 Task: Create a Sprint called Sprint0000000243 in Scrum Project Project0000000081 in Jira. Set Duration of Sprint called Sprint0000000241 in Scrum Project Project0000000081 to 1 week in Jira. Set Duration of Sprint called Sprint0000000242 in Scrum Project Project0000000081 to 2 weeks in Jira. Set Duration of Sprint called Sprint0000000243 in Scrum Project Project0000000081 to 3 weeks in Jira. Create a Sprint called Sprint0000000244 in Scrum Project Project0000000082 in Jira
Action: Mouse moved to (1069, 549)
Screenshot: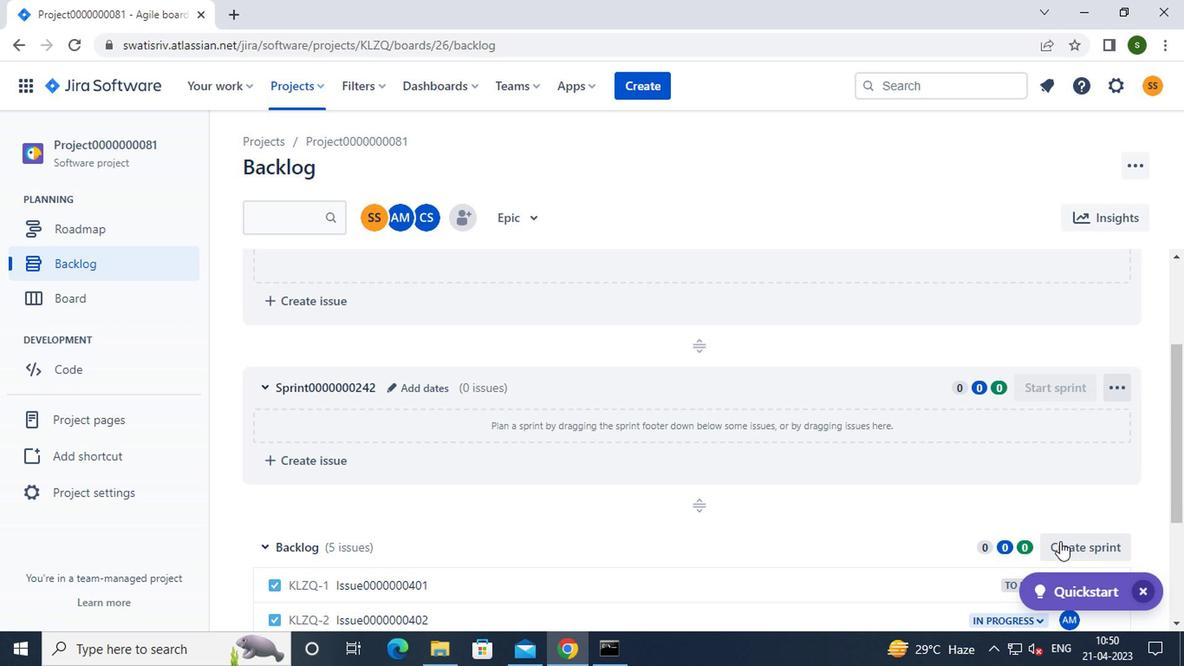 
Action: Mouse pressed left at (1069, 549)
Screenshot: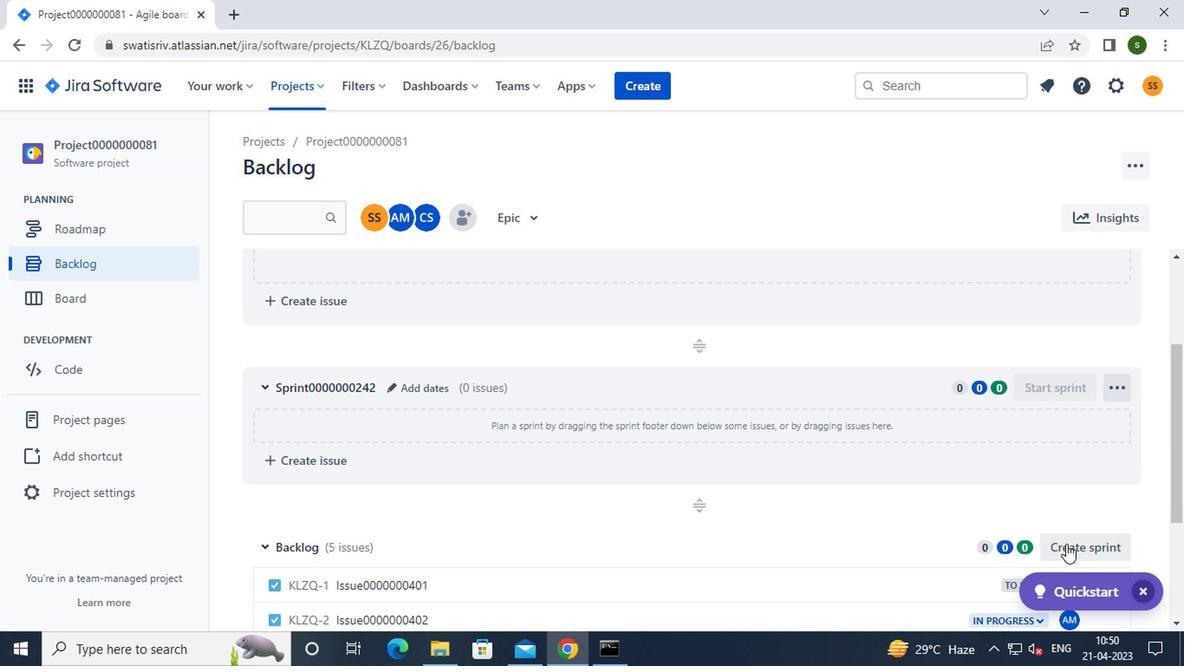
Action: Mouse moved to (1076, 535)
Screenshot: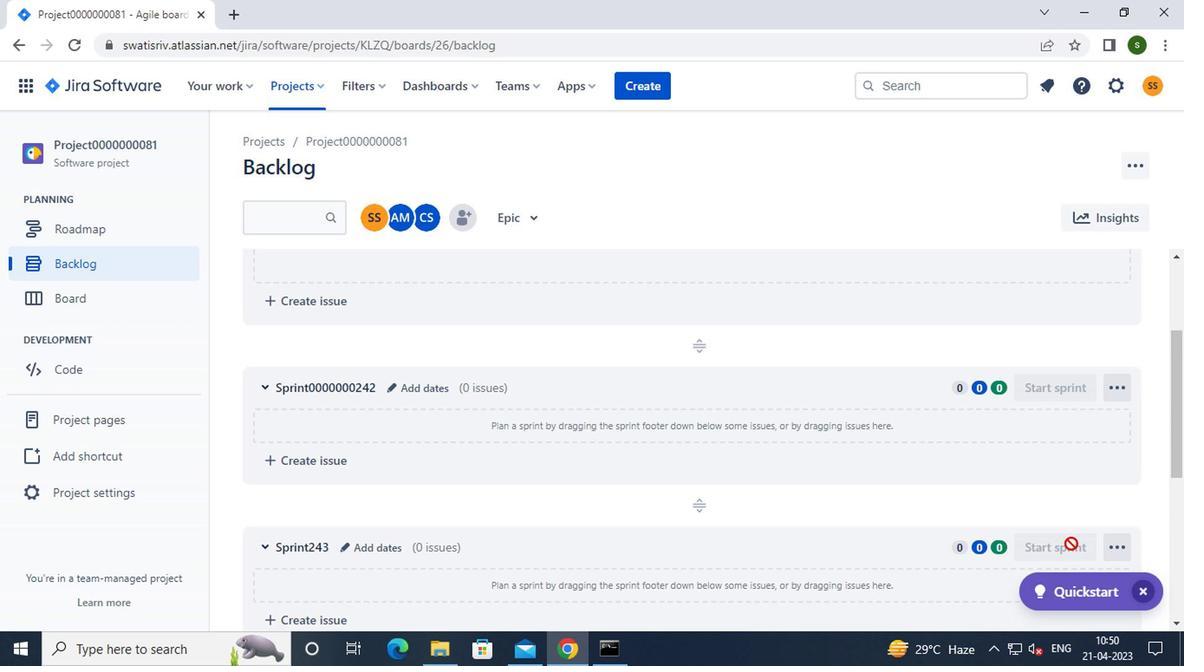 
Action: Mouse scrolled (1076, 534) with delta (0, 0)
Screenshot: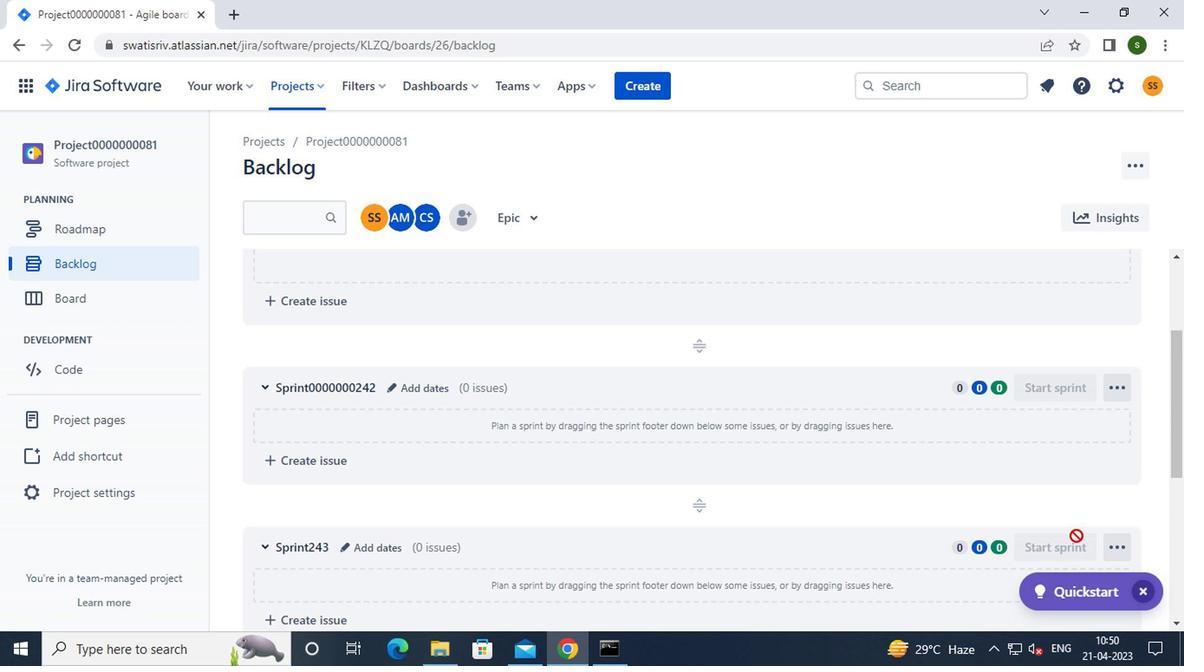 
Action: Mouse scrolled (1076, 534) with delta (0, 0)
Screenshot: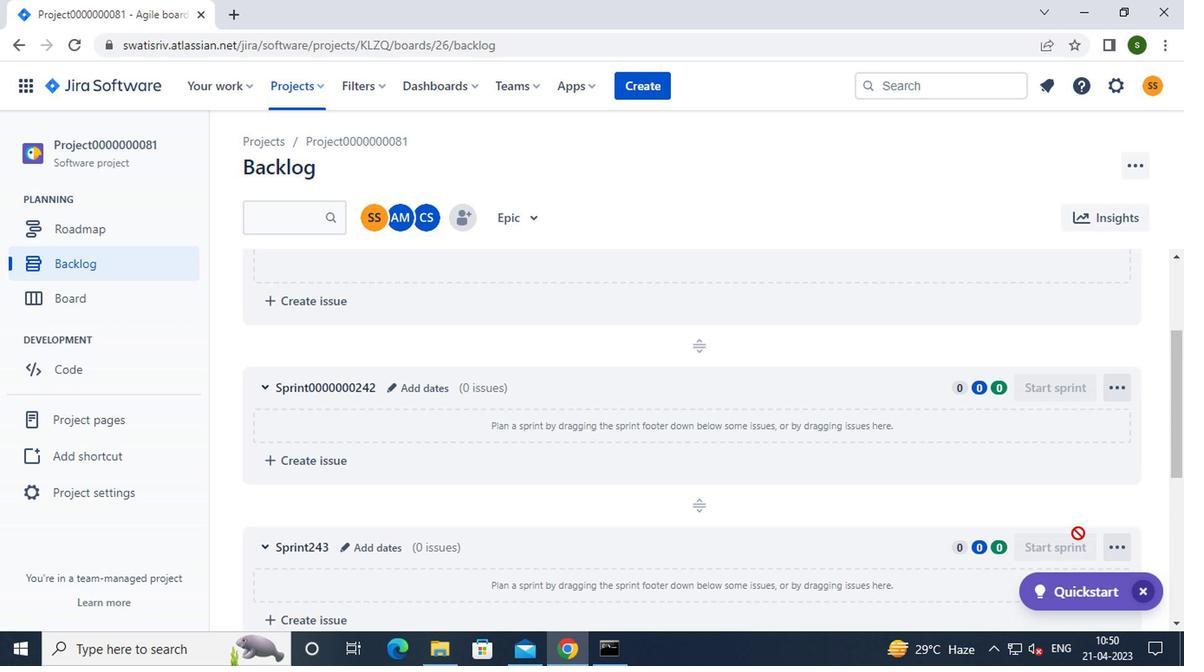 
Action: Mouse moved to (1118, 378)
Screenshot: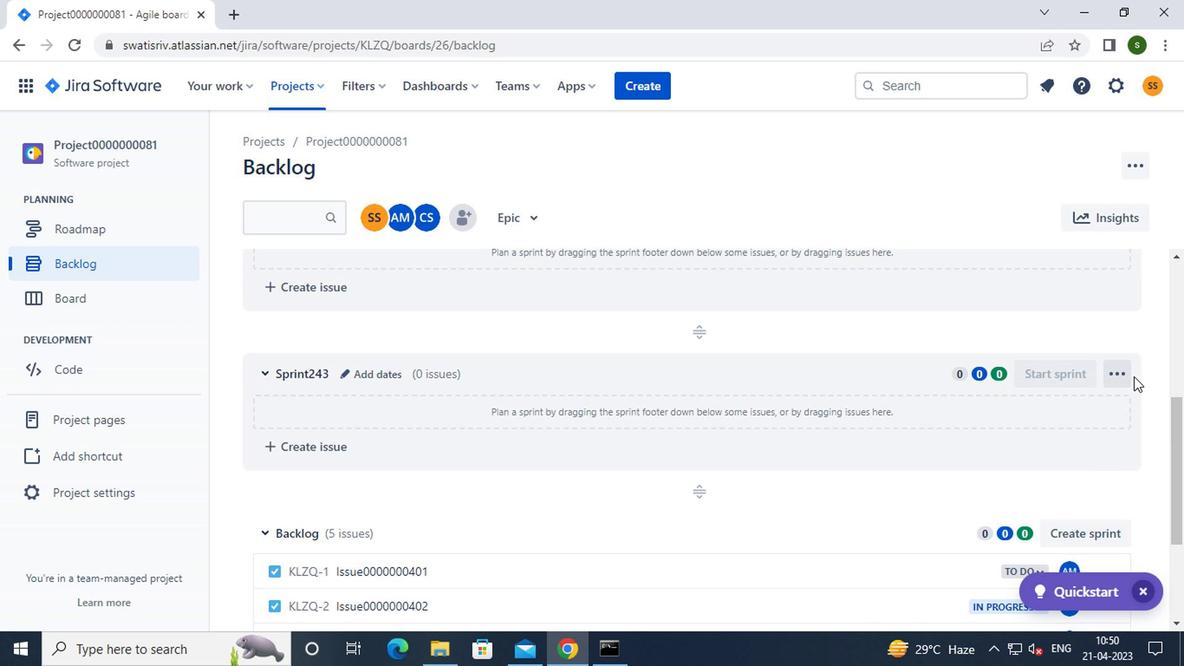 
Action: Mouse pressed left at (1118, 378)
Screenshot: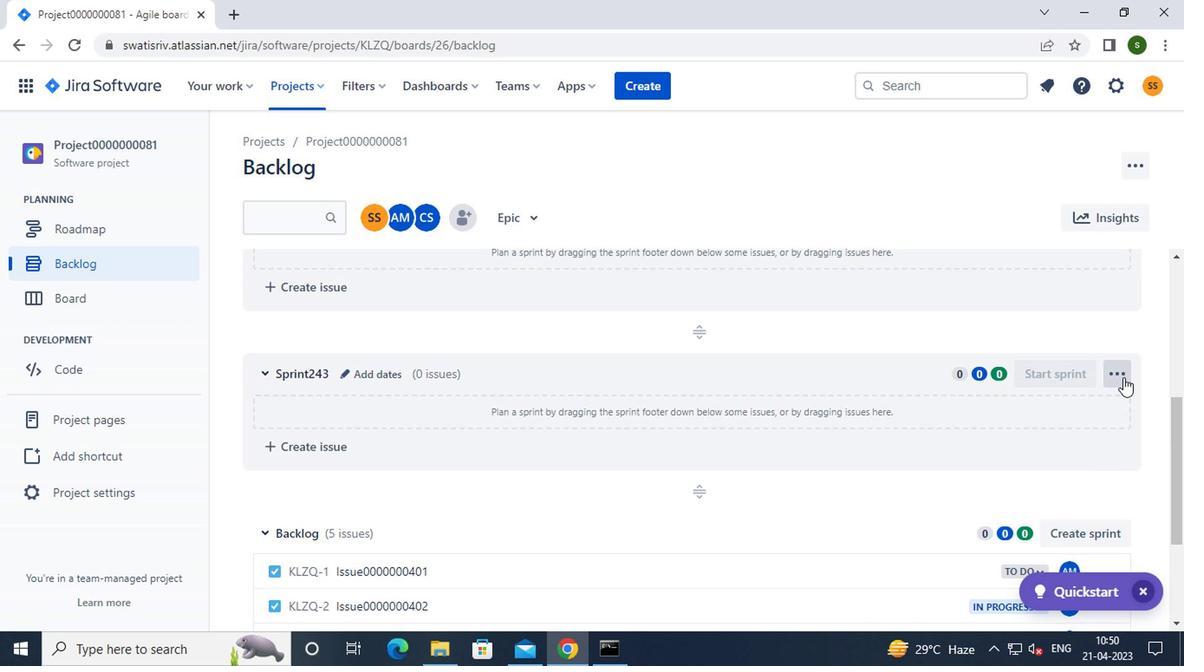 
Action: Mouse moved to (1055, 439)
Screenshot: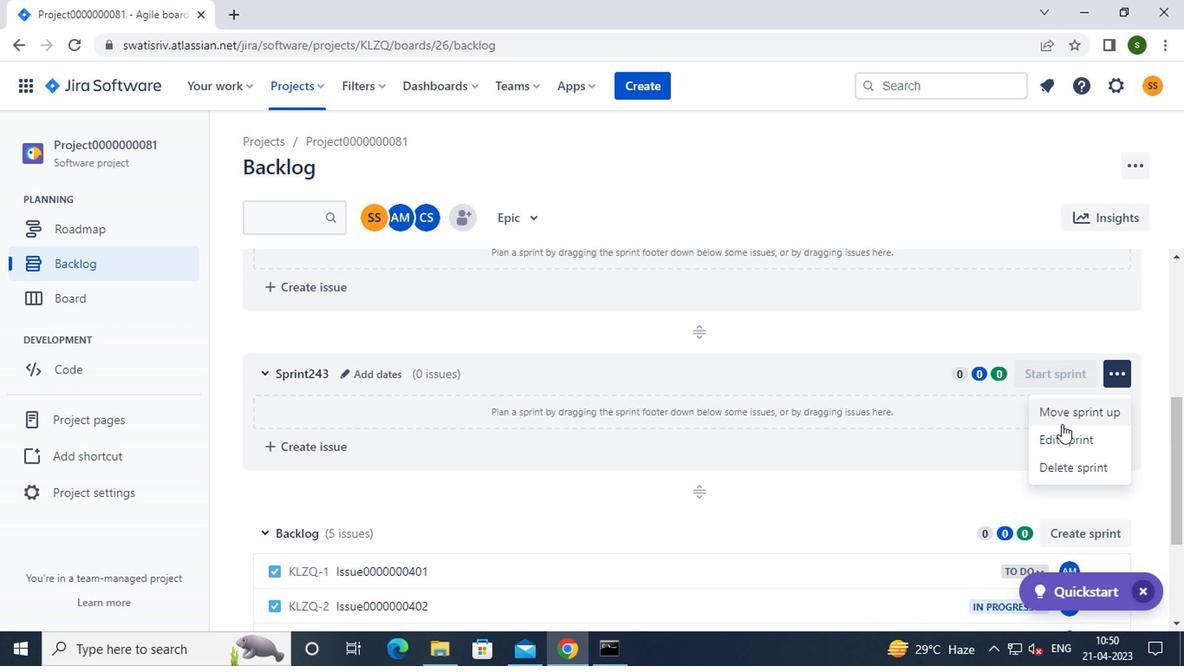 
Action: Mouse pressed left at (1055, 439)
Screenshot: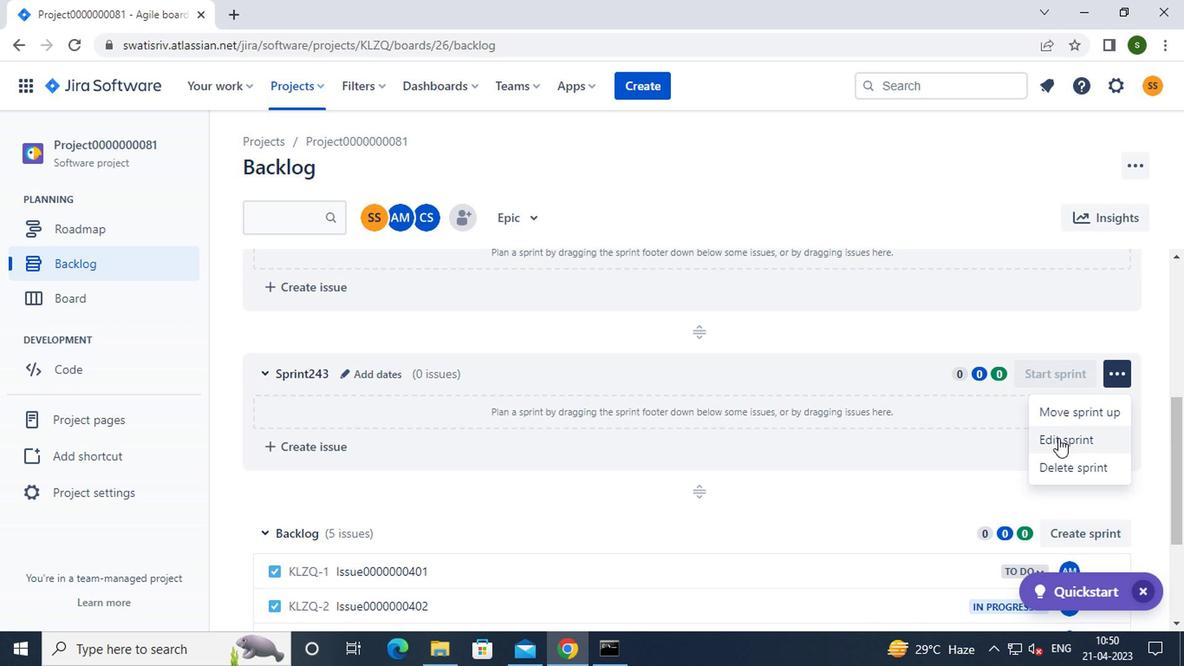 
Action: Mouse moved to (458, 213)
Screenshot: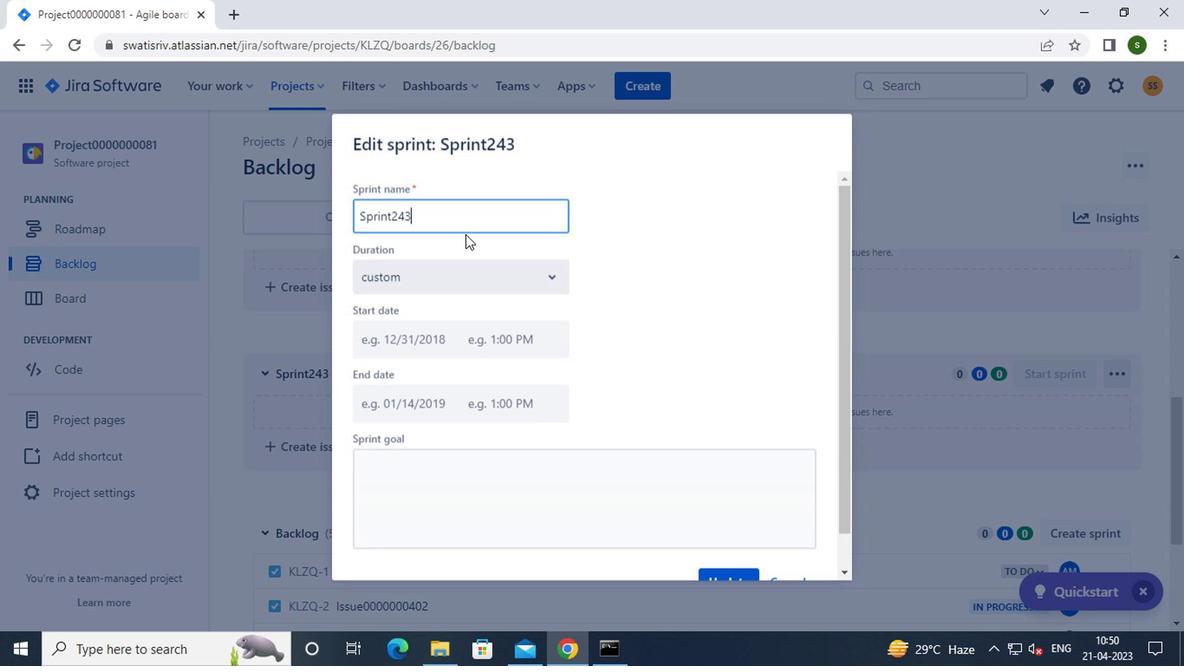 
Action: Key pressed <Key.backspace><Key.backspace><Key.backspace><Key.backspace><Key.backspace><Key.backspace><Key.backspace><Key.backspace><Key.backspace><Key.backspace><Key.backspace><Key.backspace><Key.backspace><Key.caps_lock><Key.caps_lock>s<Key.caps_lock>print0000000243
Screenshot: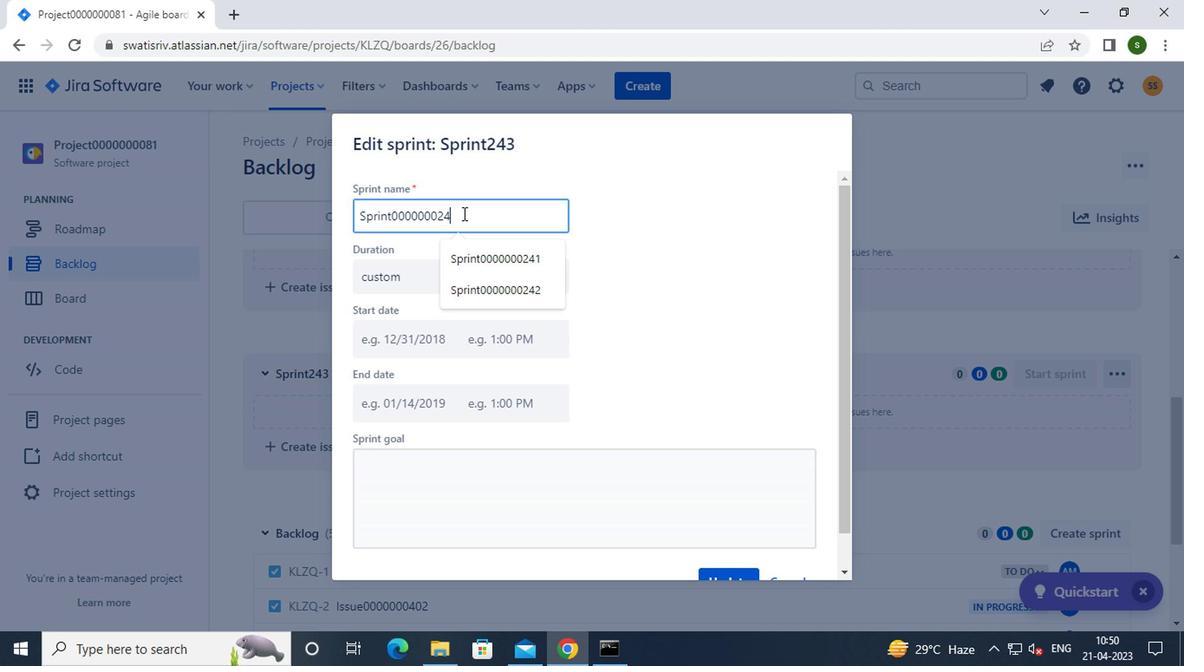 
Action: Mouse moved to (713, 372)
Screenshot: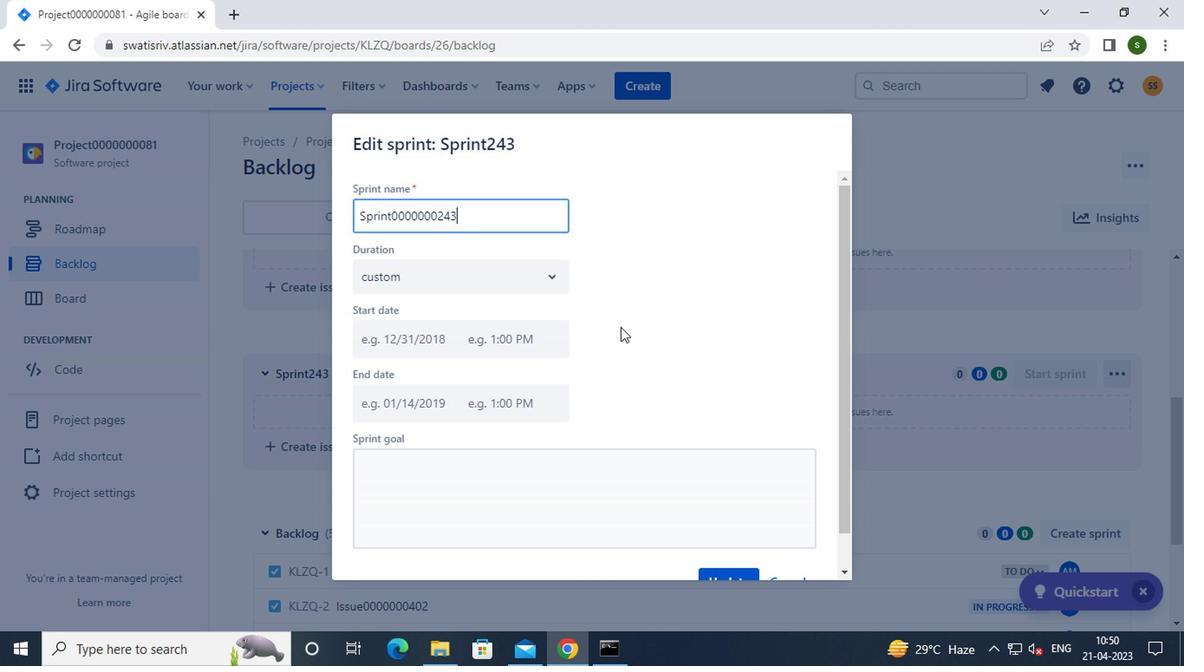 
Action: Mouse scrolled (713, 371) with delta (0, -1)
Screenshot: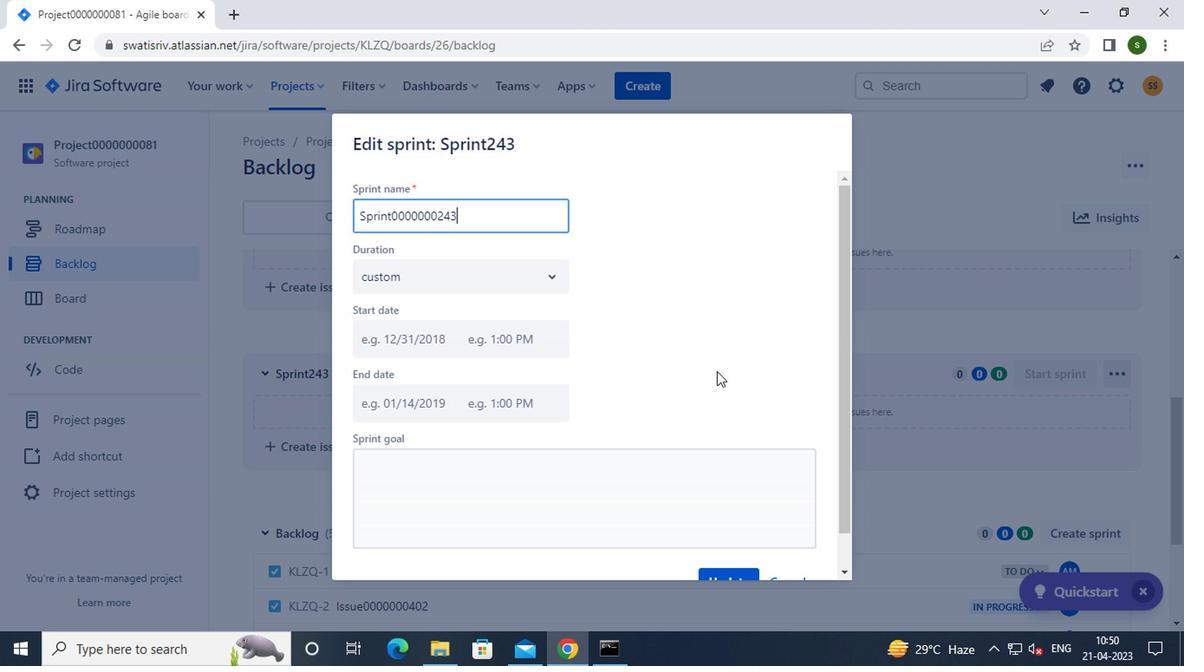 
Action: Mouse scrolled (713, 371) with delta (0, -1)
Screenshot: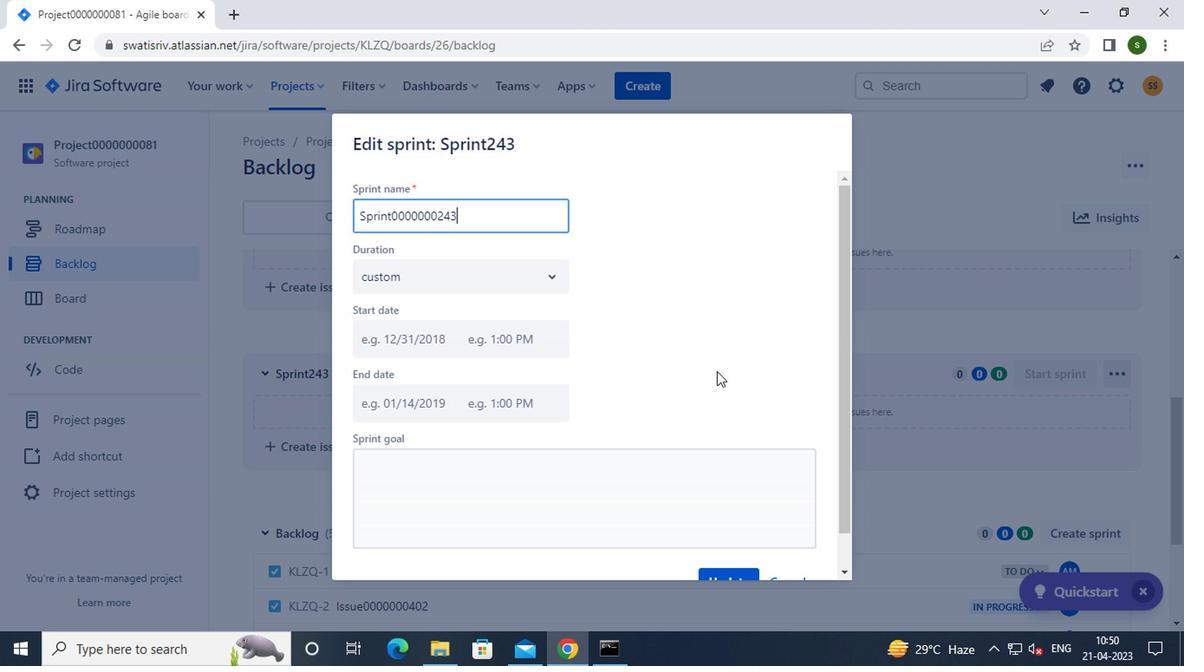 
Action: Mouse scrolled (713, 371) with delta (0, -1)
Screenshot: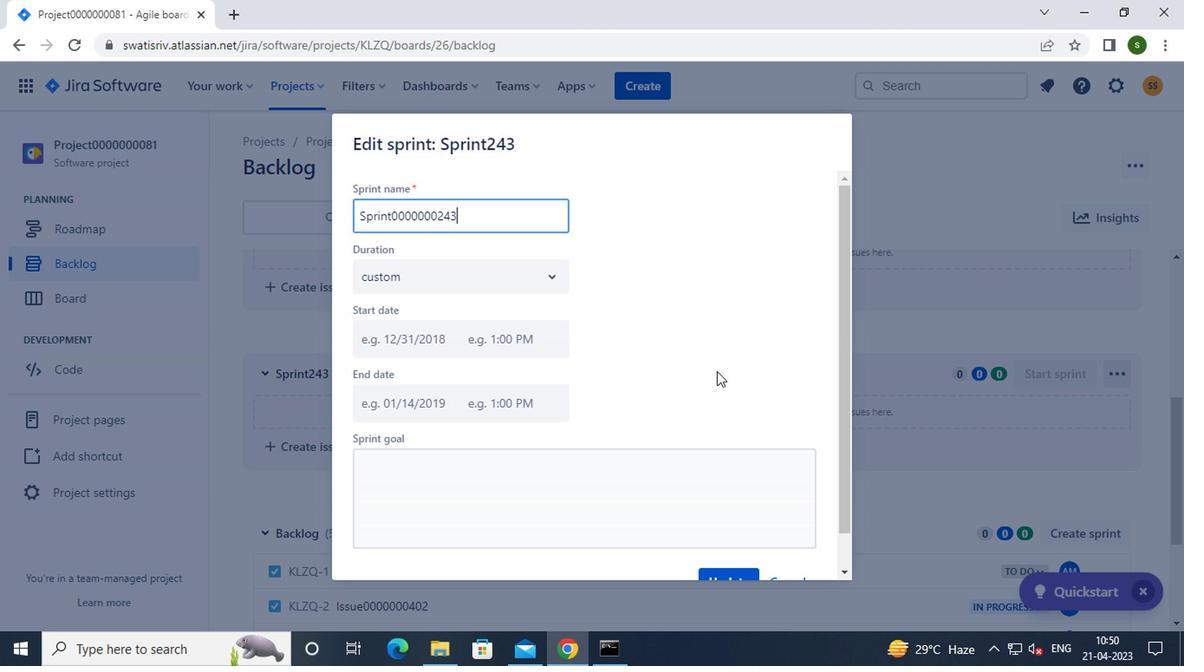 
Action: Mouse moved to (720, 545)
Screenshot: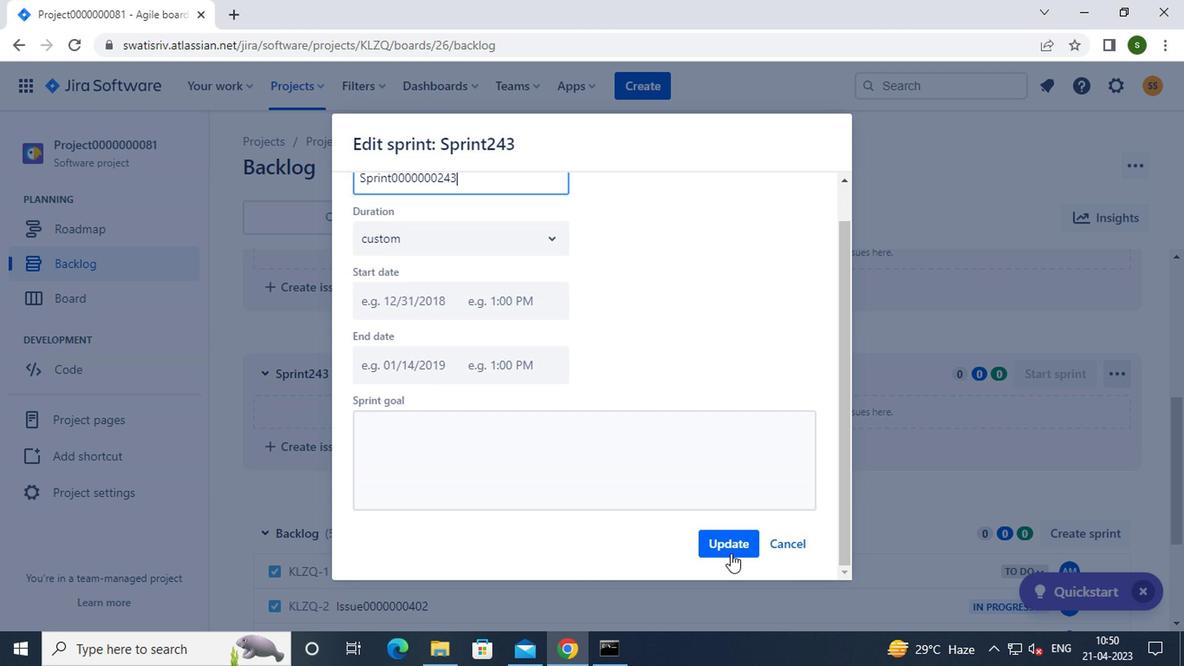 
Action: Mouse pressed left at (720, 545)
Screenshot: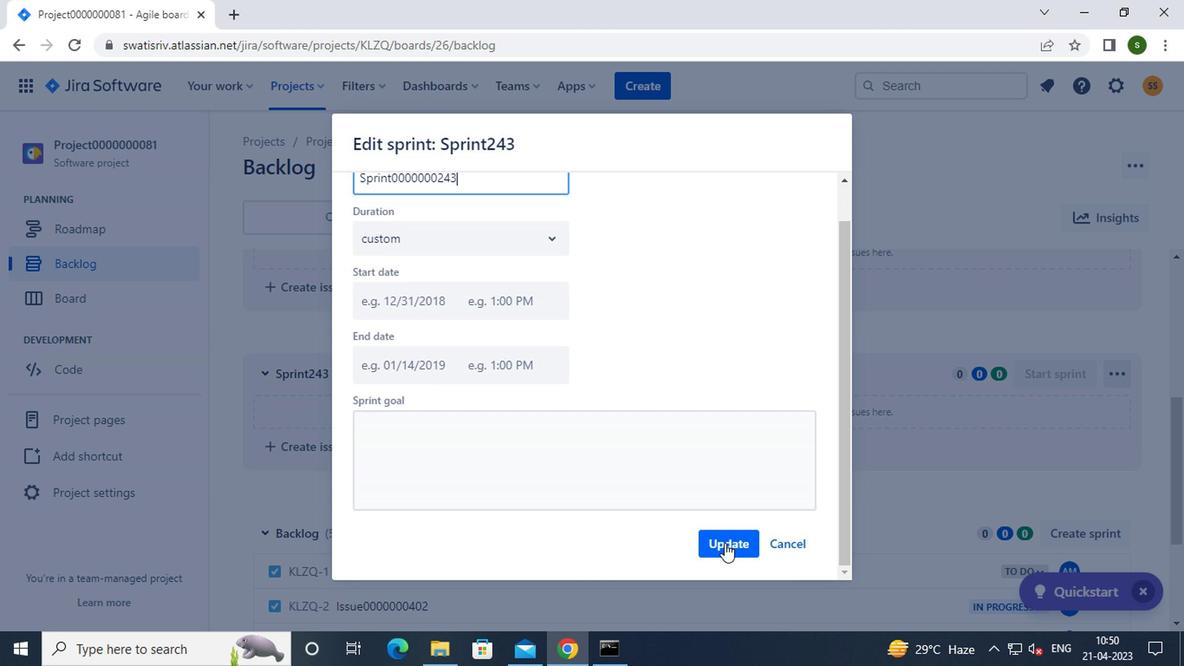
Action: Mouse scrolled (720, 545) with delta (0, 0)
Screenshot: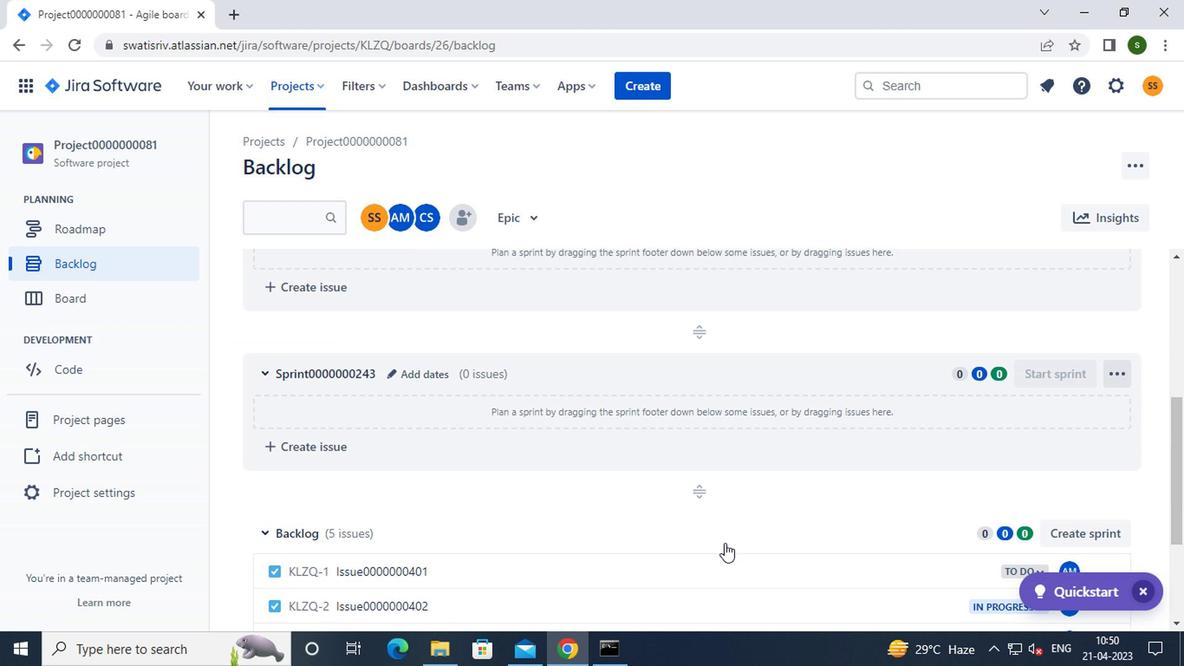 
Action: Mouse scrolled (720, 545) with delta (0, 0)
Screenshot: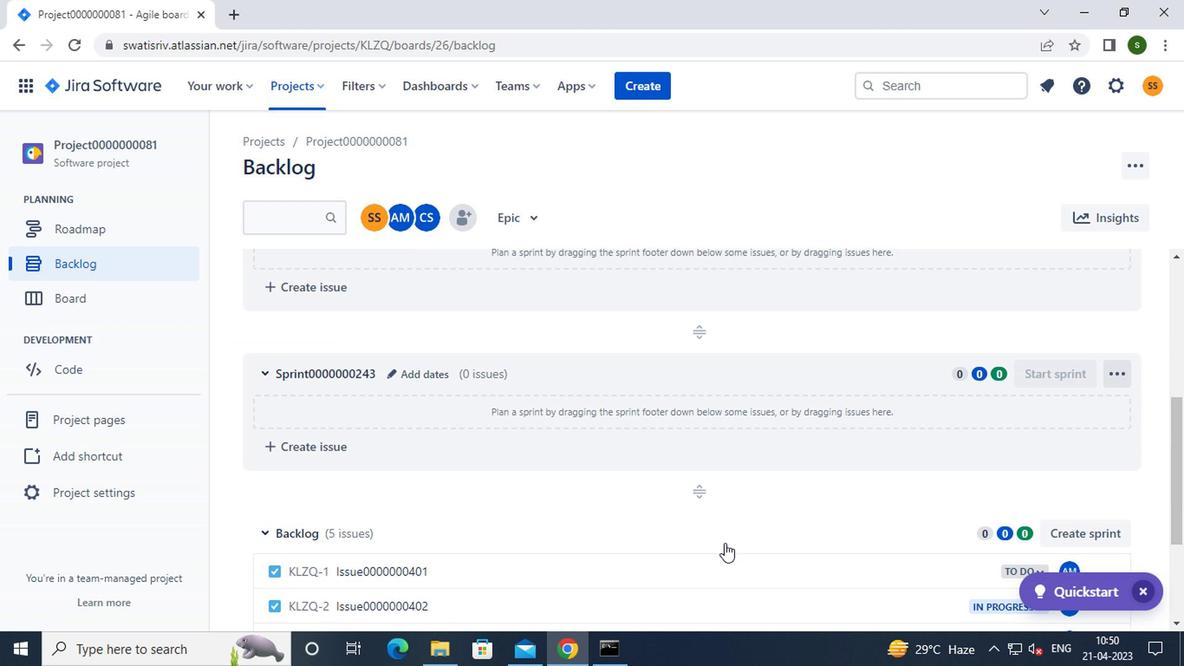 
Action: Mouse scrolled (720, 545) with delta (0, 0)
Screenshot: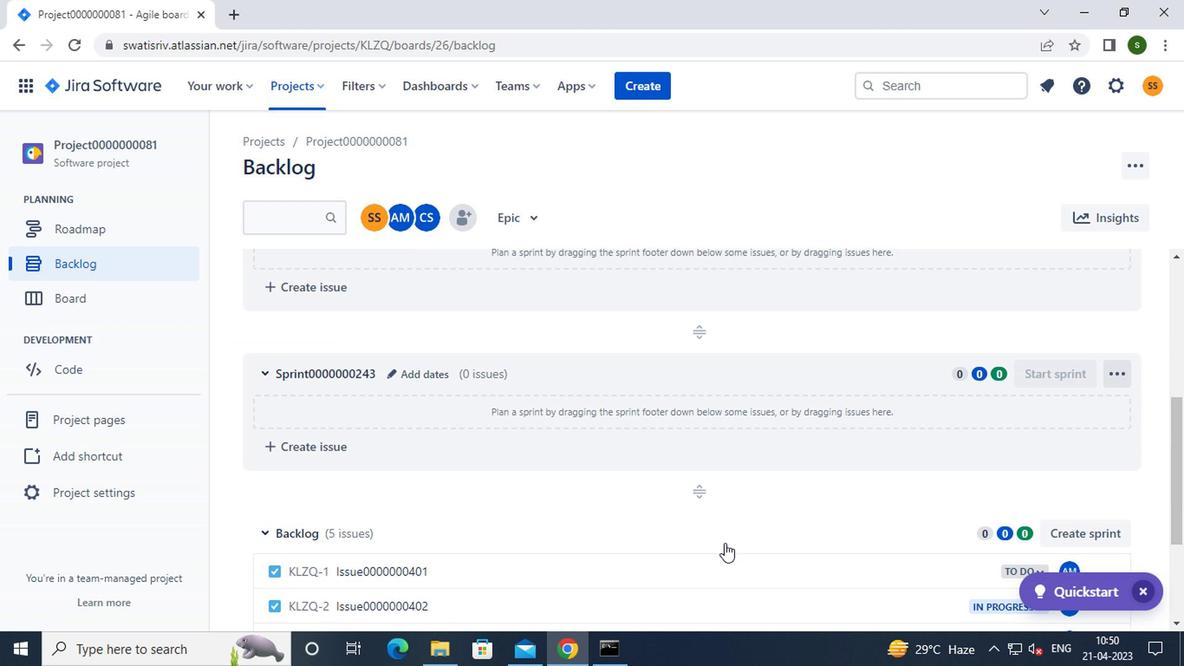 
Action: Mouse scrolled (720, 545) with delta (0, 0)
Screenshot: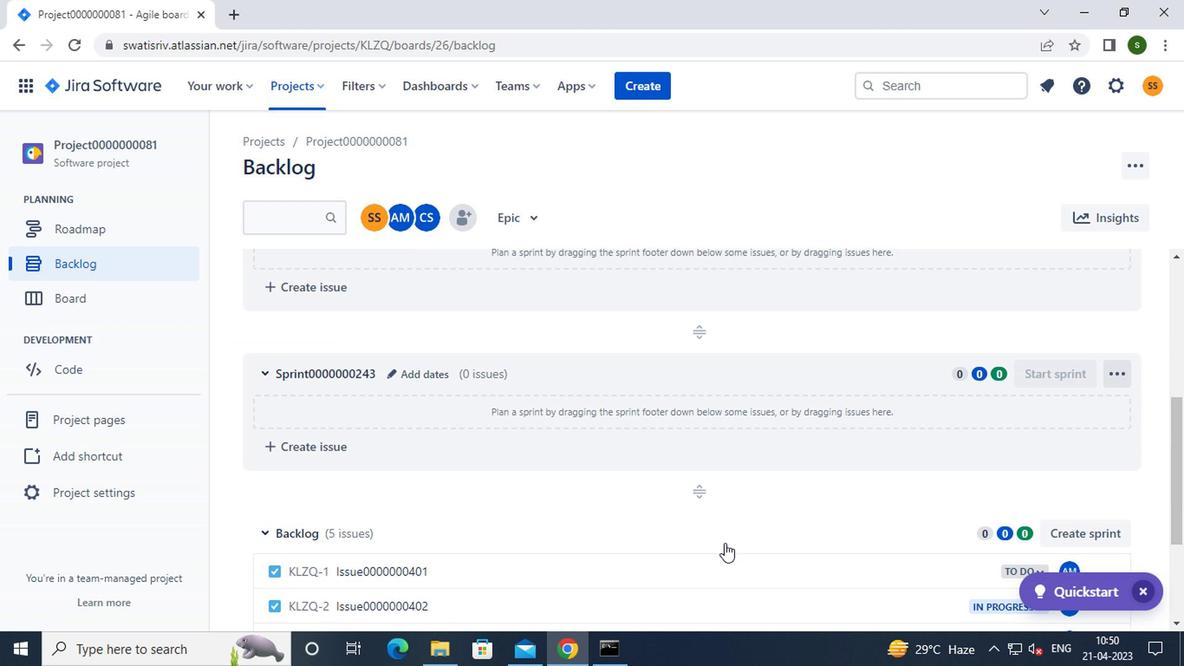 
Action: Mouse scrolled (720, 545) with delta (0, 0)
Screenshot: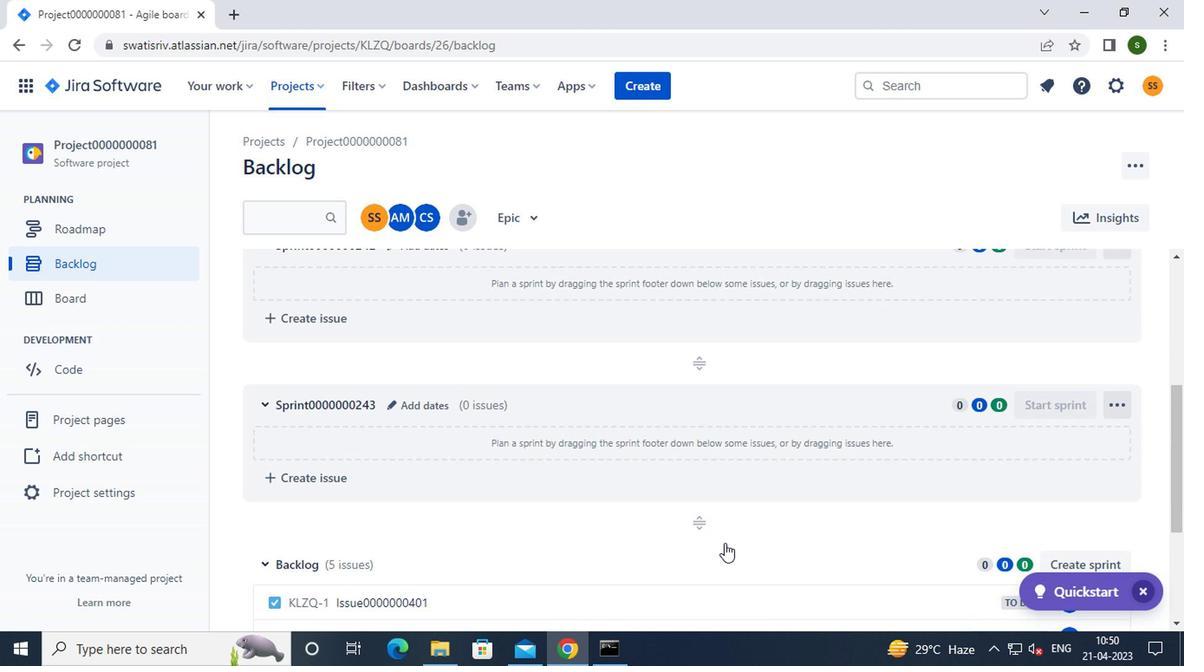 
Action: Mouse moved to (423, 276)
Screenshot: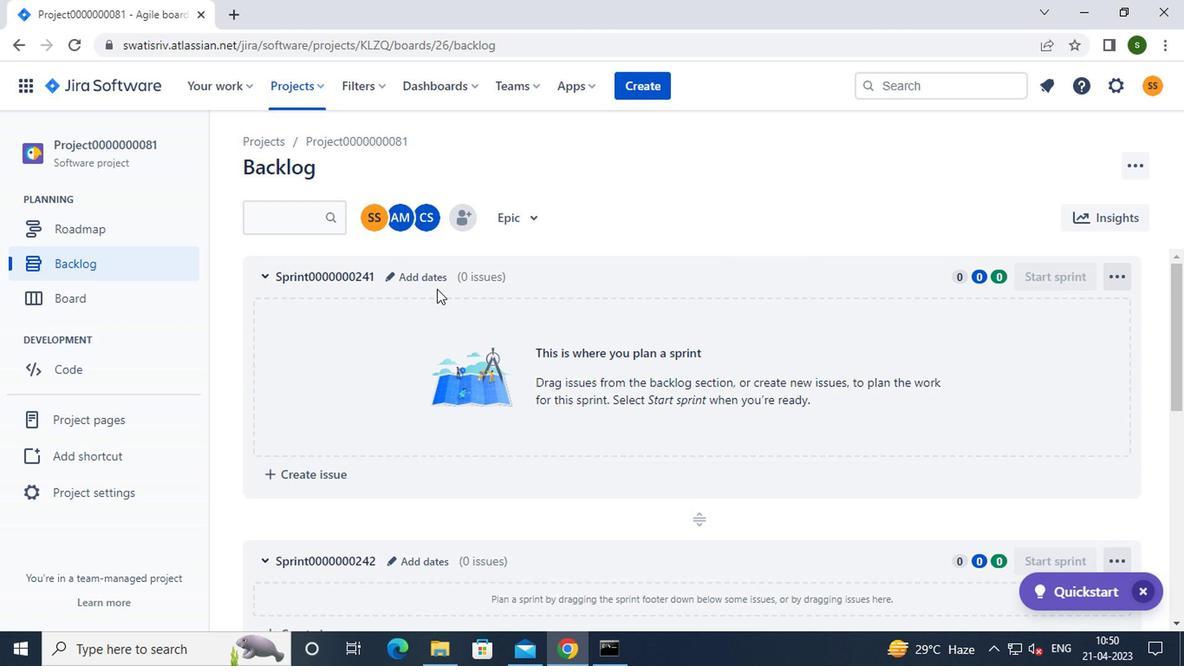 
Action: Mouse pressed left at (423, 276)
Screenshot: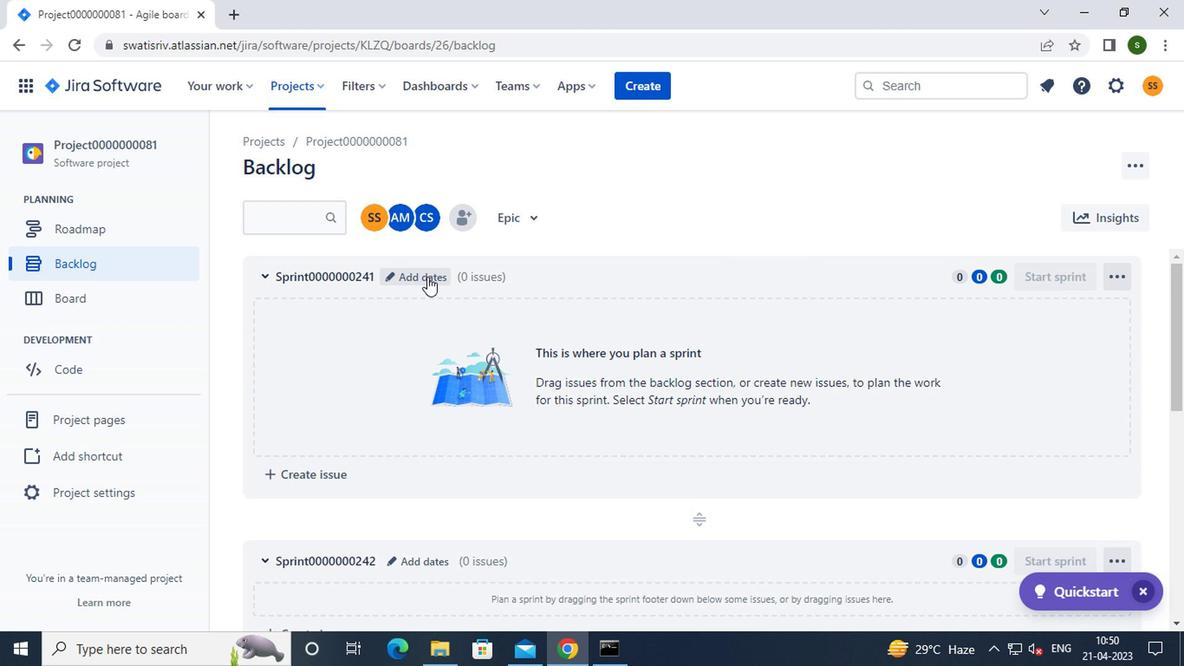 
Action: Mouse moved to (502, 276)
Screenshot: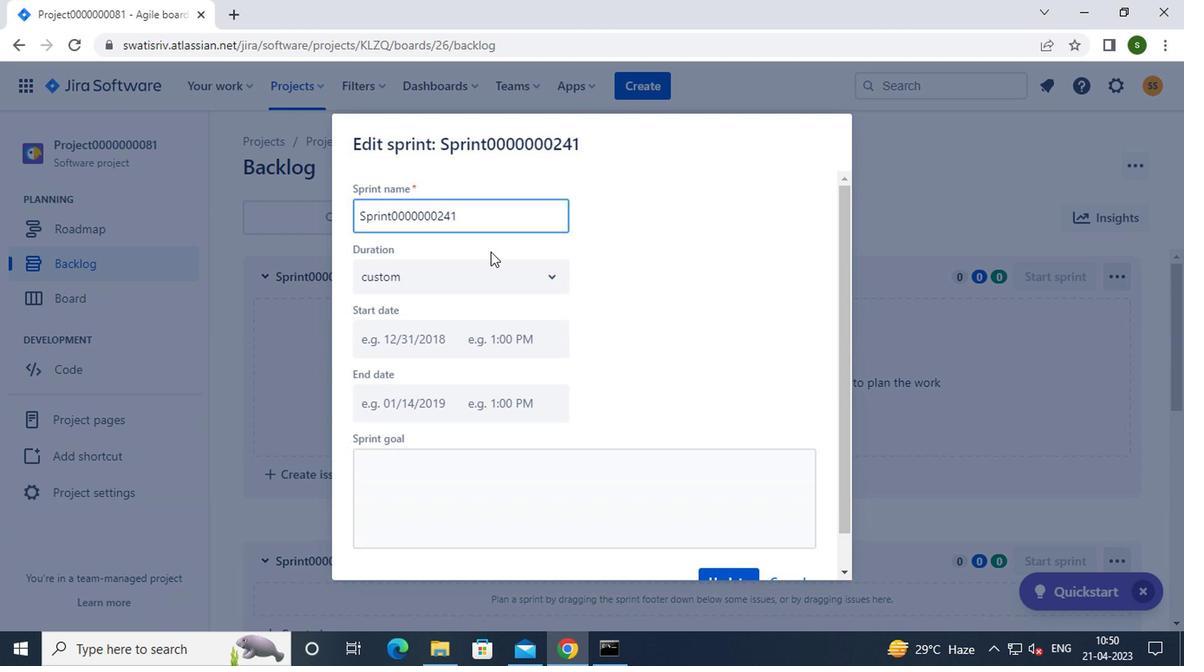 
Action: Mouse pressed left at (502, 276)
Screenshot: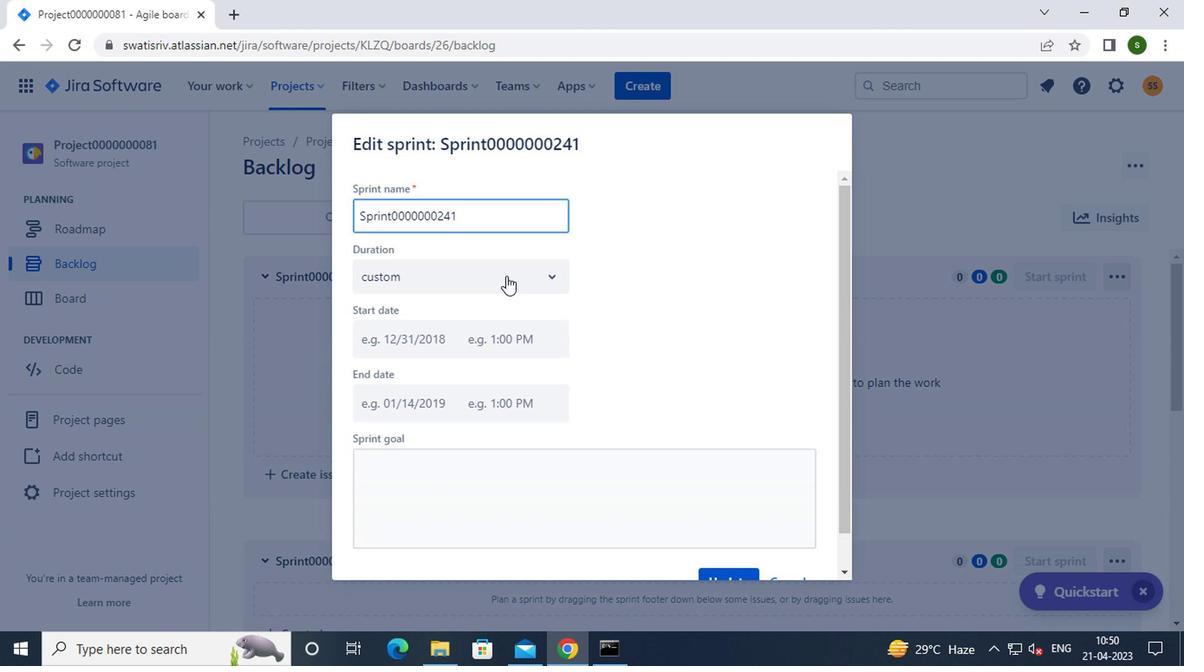 
Action: Mouse moved to (438, 324)
Screenshot: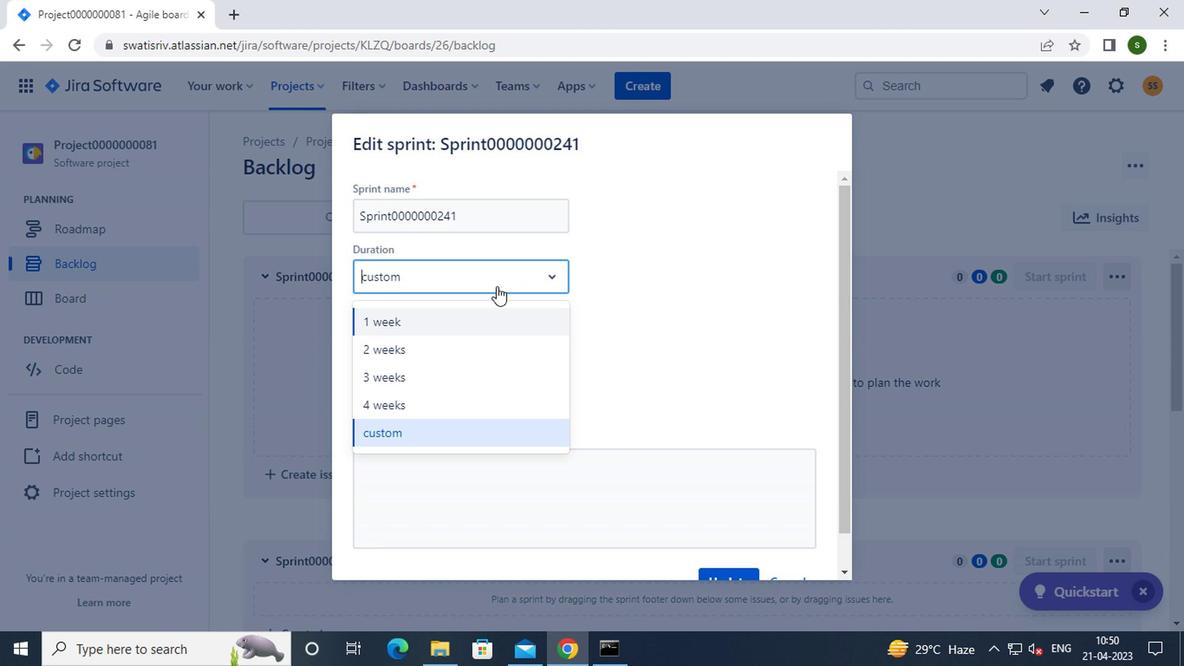 
Action: Mouse pressed left at (438, 324)
Screenshot: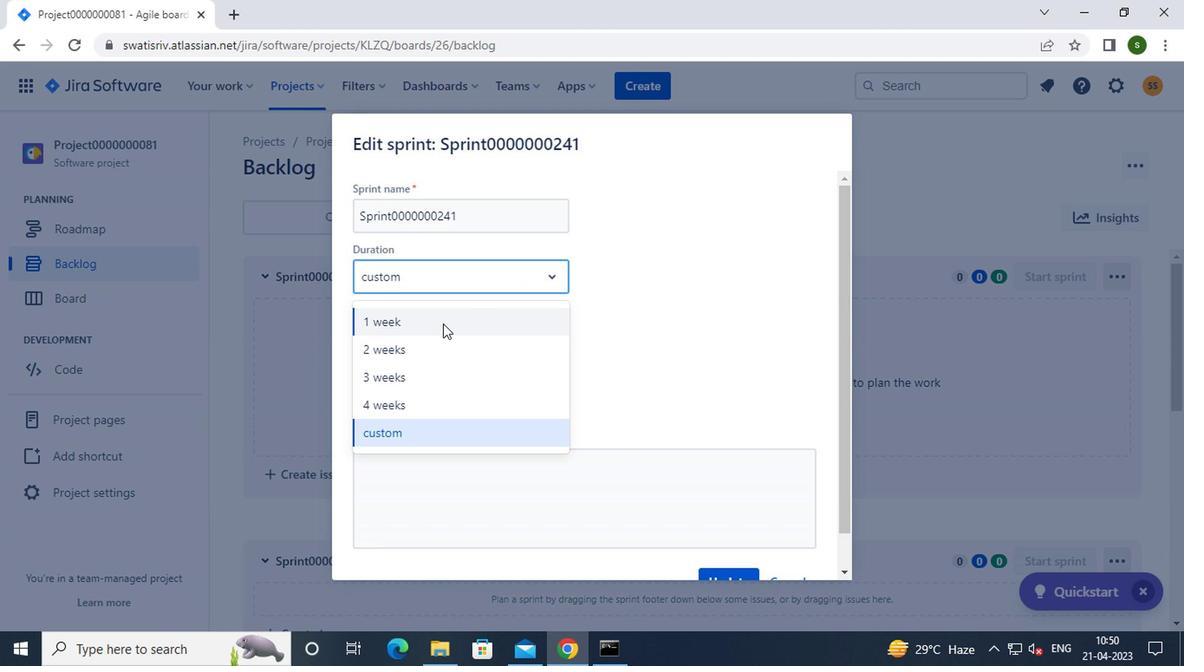 
Action: Mouse moved to (423, 330)
Screenshot: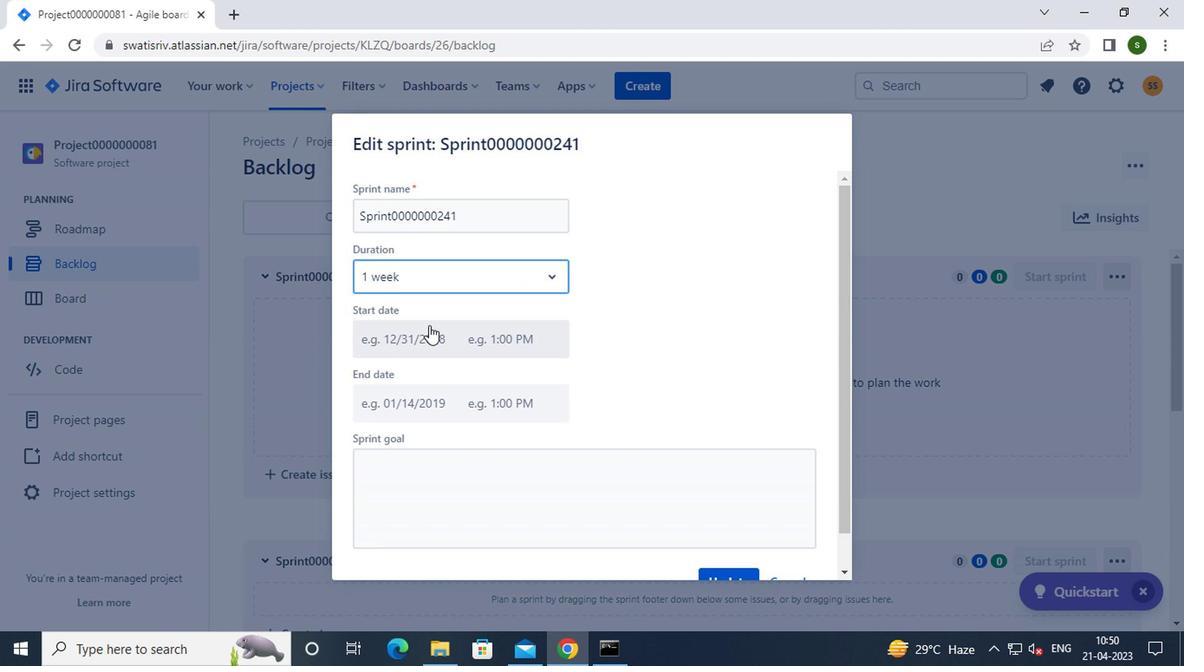 
Action: Mouse pressed left at (423, 330)
Screenshot: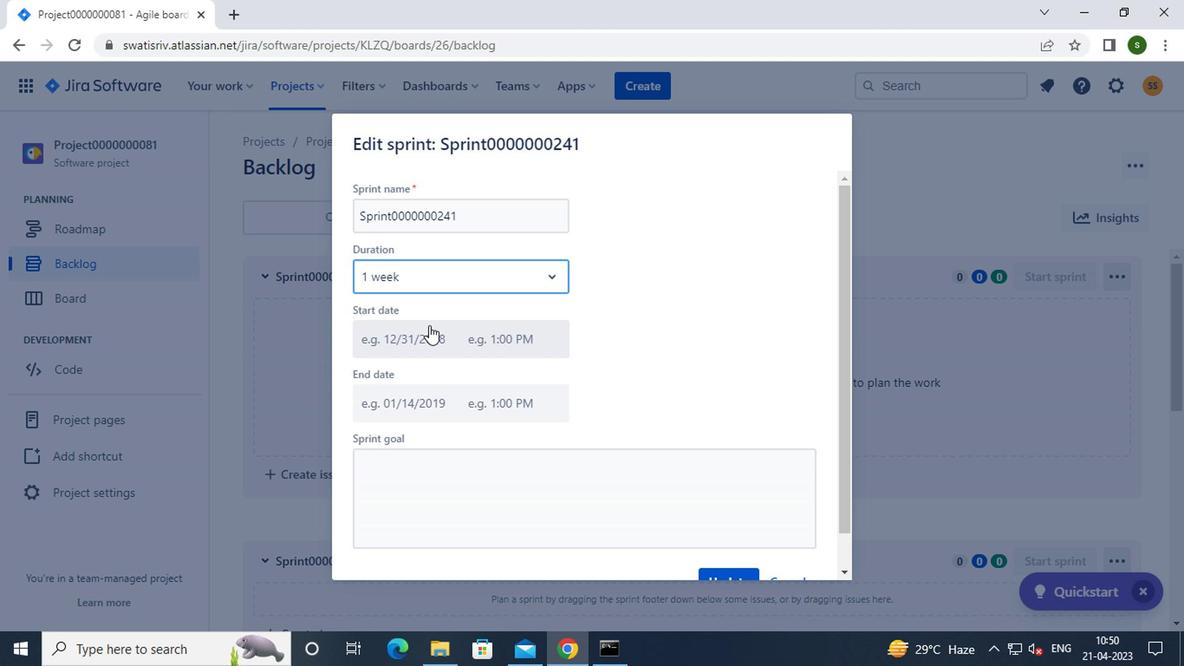 
Action: Mouse moved to (563, 532)
Screenshot: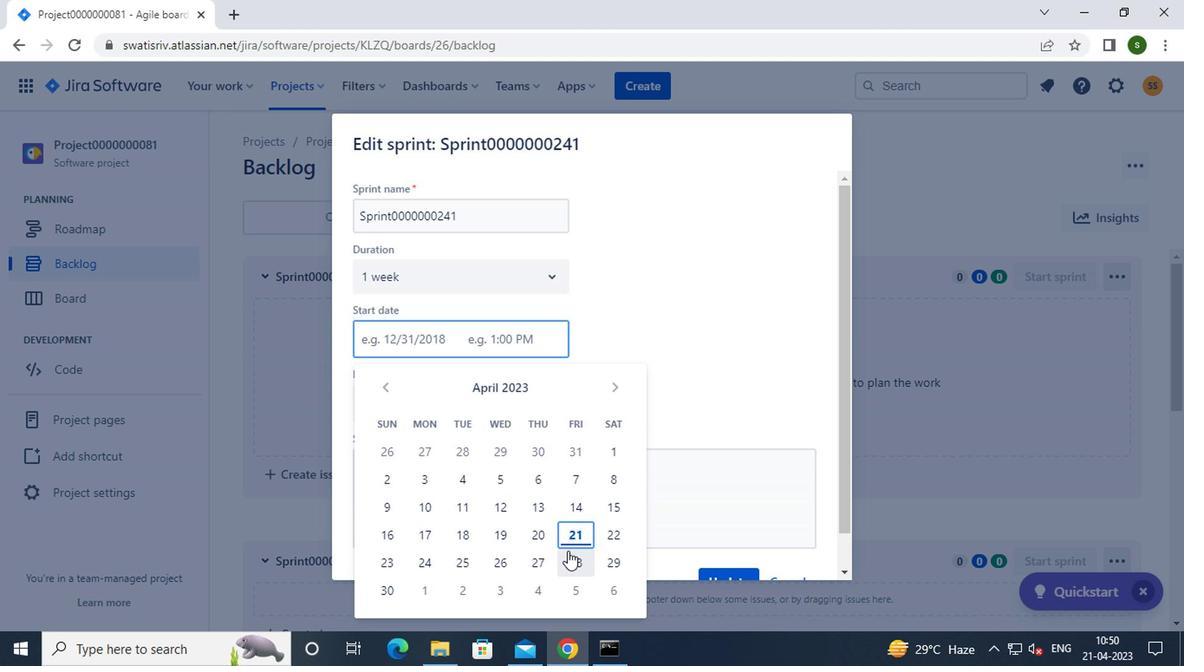 
Action: Mouse pressed left at (563, 532)
Screenshot: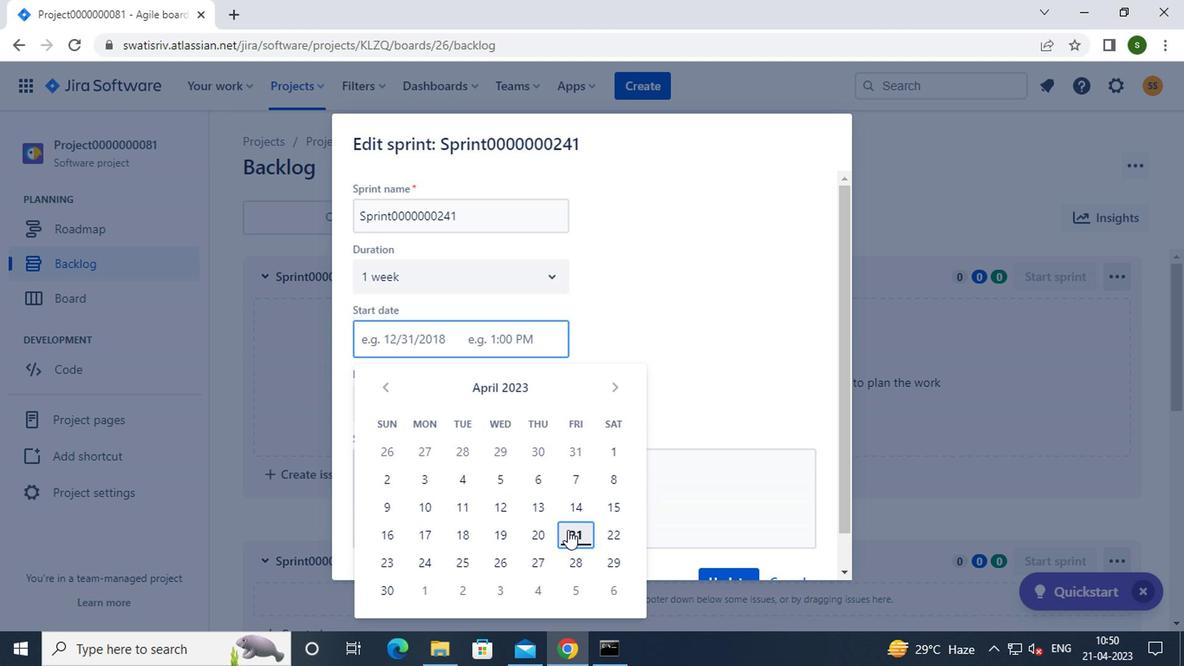 
Action: Mouse moved to (731, 517)
Screenshot: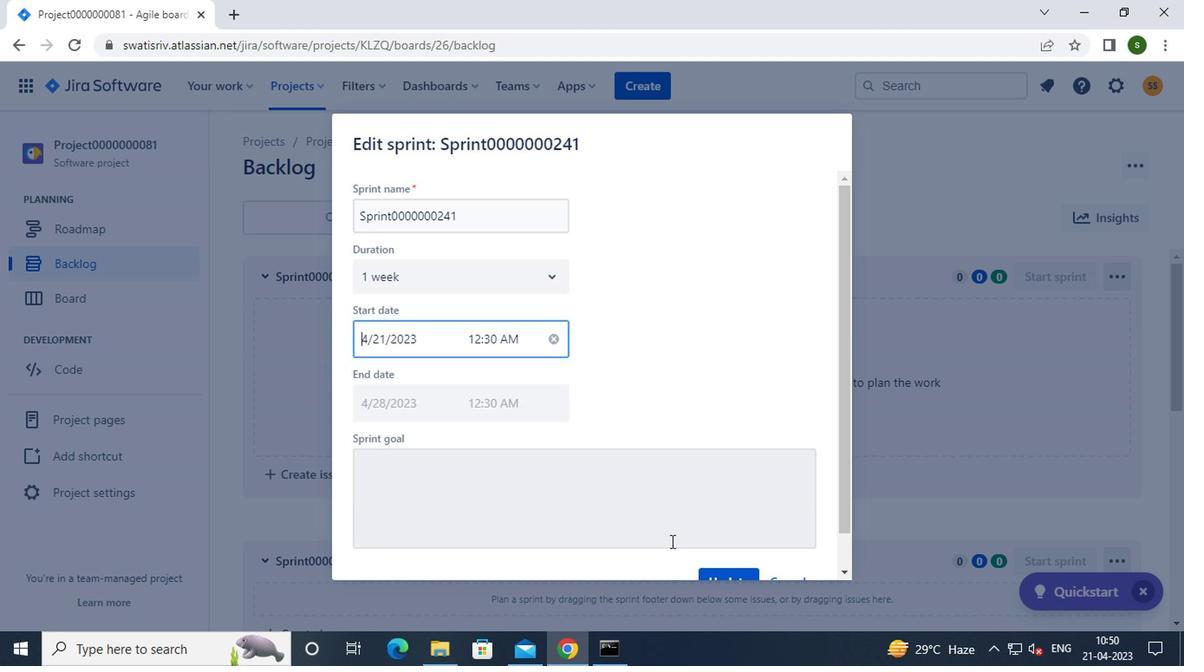 
Action: Mouse scrolled (731, 516) with delta (0, -1)
Screenshot: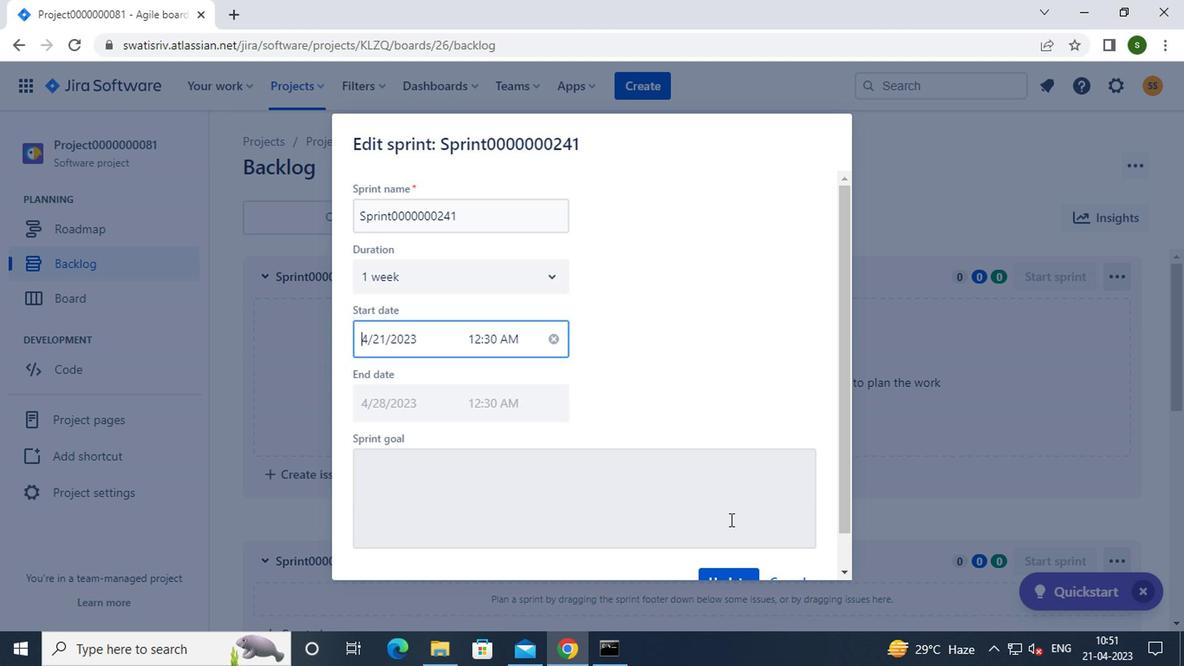 
Action: Mouse scrolled (731, 516) with delta (0, -1)
Screenshot: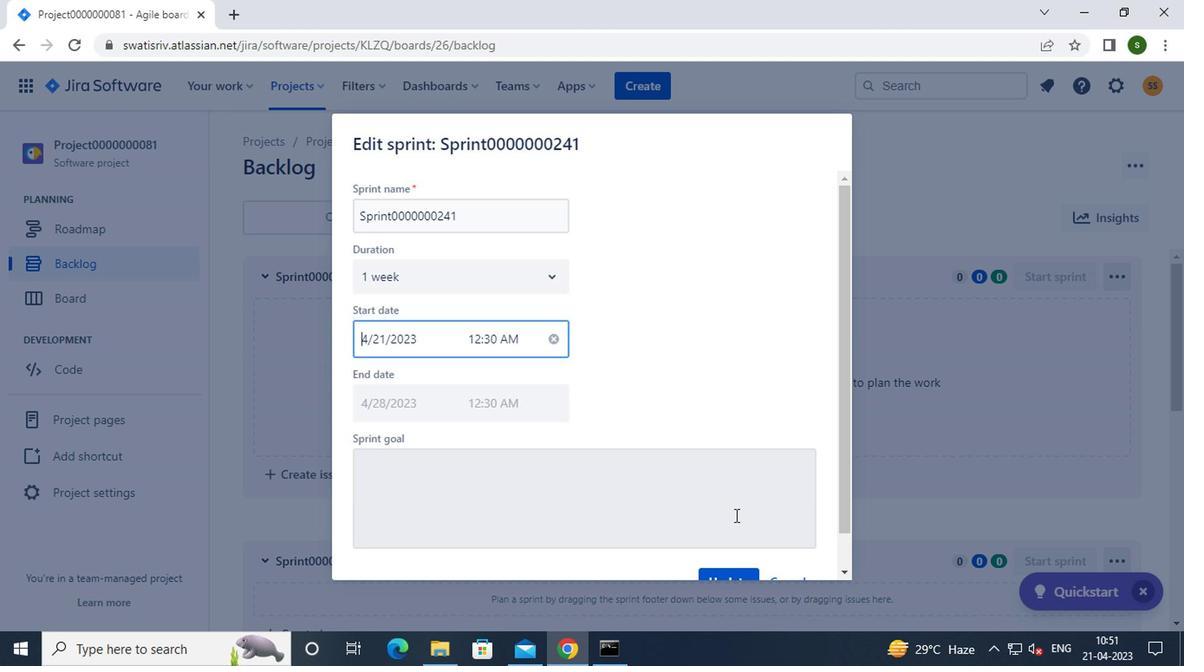 
Action: Mouse moved to (726, 545)
Screenshot: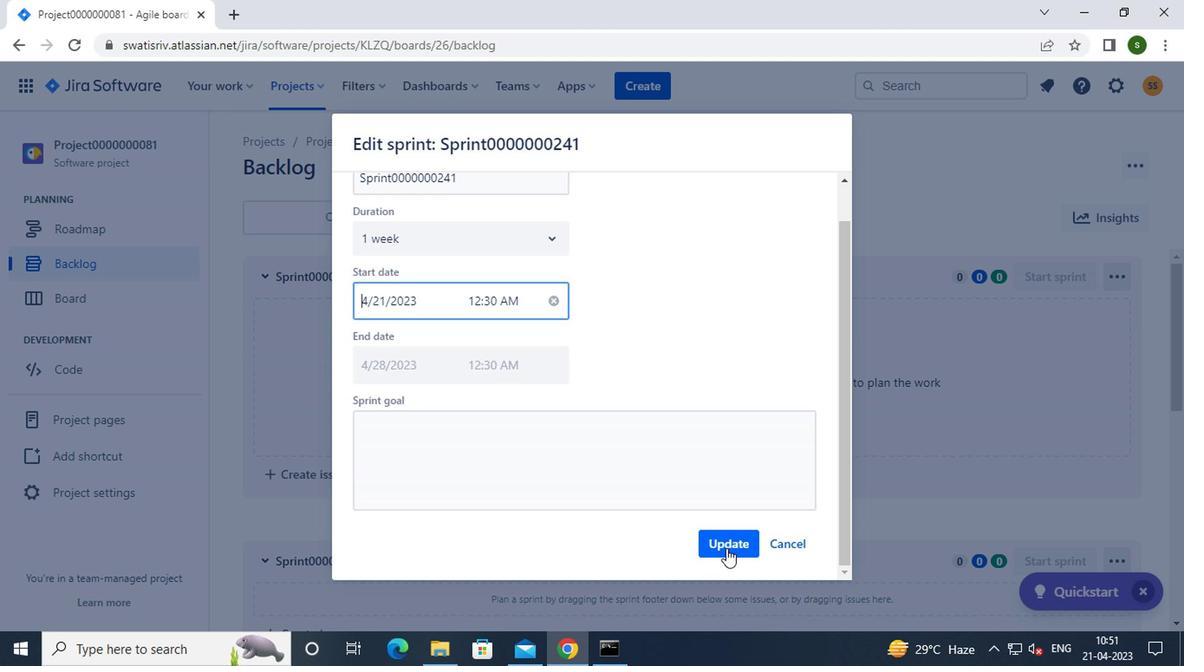 
Action: Mouse pressed left at (726, 545)
Screenshot: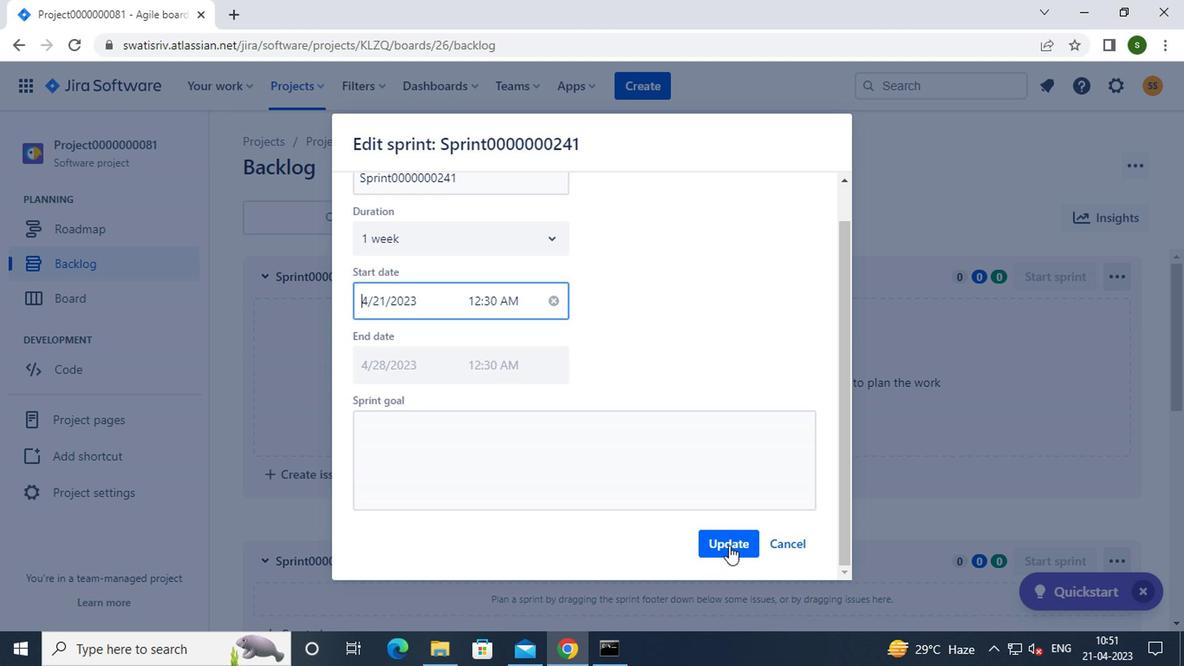 
Action: Mouse moved to (720, 509)
Screenshot: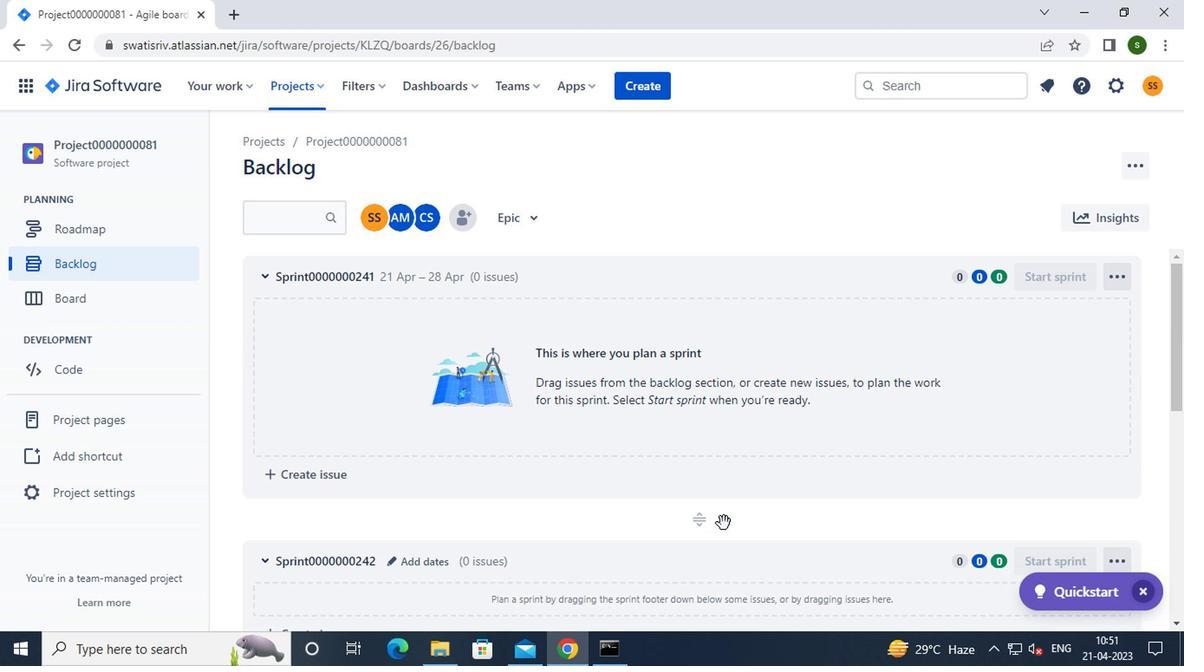 
Action: Mouse scrolled (720, 508) with delta (0, -1)
Screenshot: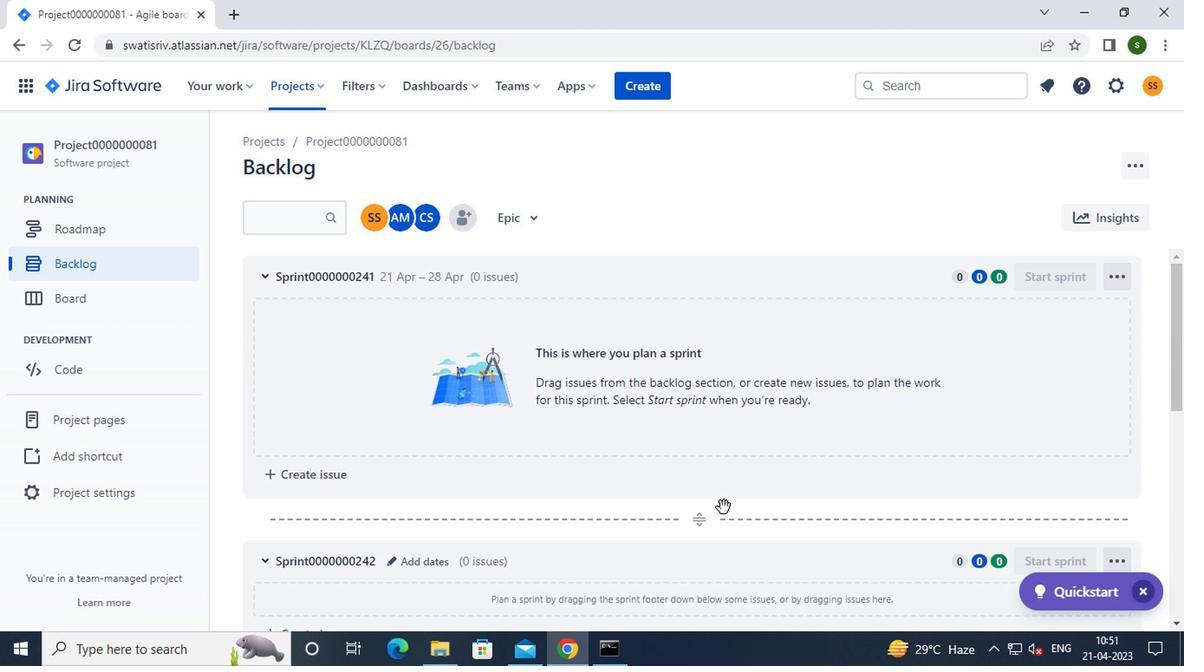 
Action: Mouse scrolled (720, 508) with delta (0, -1)
Screenshot: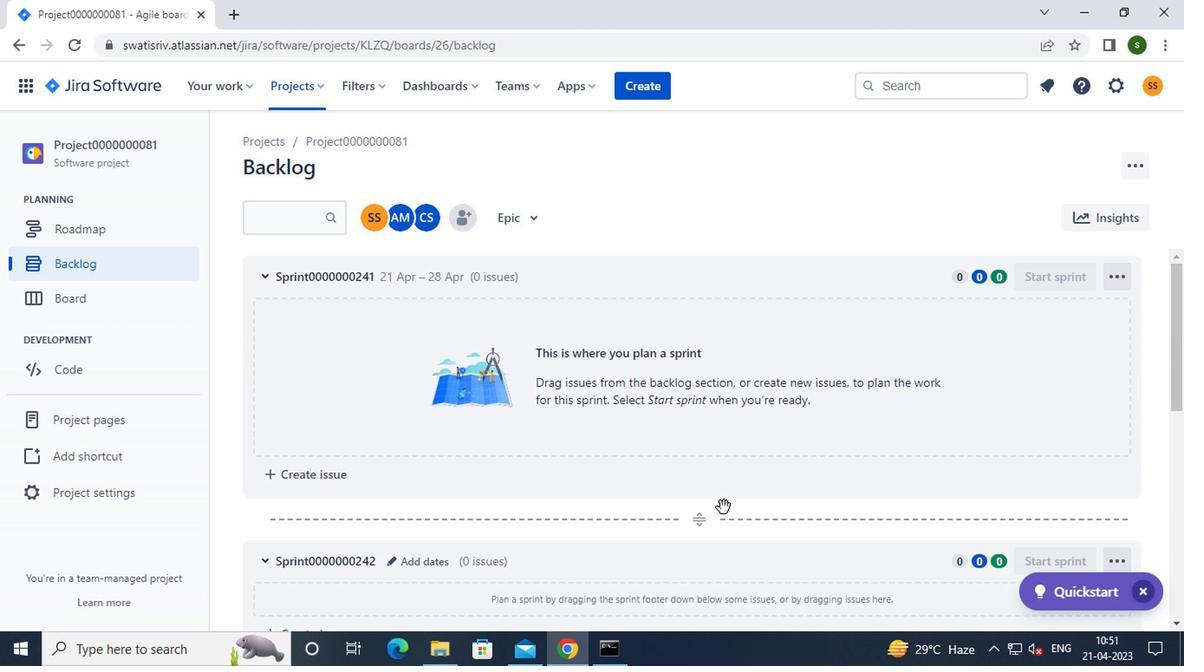 
Action: Mouse moved to (423, 393)
Screenshot: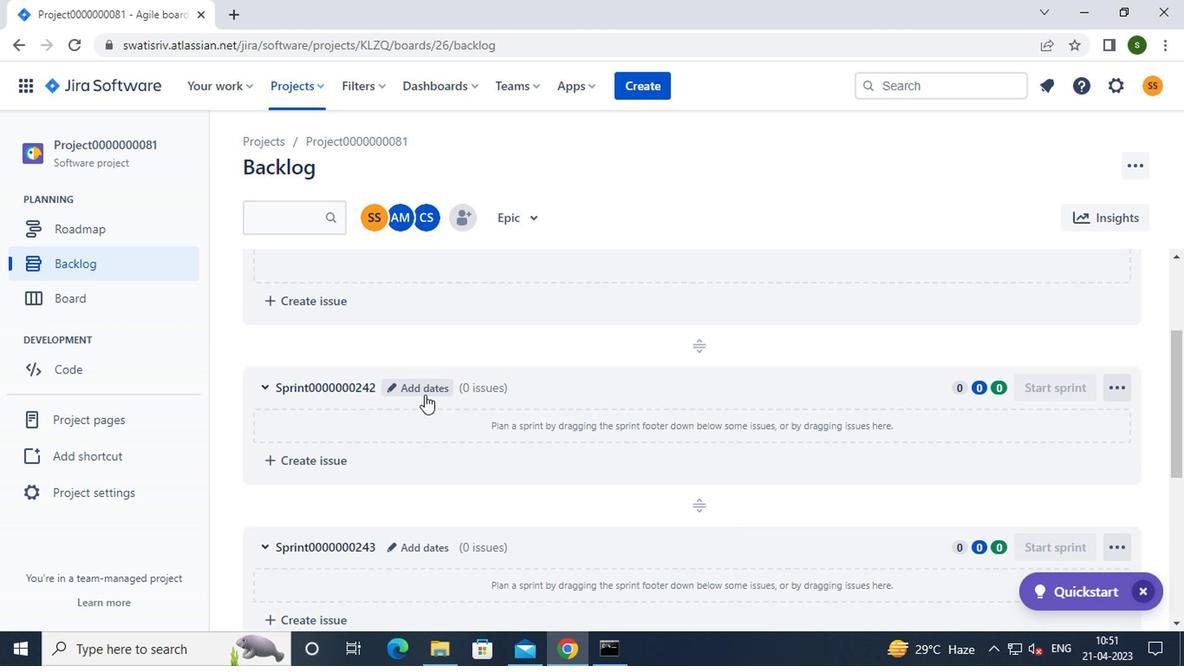 
Action: Mouse pressed left at (423, 393)
Screenshot: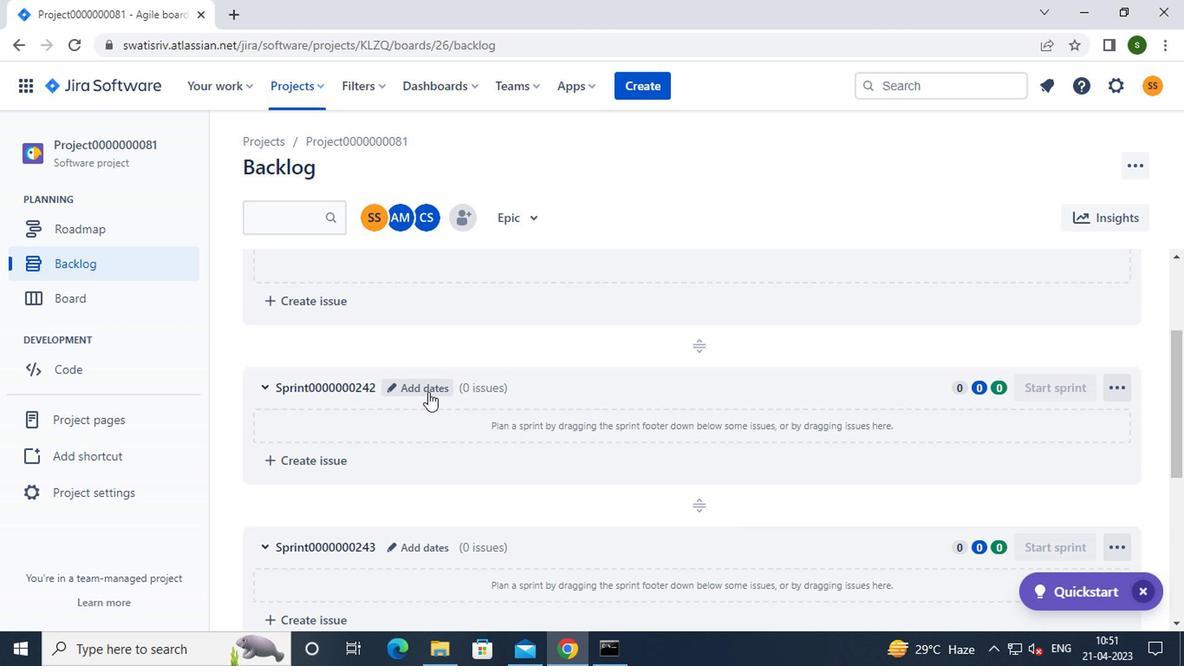 
Action: Mouse moved to (446, 275)
Screenshot: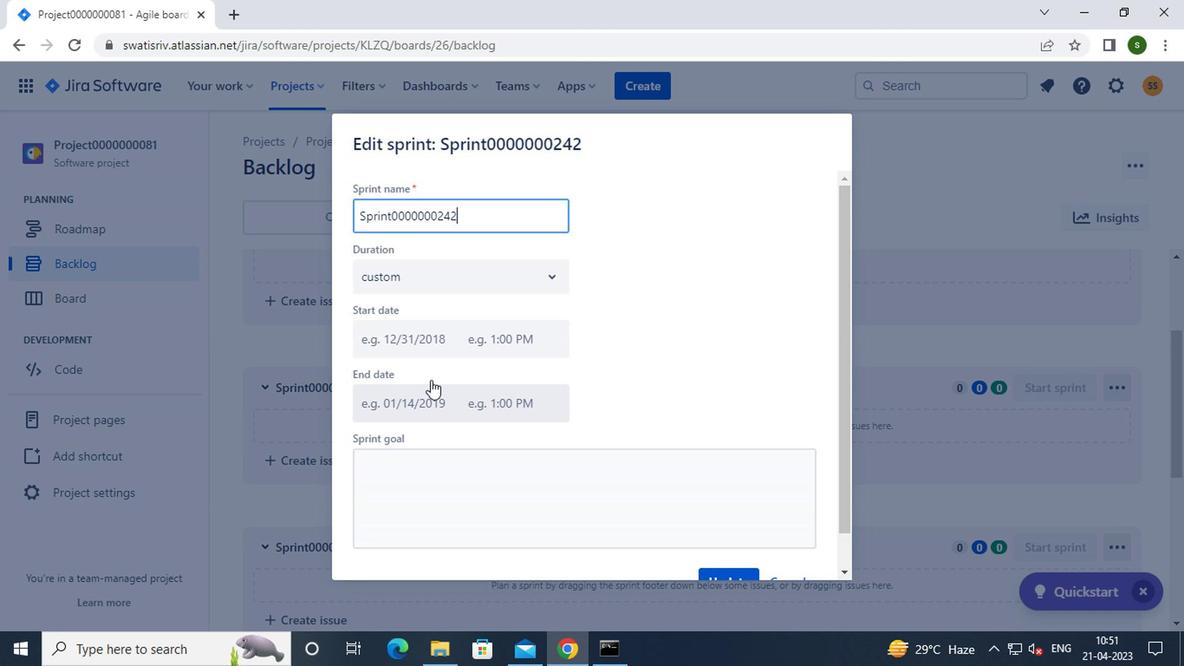 
Action: Mouse pressed left at (446, 275)
Screenshot: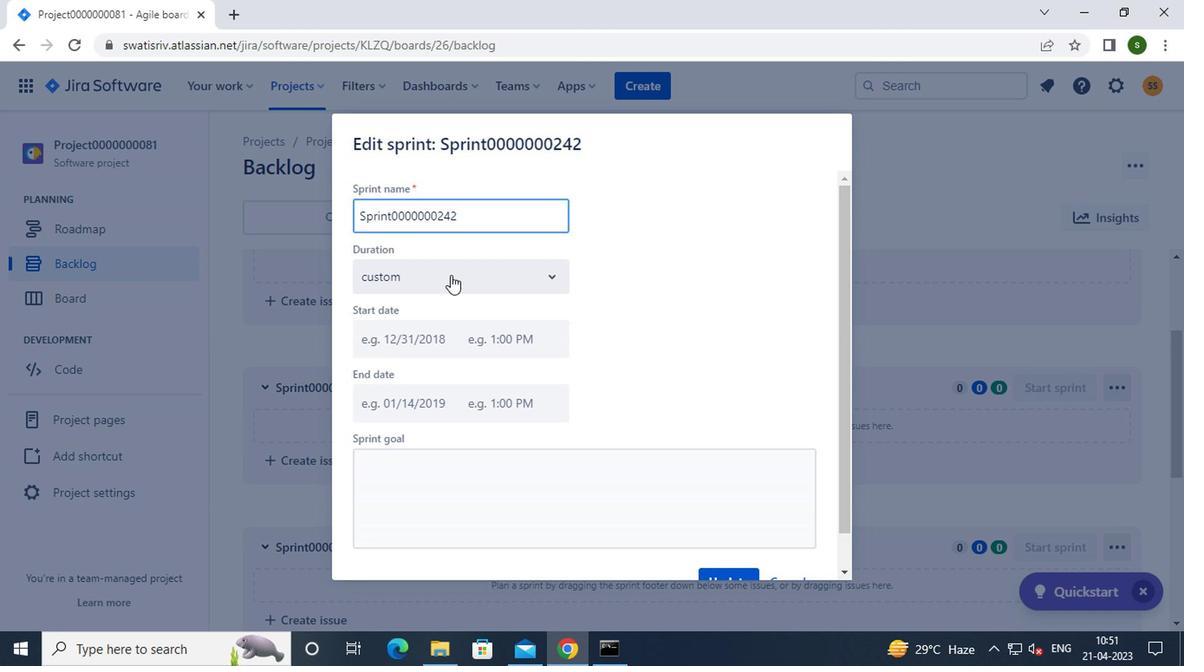 
Action: Mouse moved to (416, 349)
Screenshot: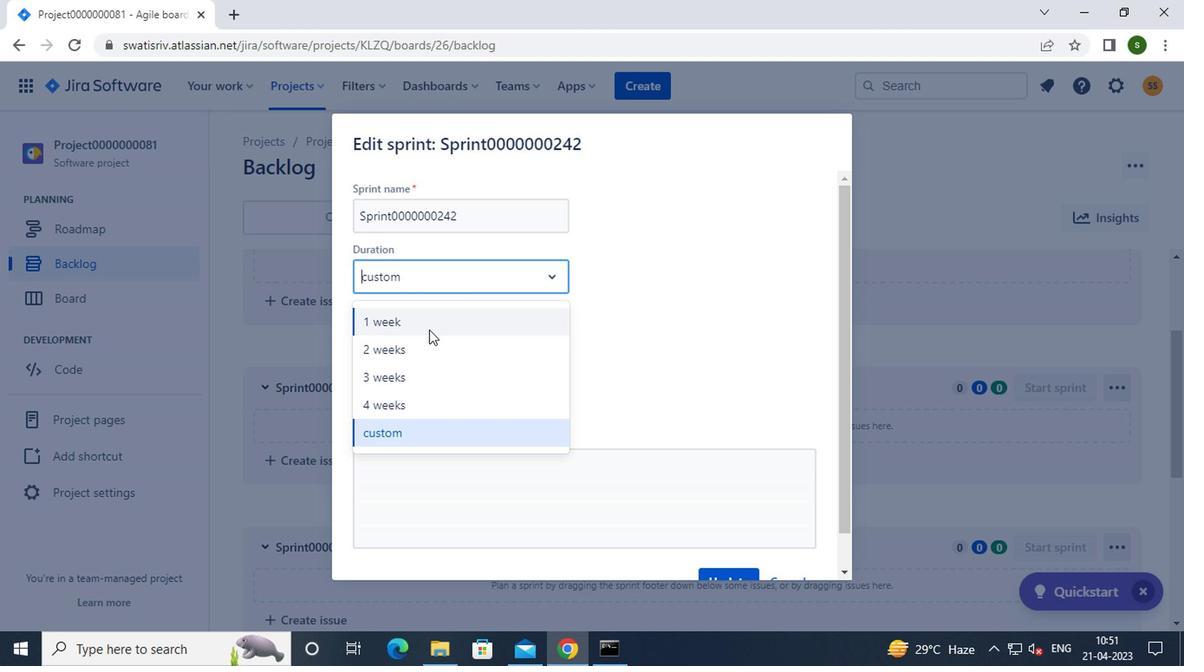 
Action: Mouse pressed left at (416, 349)
Screenshot: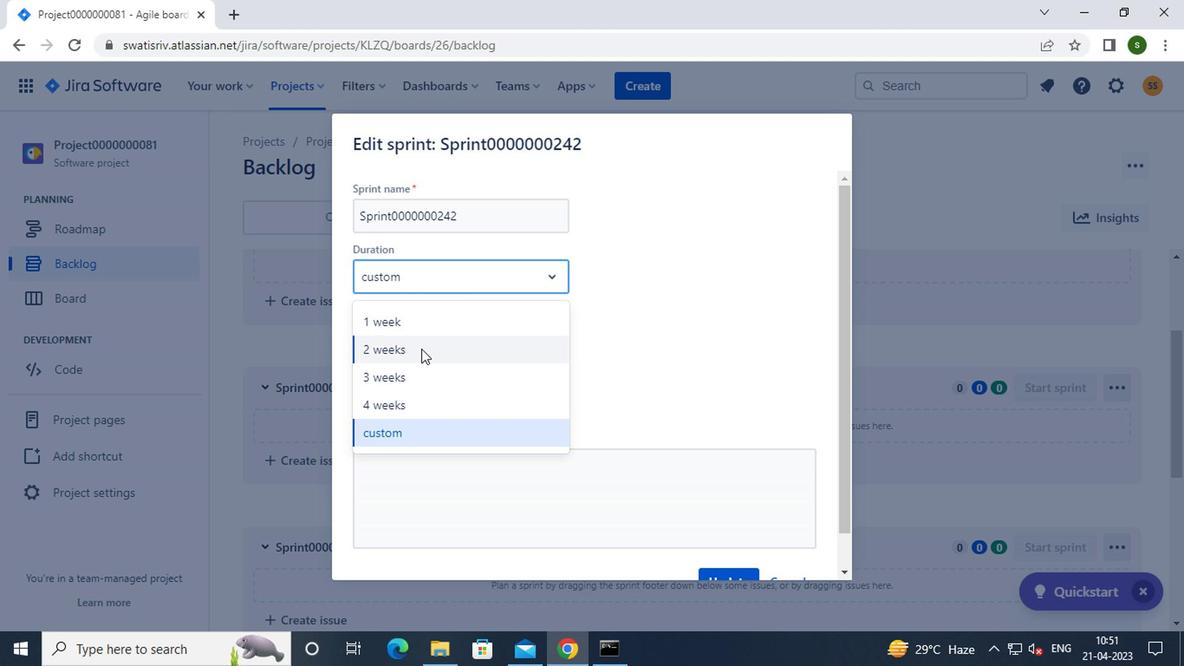
Action: Mouse moved to (448, 331)
Screenshot: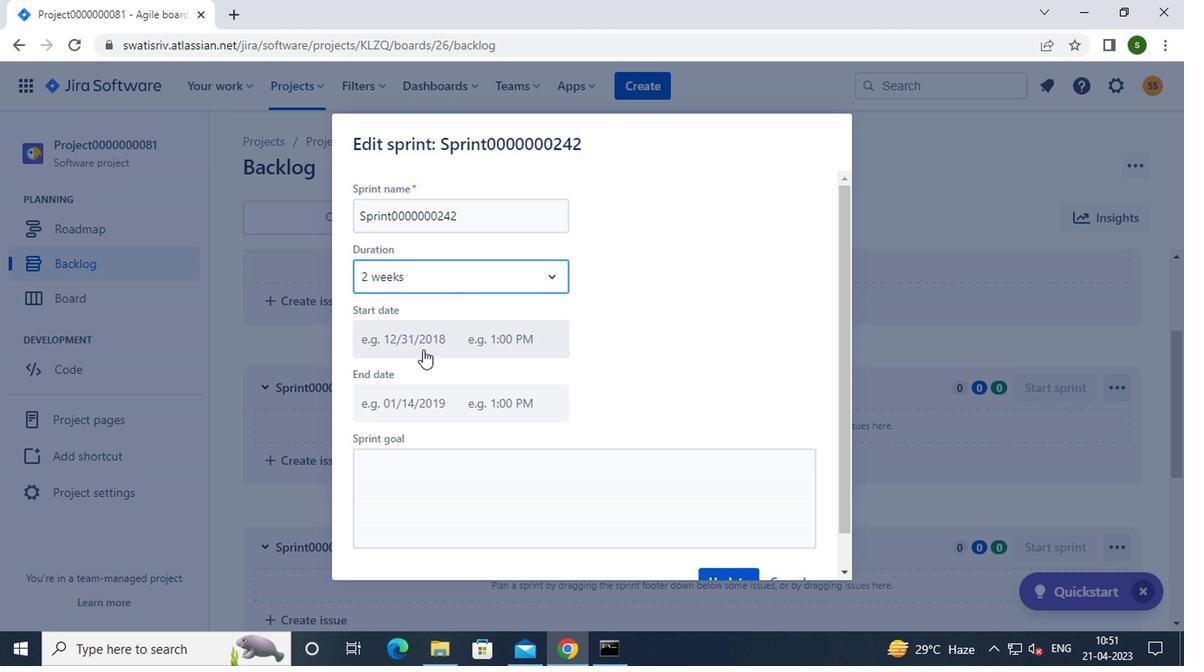 
Action: Mouse pressed left at (448, 331)
Screenshot: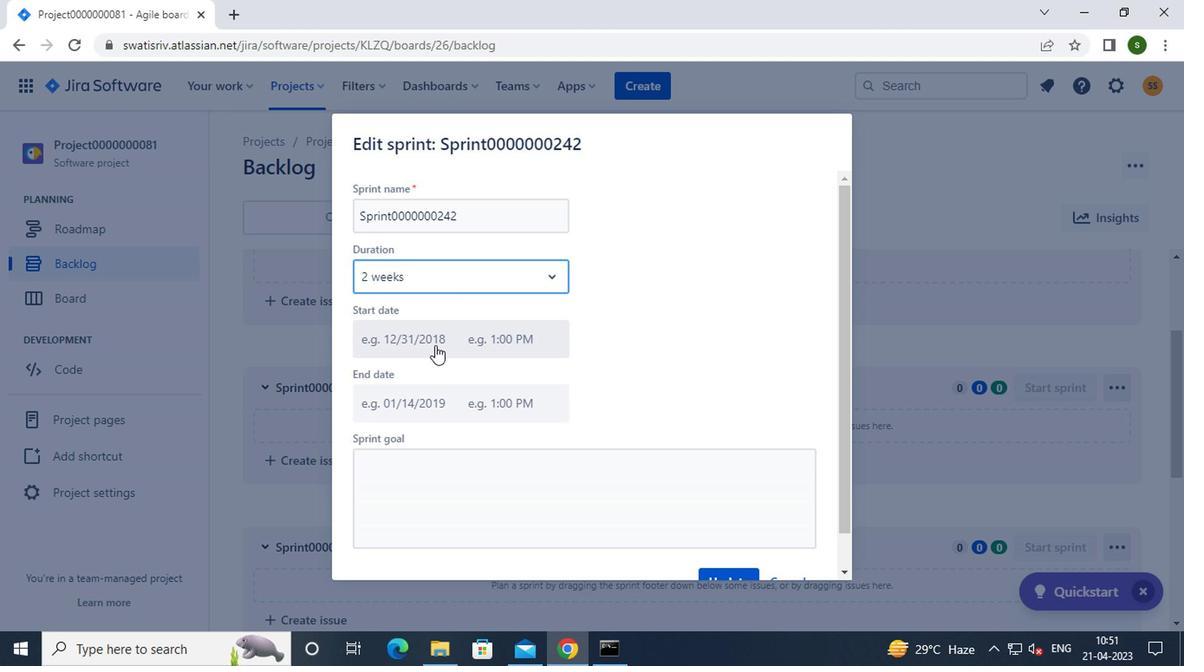 
Action: Mouse moved to (567, 528)
Screenshot: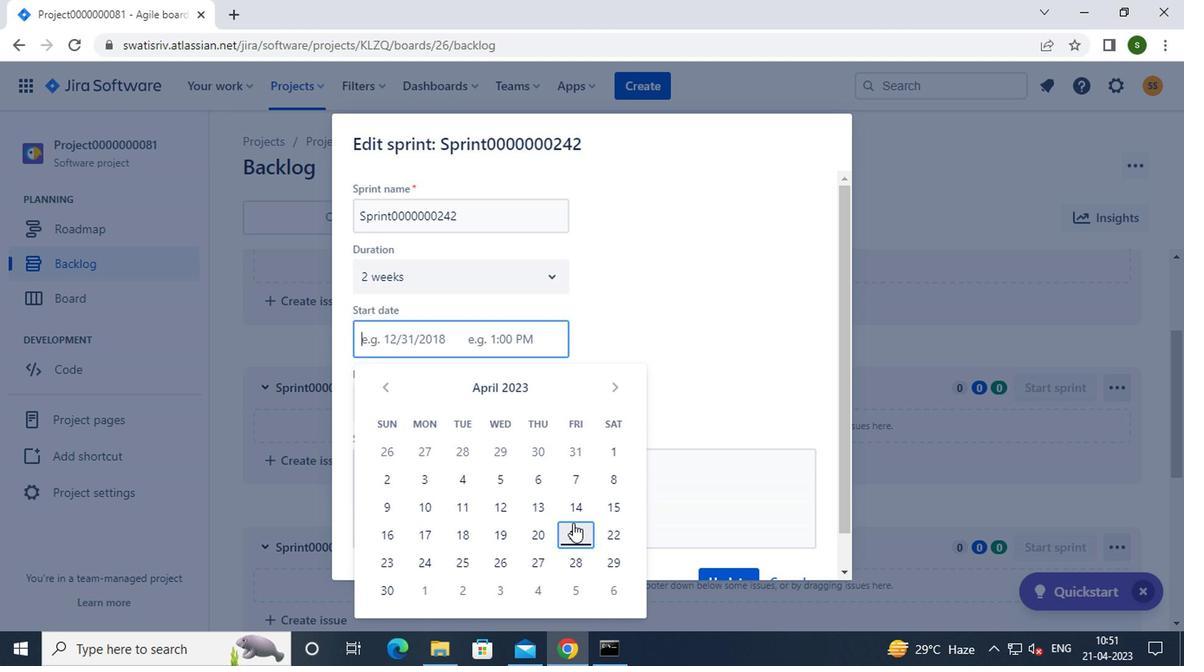 
Action: Mouse pressed left at (567, 528)
Screenshot: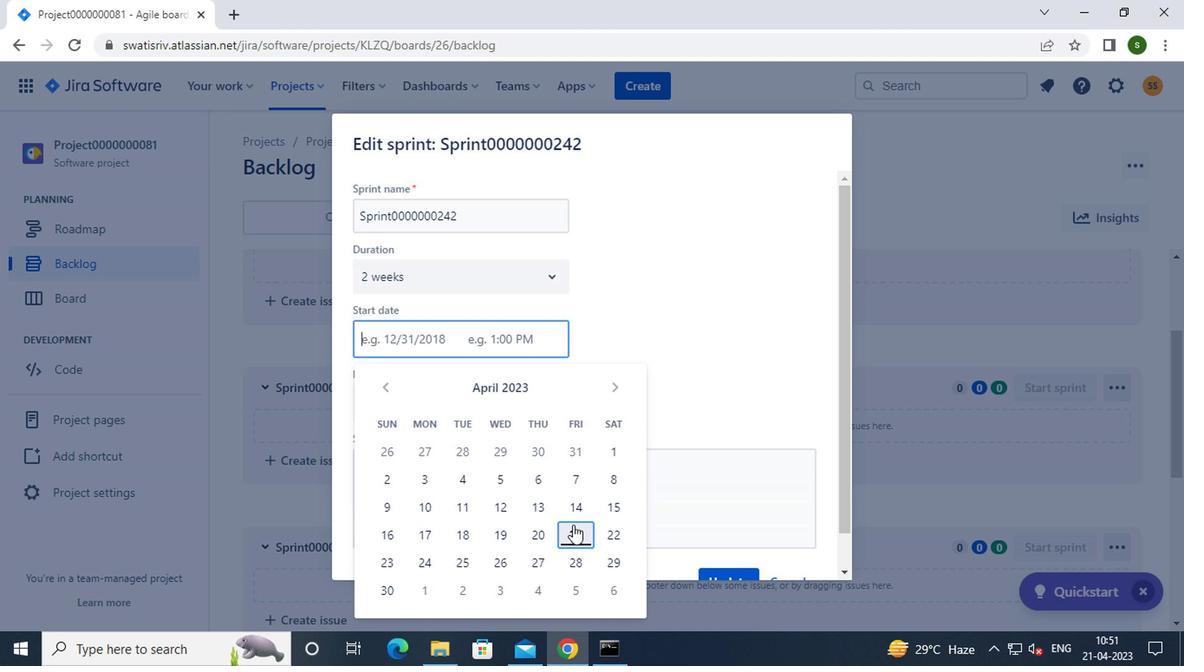 
Action: Mouse moved to (728, 574)
Screenshot: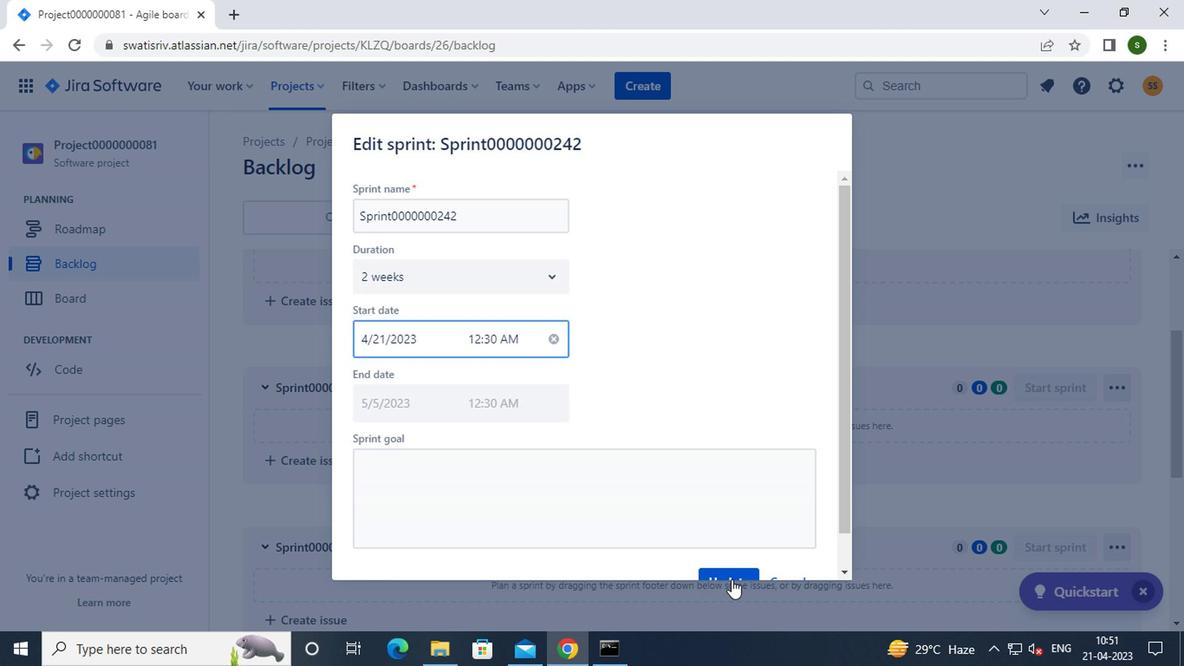 
Action: Mouse pressed left at (728, 574)
Screenshot: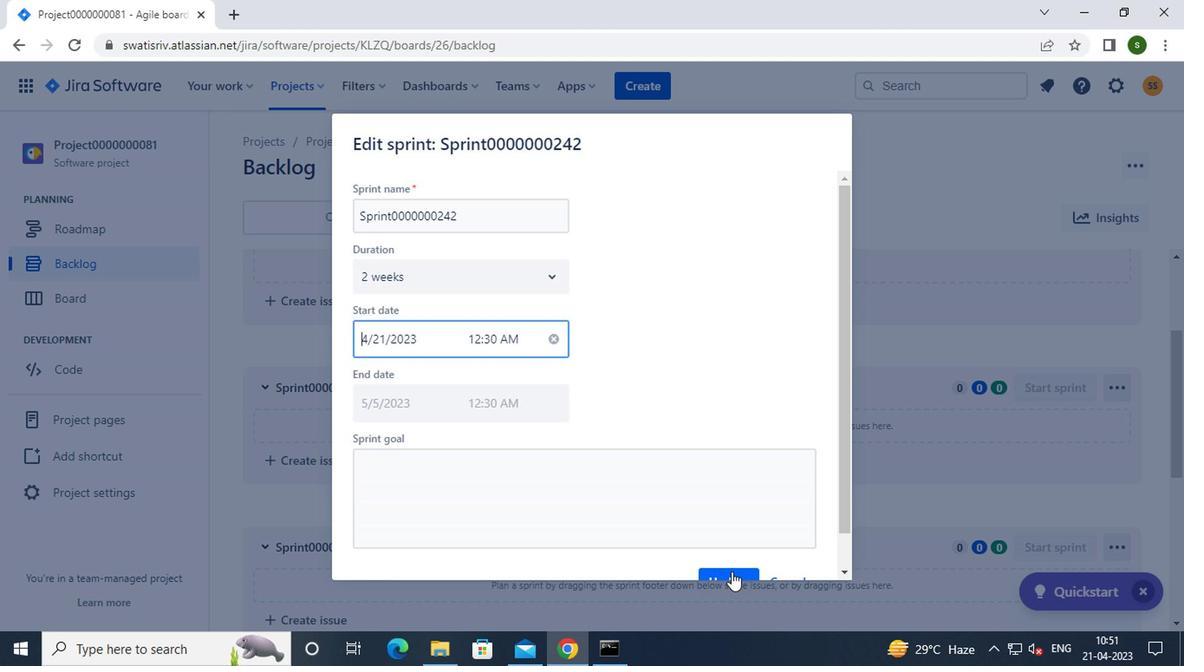
Action: Mouse moved to (651, 415)
Screenshot: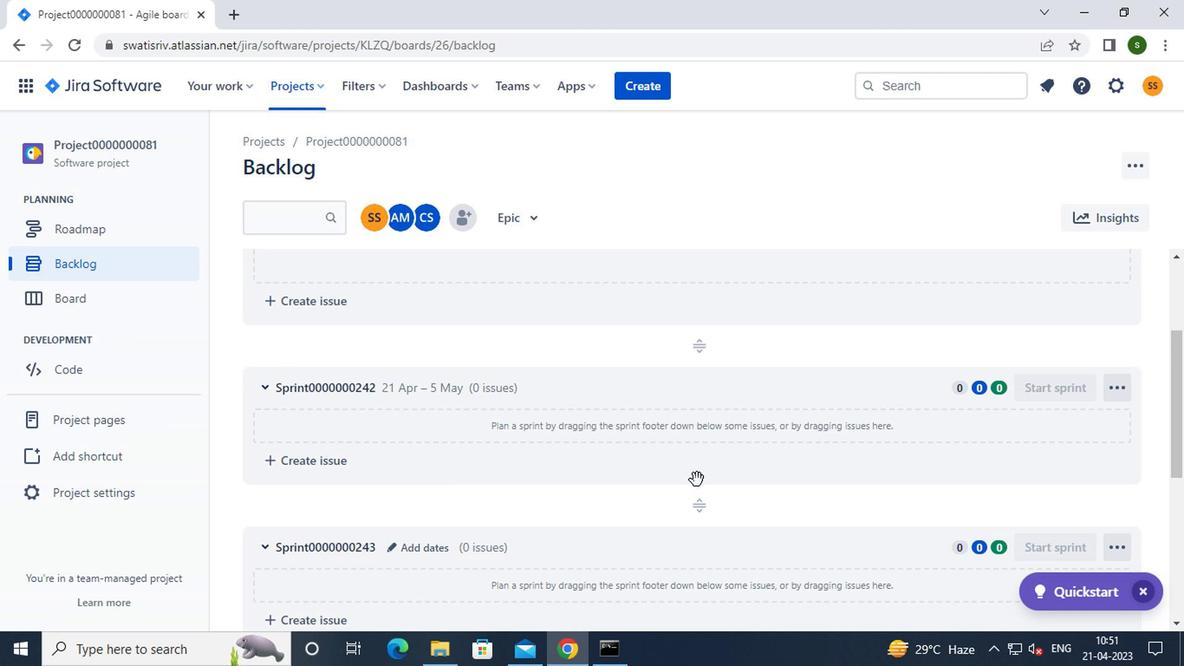 
Action: Mouse scrolled (651, 415) with delta (0, 0)
Screenshot: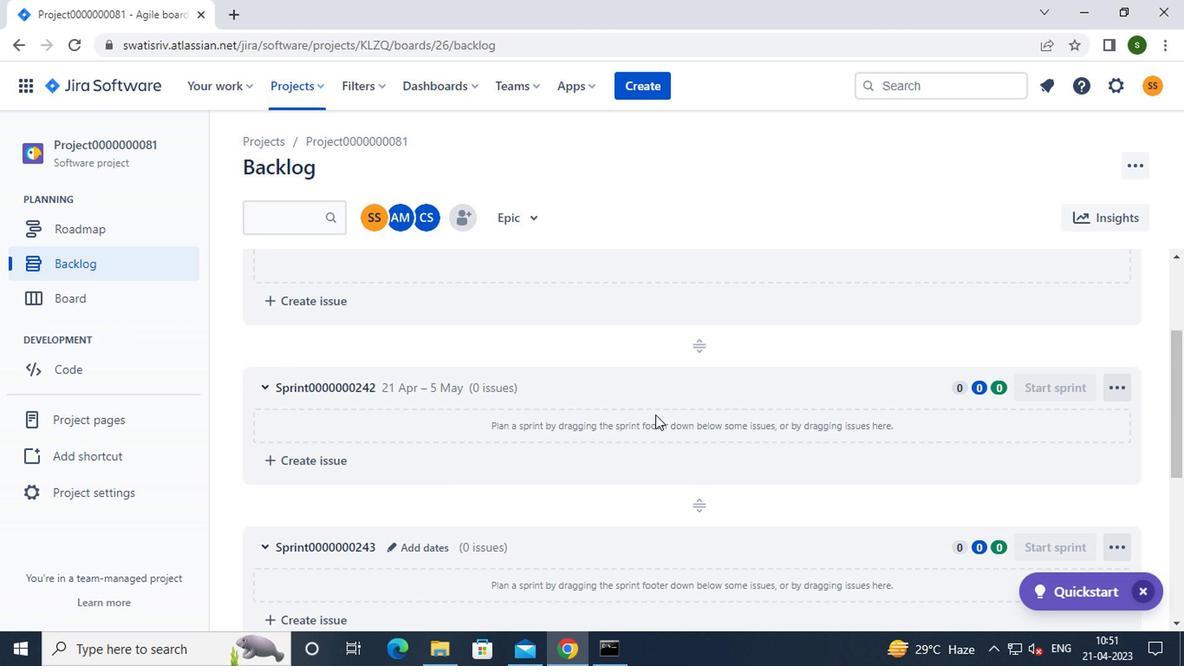 
Action: Mouse scrolled (651, 415) with delta (0, 0)
Screenshot: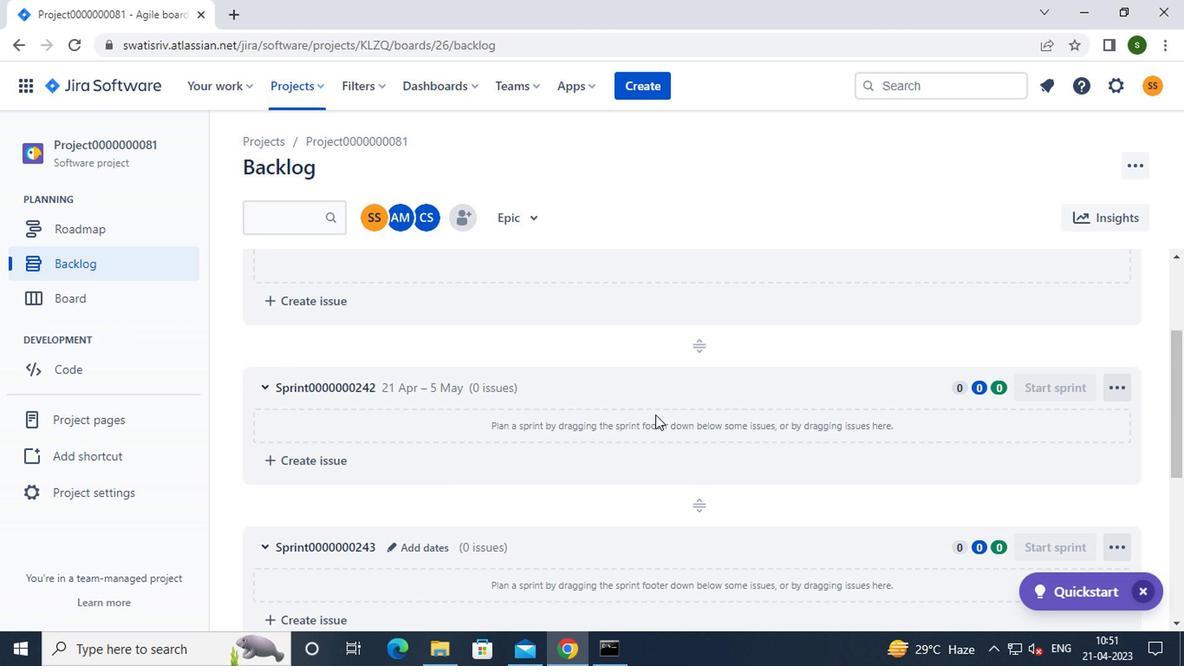 
Action: Mouse moved to (429, 374)
Screenshot: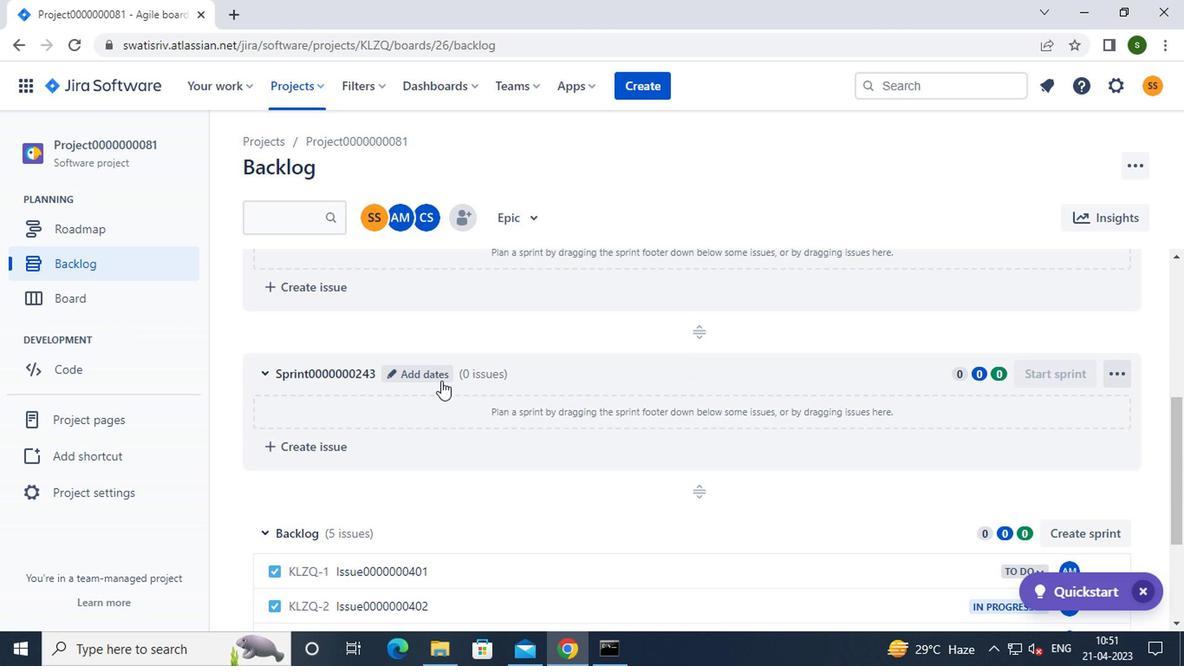 
Action: Mouse pressed left at (429, 374)
Screenshot: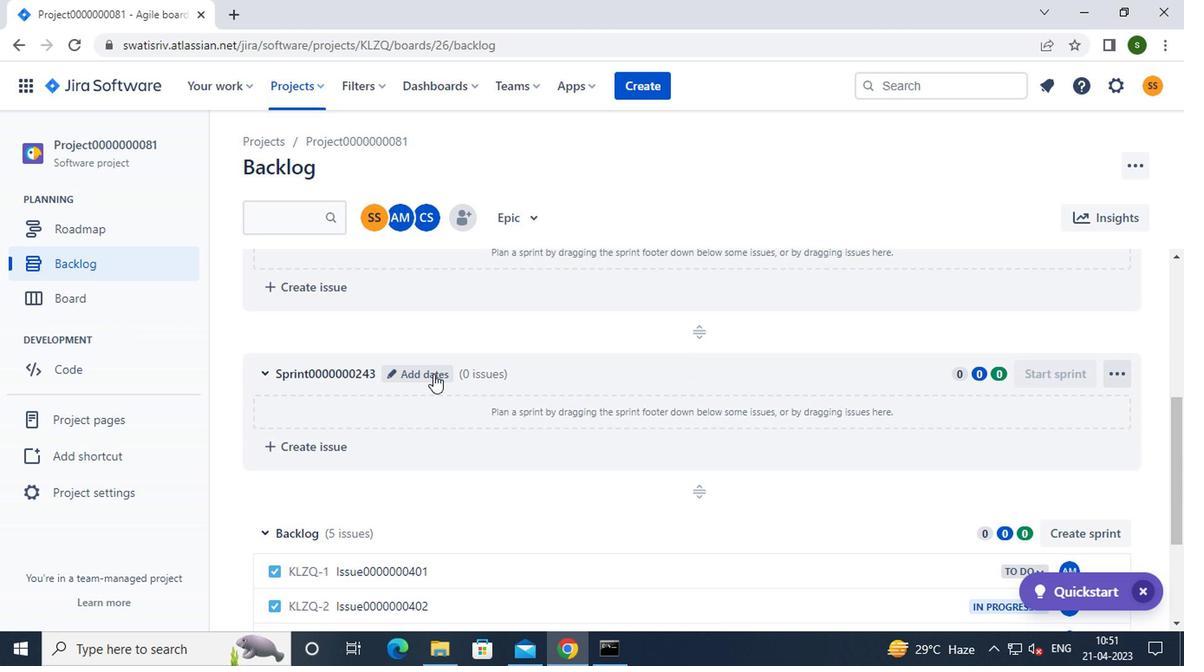 
Action: Mouse moved to (459, 281)
Screenshot: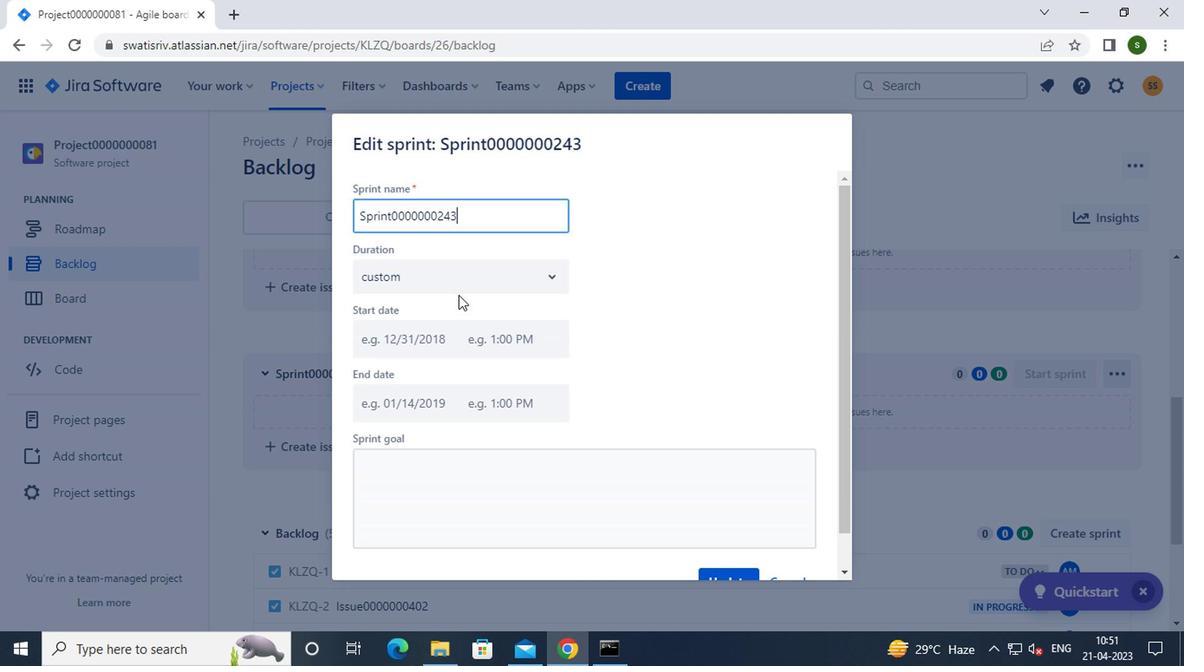 
Action: Mouse pressed left at (459, 281)
Screenshot: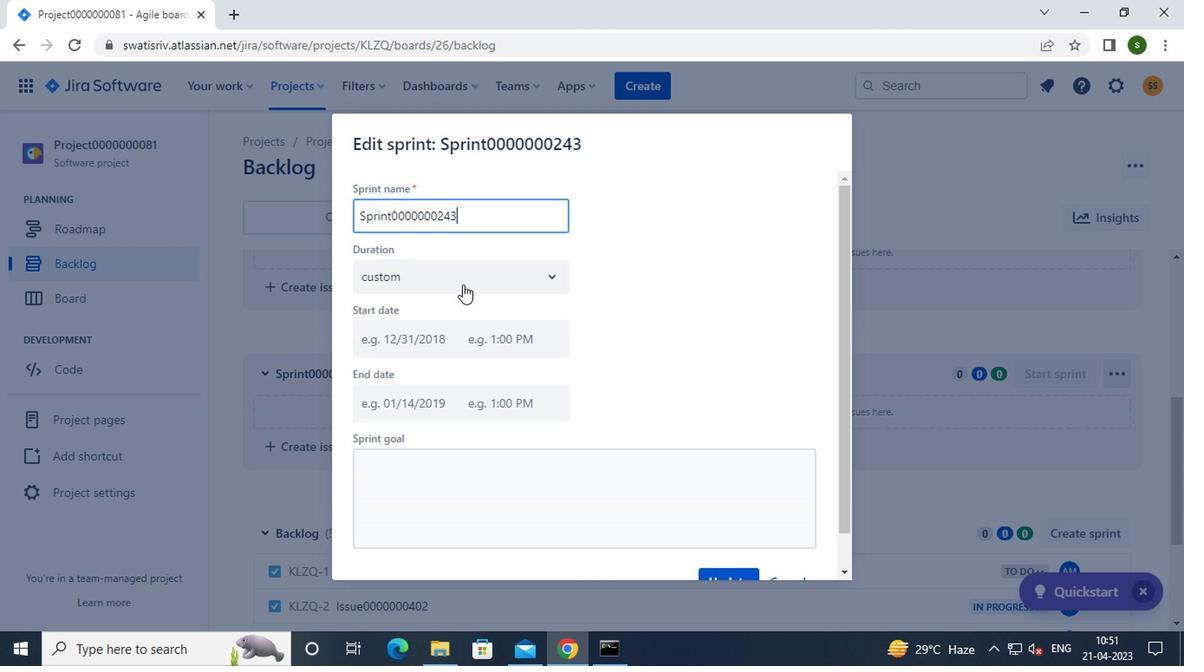 
Action: Mouse moved to (419, 377)
Screenshot: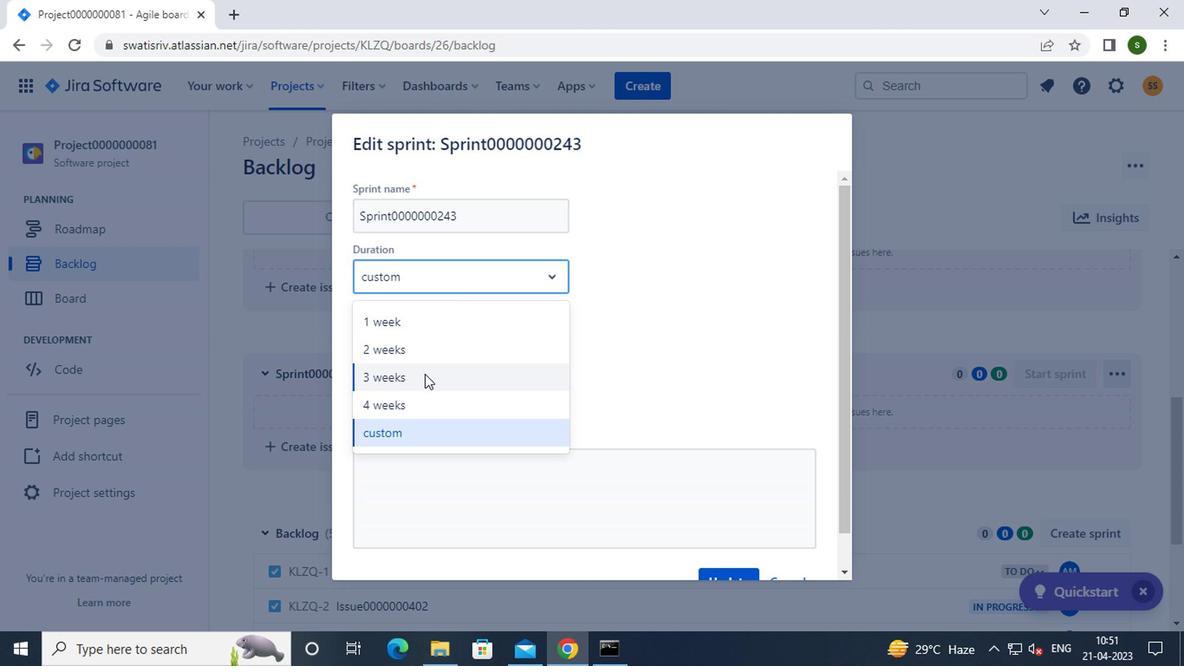 
Action: Mouse pressed left at (419, 377)
Screenshot: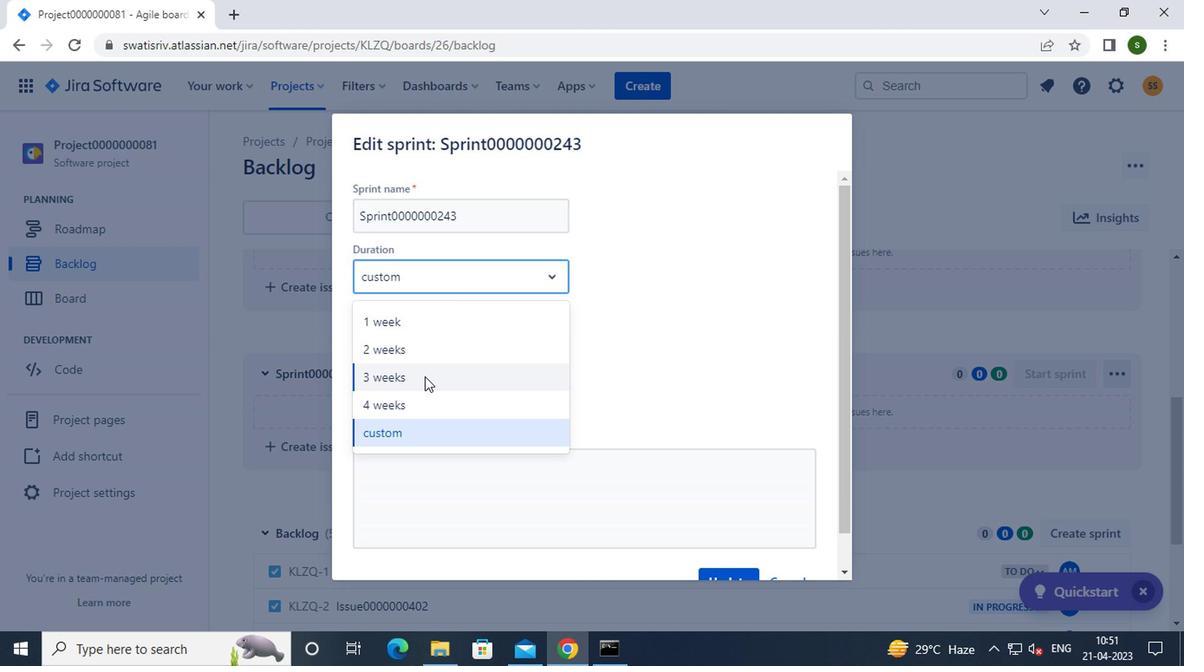 
Action: Mouse moved to (411, 334)
Screenshot: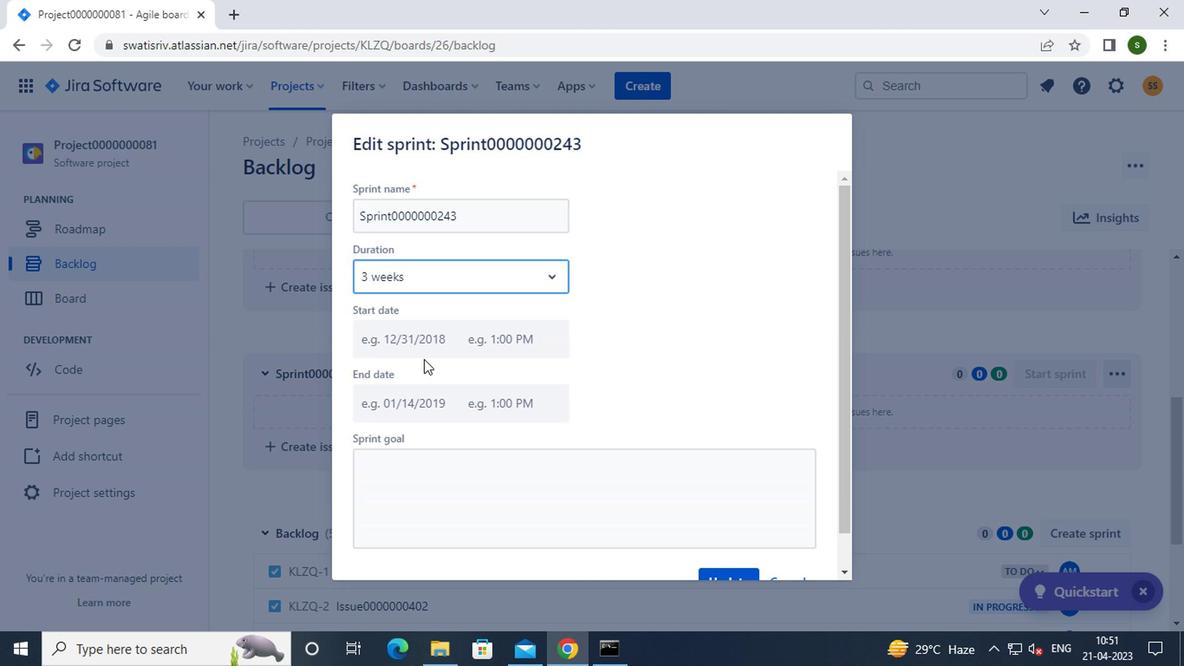 
Action: Mouse pressed left at (411, 334)
Screenshot: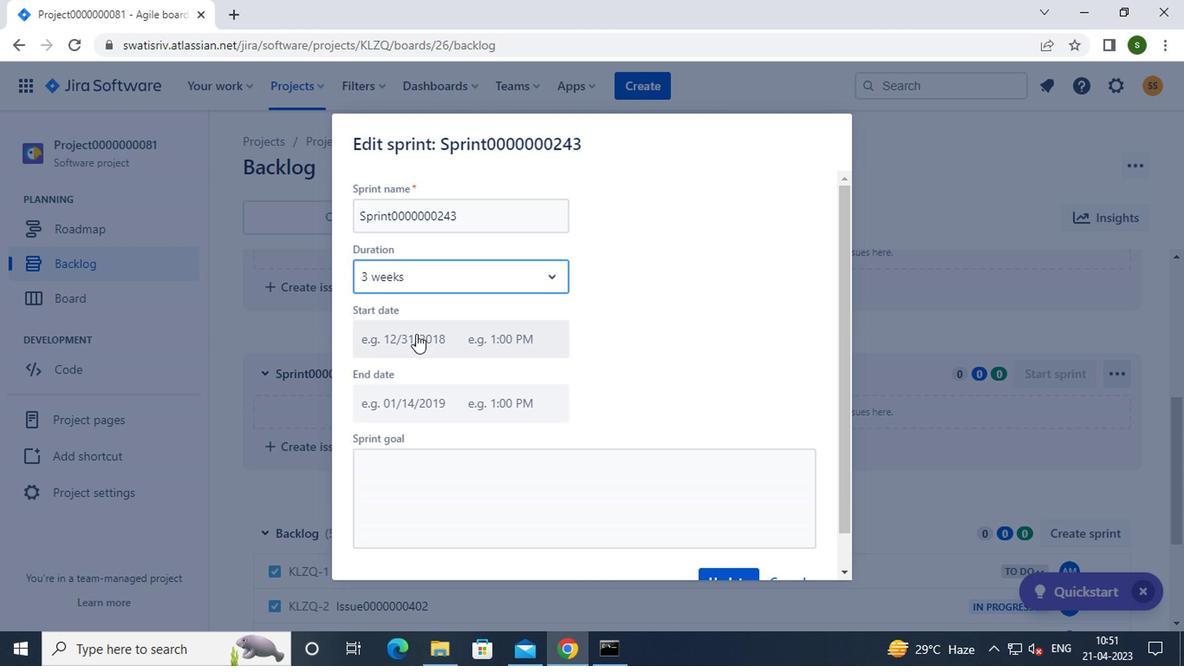 
Action: Mouse moved to (563, 534)
Screenshot: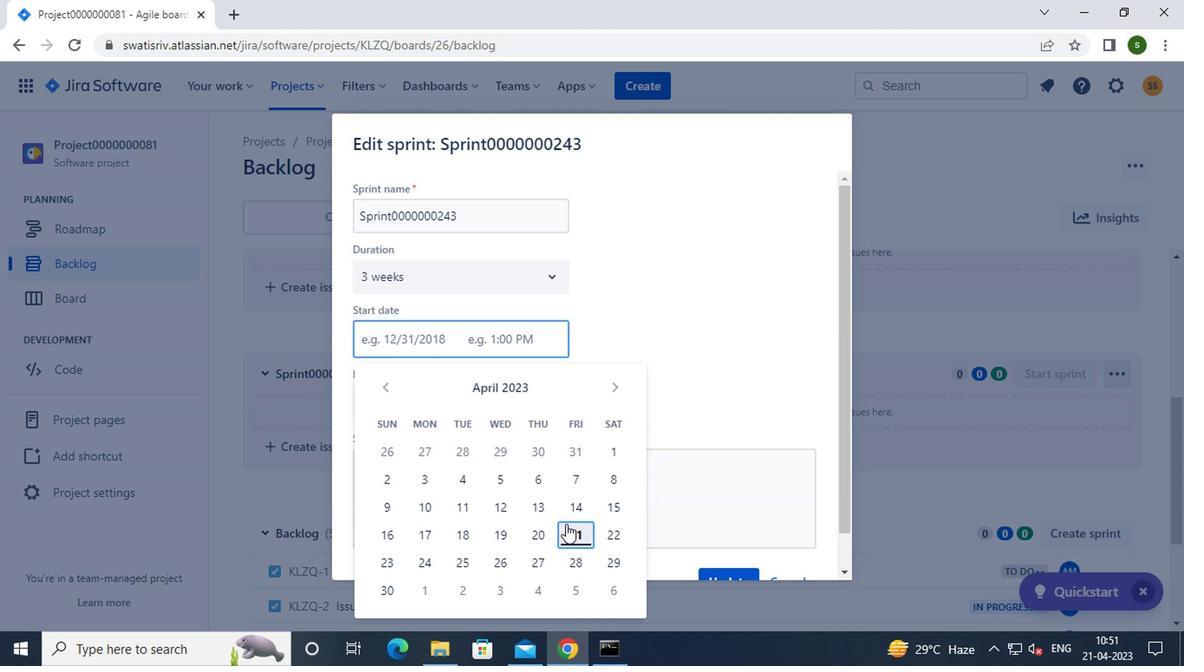 
Action: Mouse pressed left at (563, 534)
Screenshot: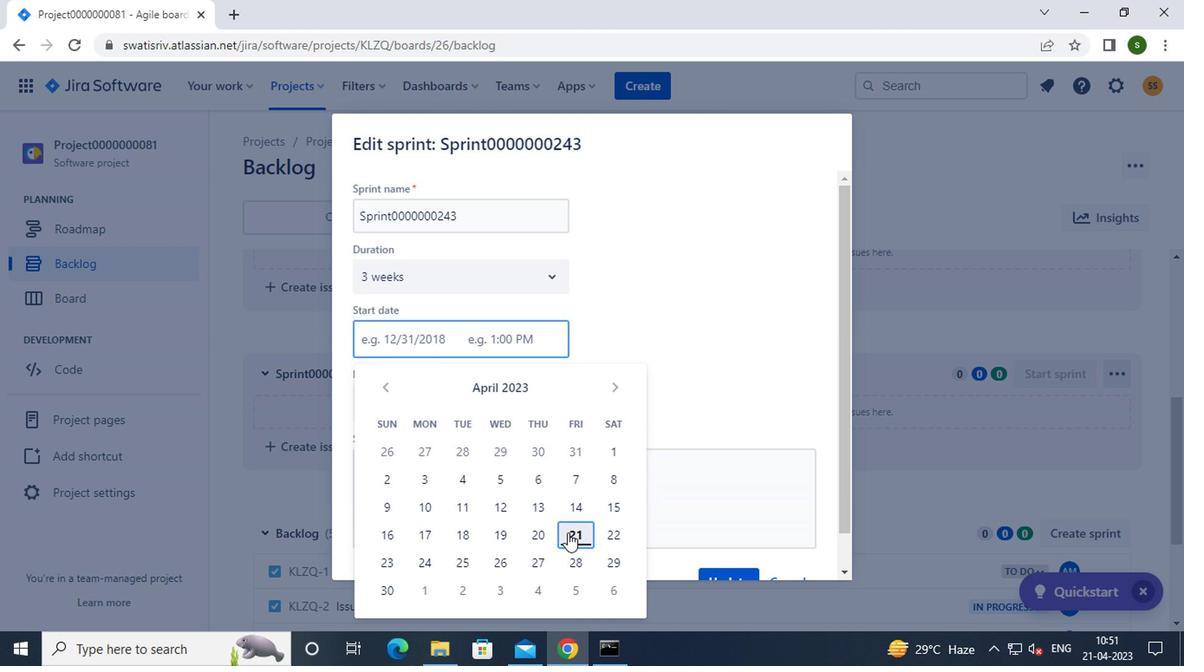 
Action: Mouse moved to (679, 502)
Screenshot: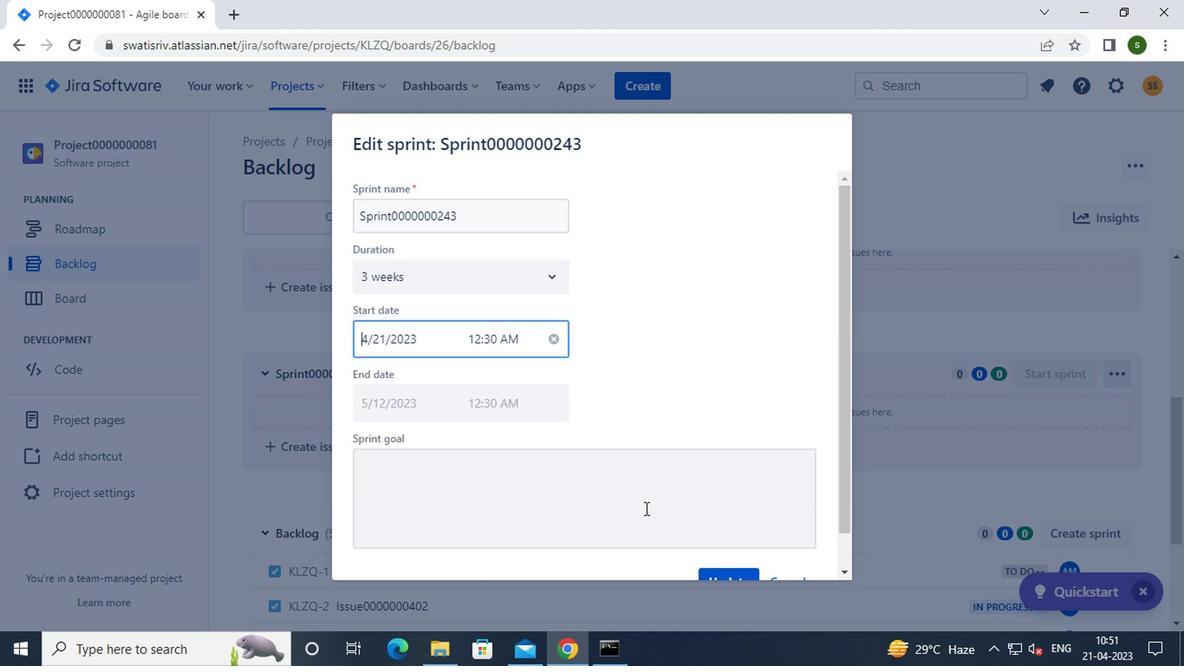 
Action: Mouse scrolled (679, 501) with delta (0, -1)
Screenshot: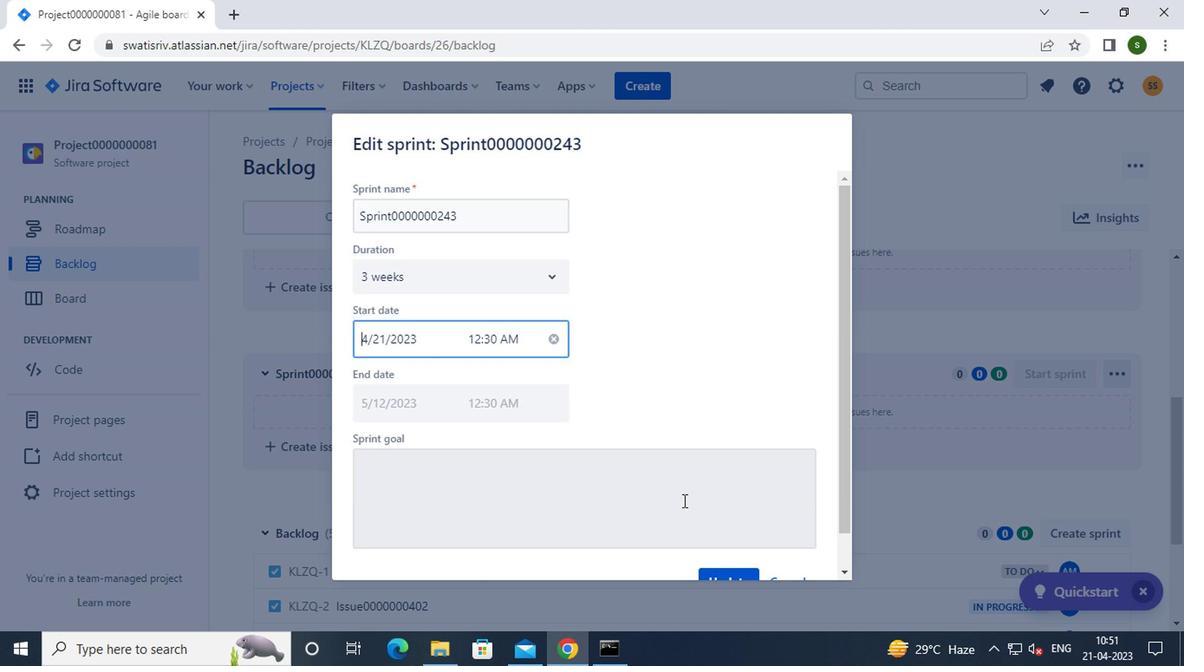 
Action: Mouse moved to (679, 502)
Screenshot: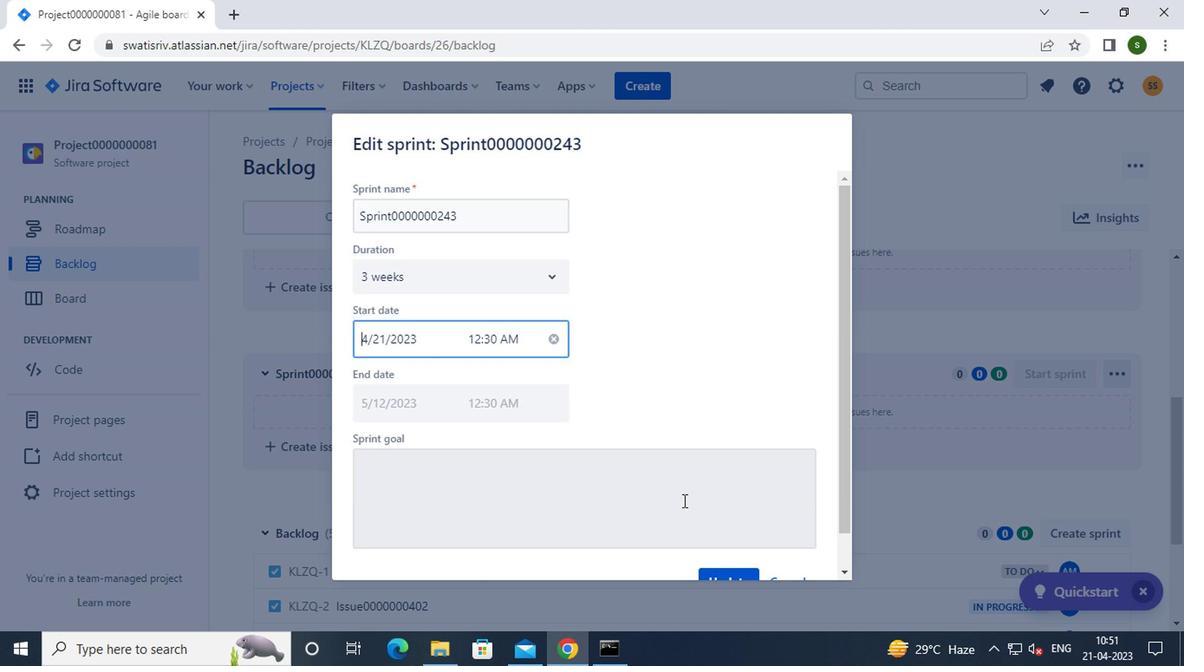 
Action: Mouse scrolled (679, 501) with delta (0, -1)
Screenshot: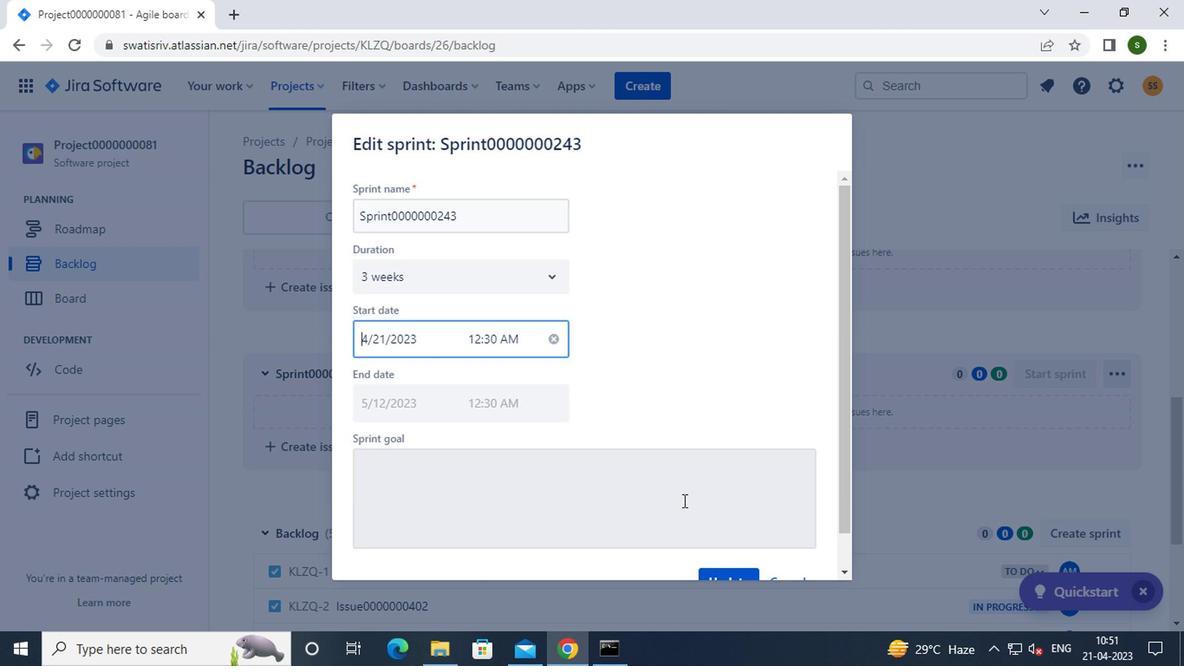 
Action: Mouse moved to (716, 541)
Screenshot: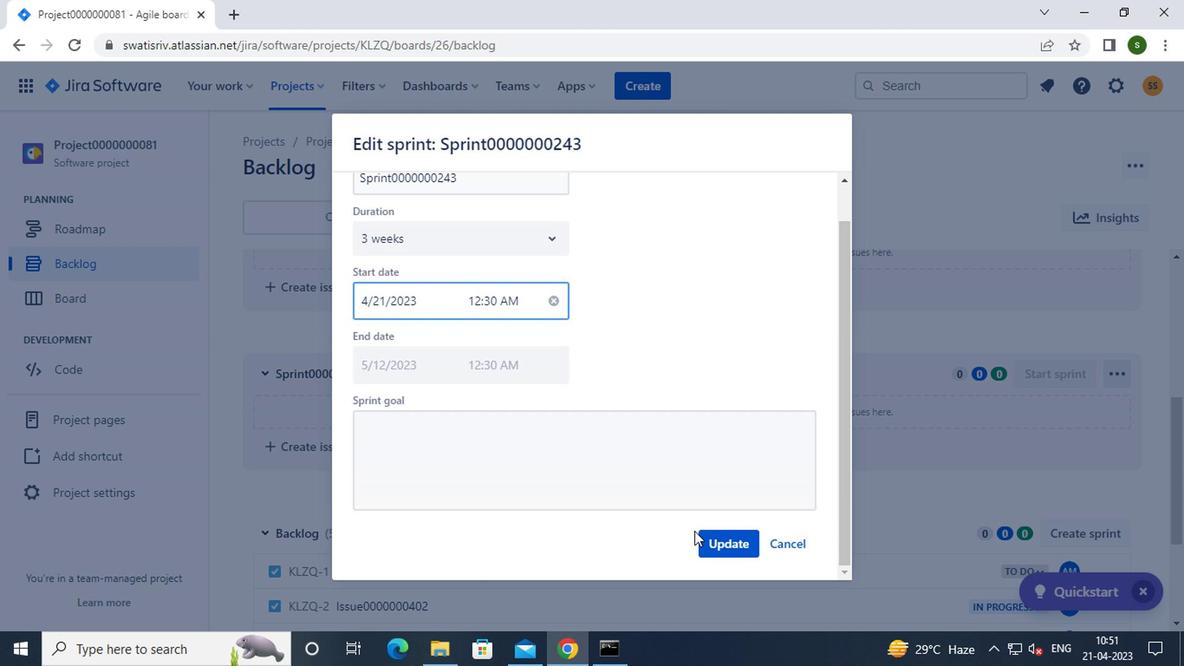
Action: Mouse pressed left at (716, 541)
Screenshot: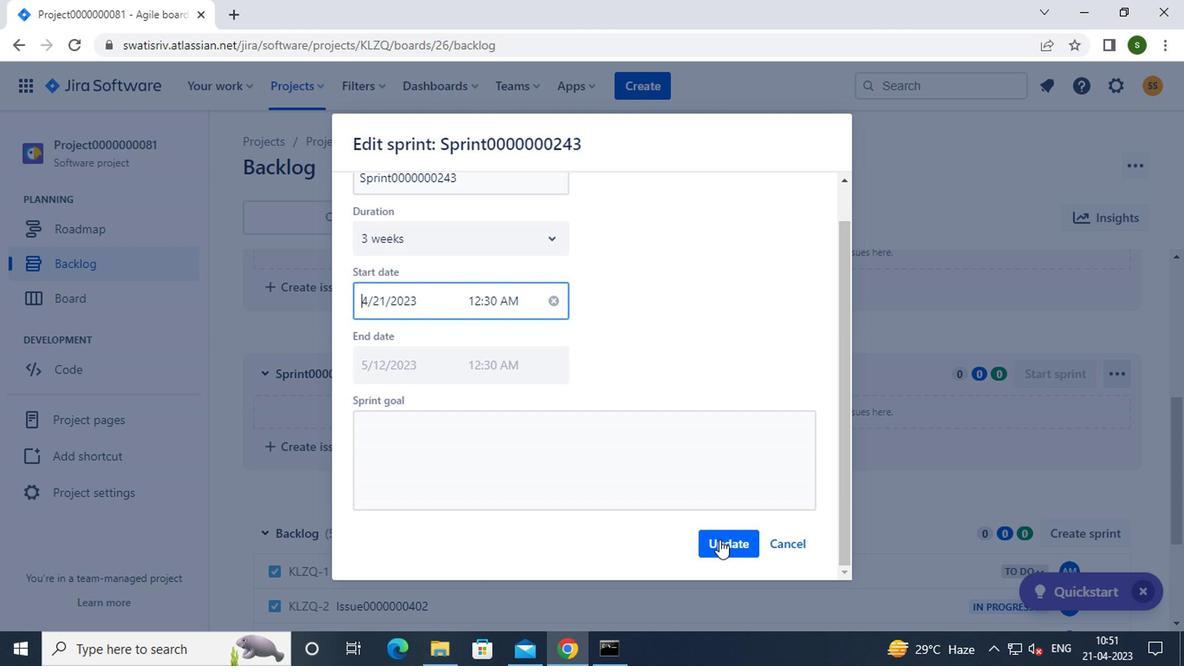 
Action: Mouse moved to (305, 89)
Screenshot: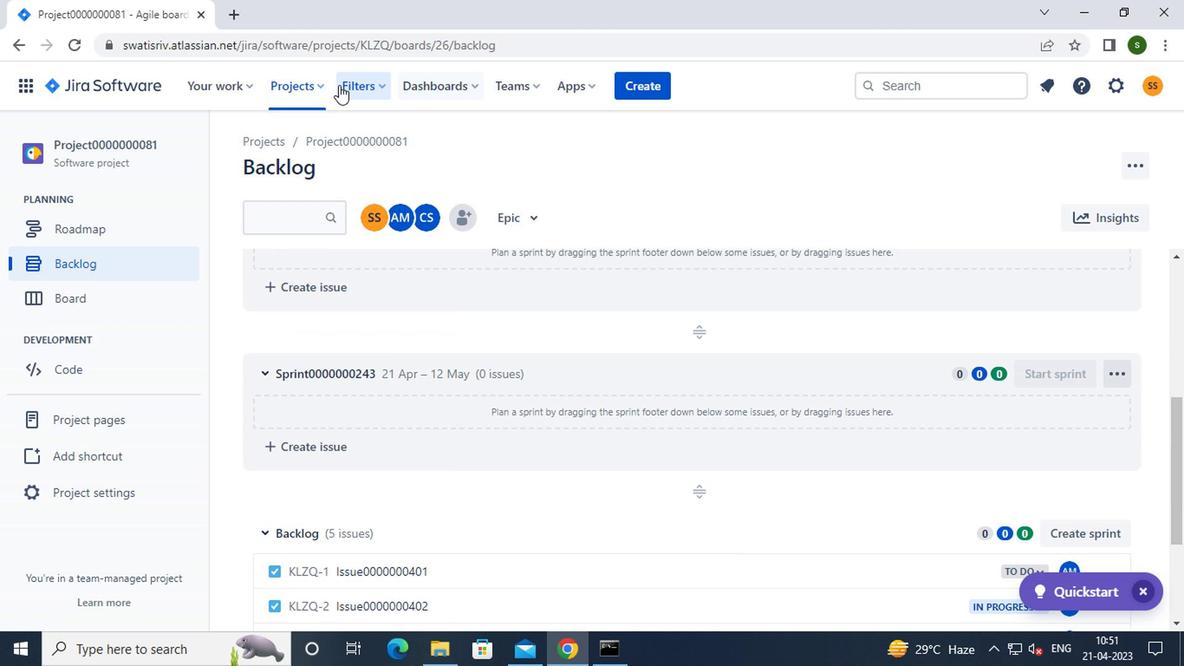 
Action: Mouse pressed left at (305, 89)
Screenshot: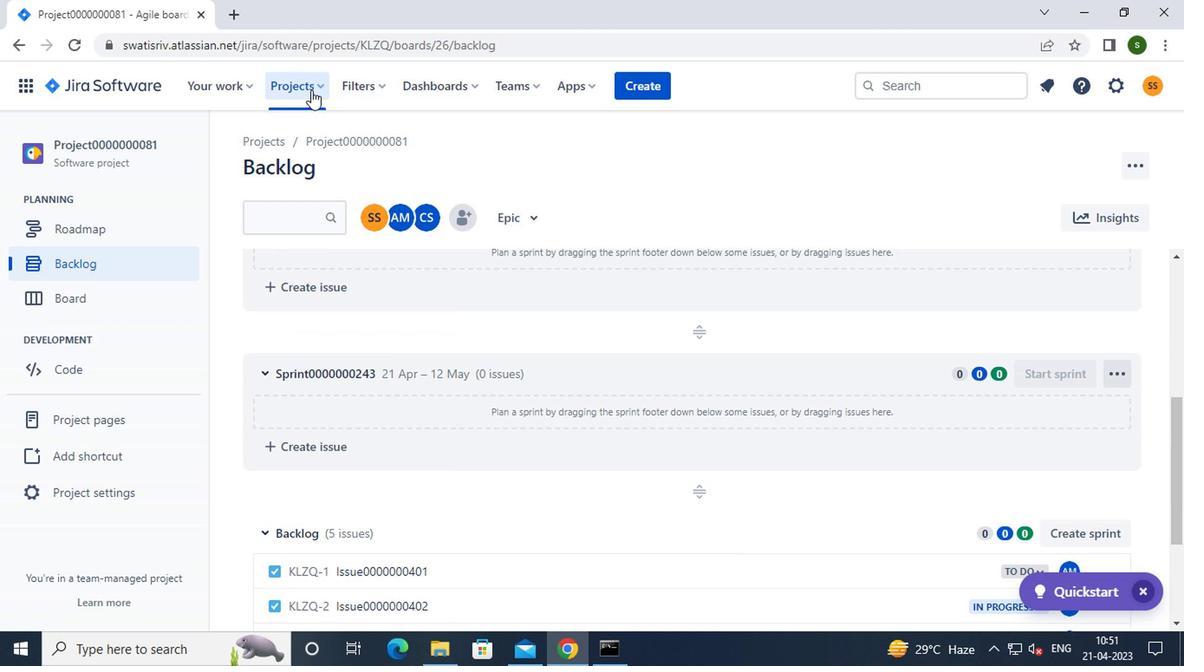 
Action: Mouse moved to (350, 194)
Screenshot: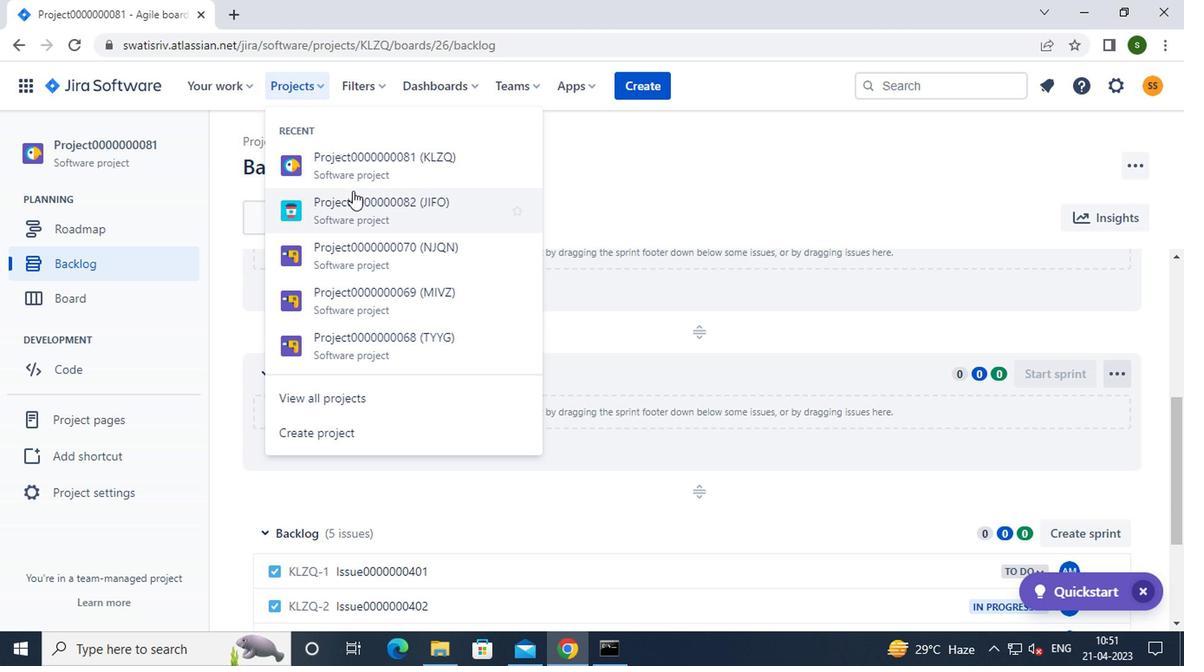 
Action: Mouse pressed left at (350, 194)
Screenshot: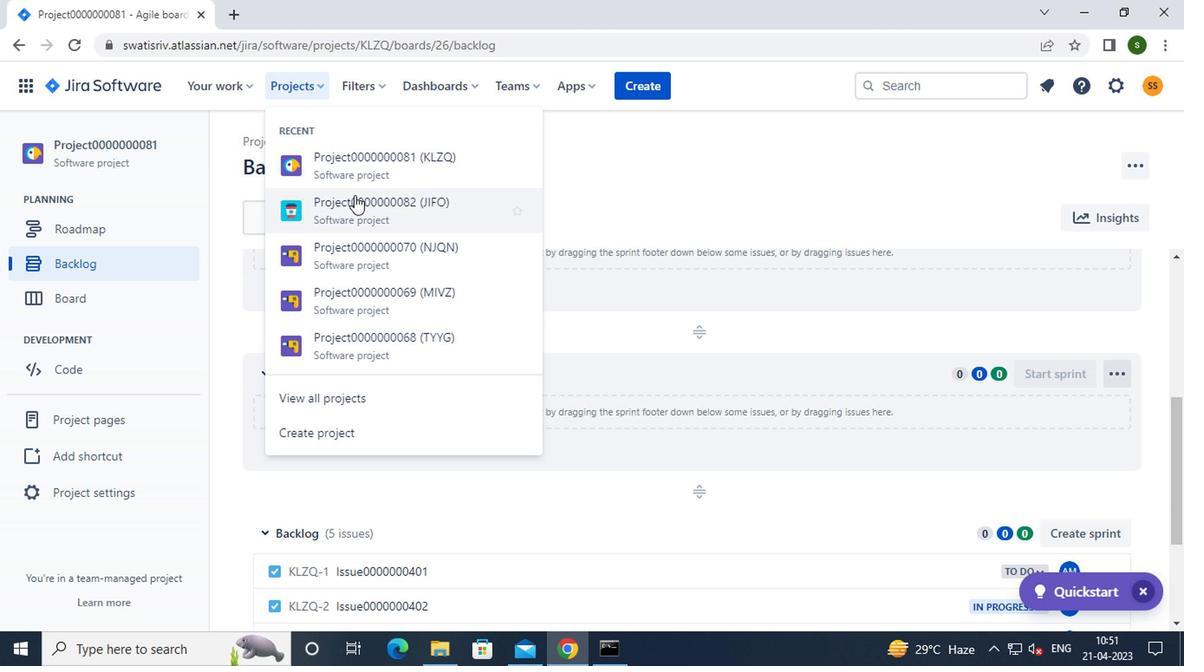 
Action: Mouse moved to (155, 260)
Screenshot: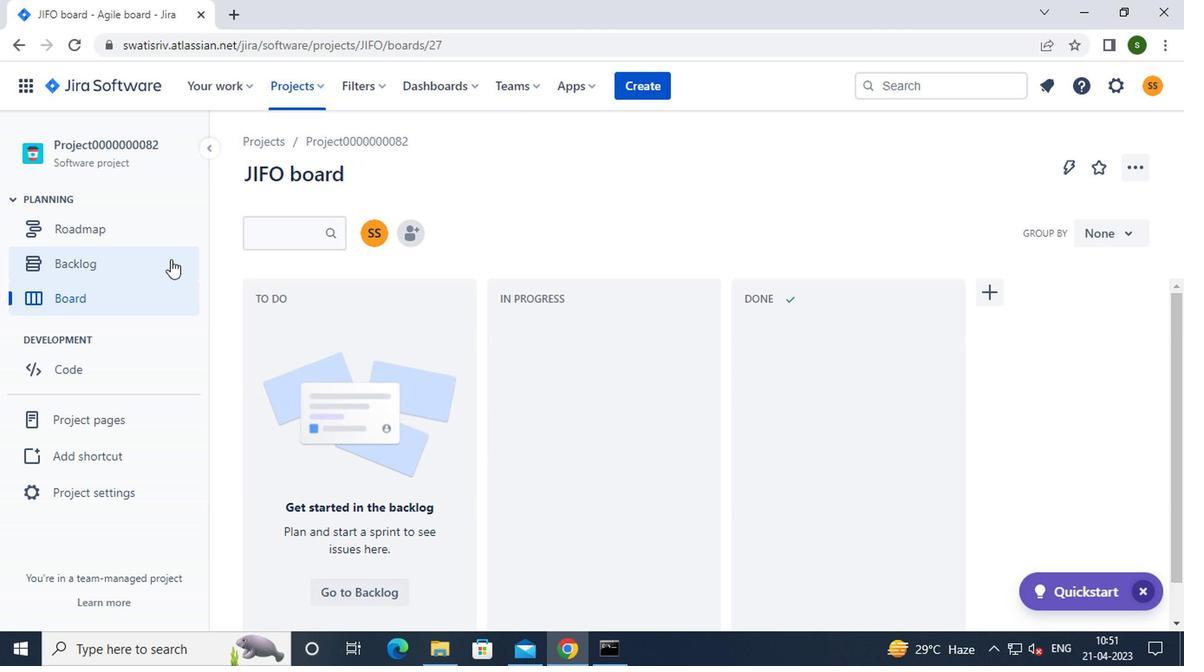 
Action: Mouse pressed left at (155, 260)
Screenshot: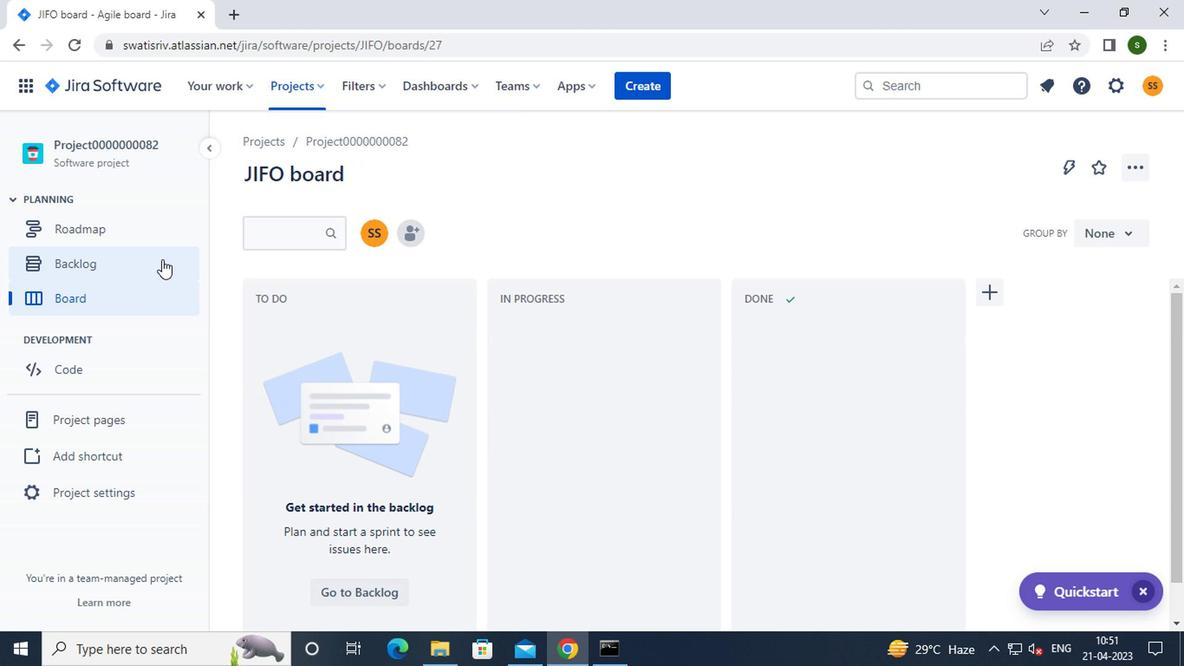 
Action: Mouse moved to (1052, 271)
Screenshot: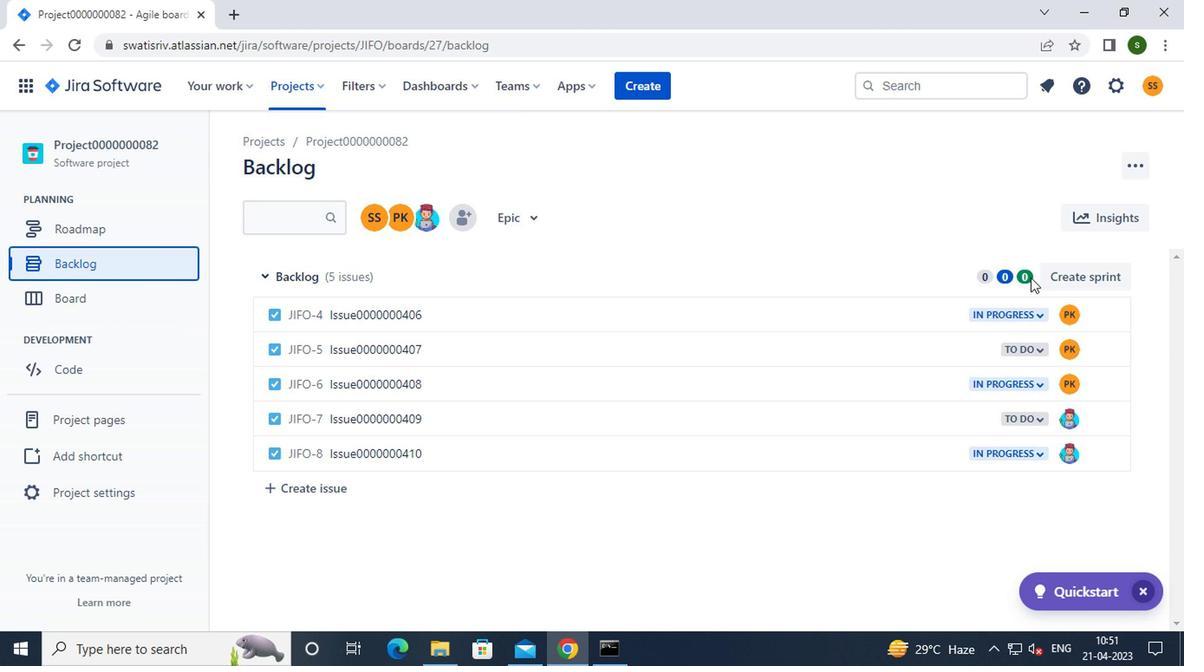 
Action: Mouse pressed left at (1052, 271)
Screenshot: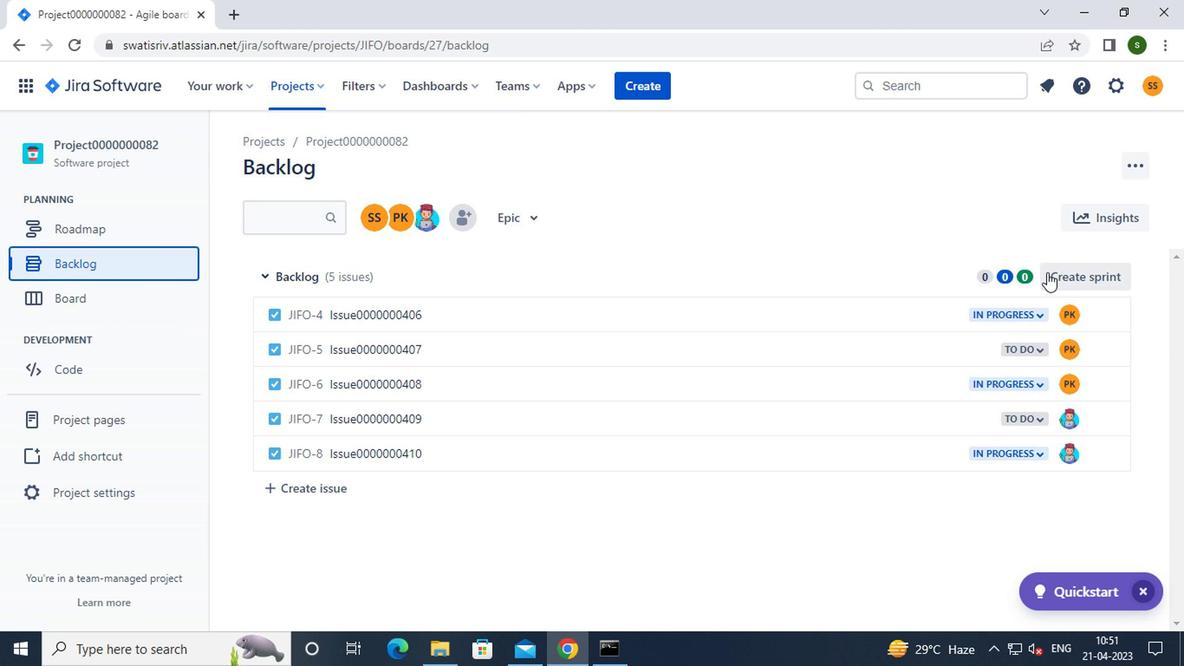 
Action: Mouse moved to (1119, 280)
Screenshot: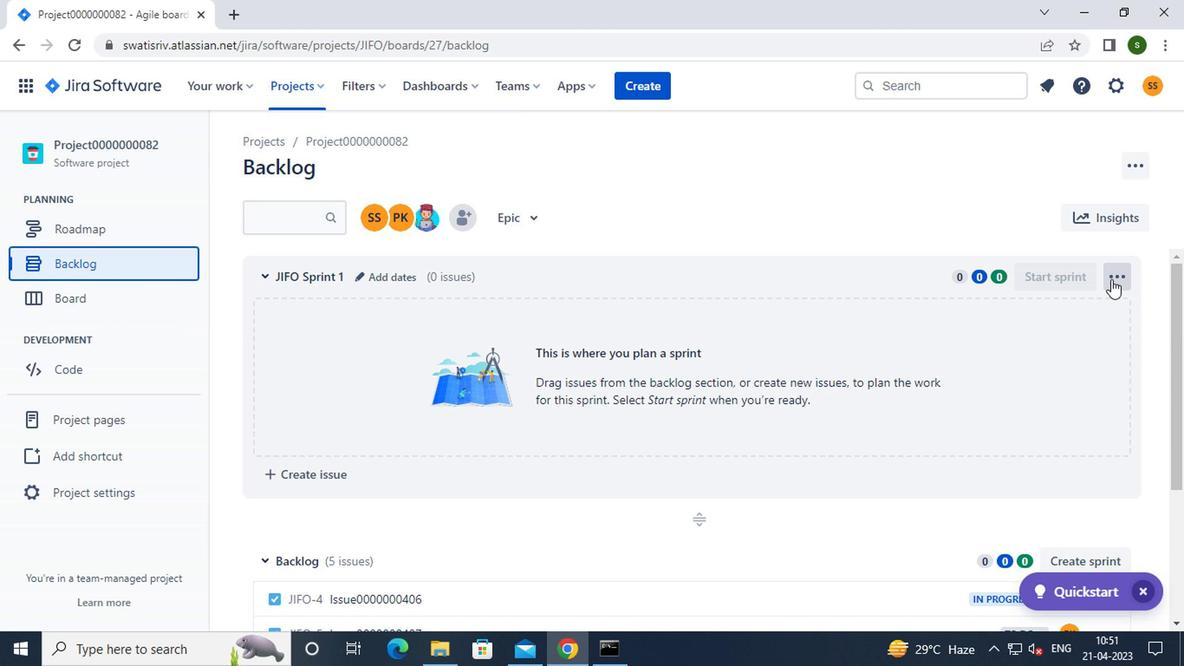 
Action: Mouse pressed left at (1119, 280)
Screenshot: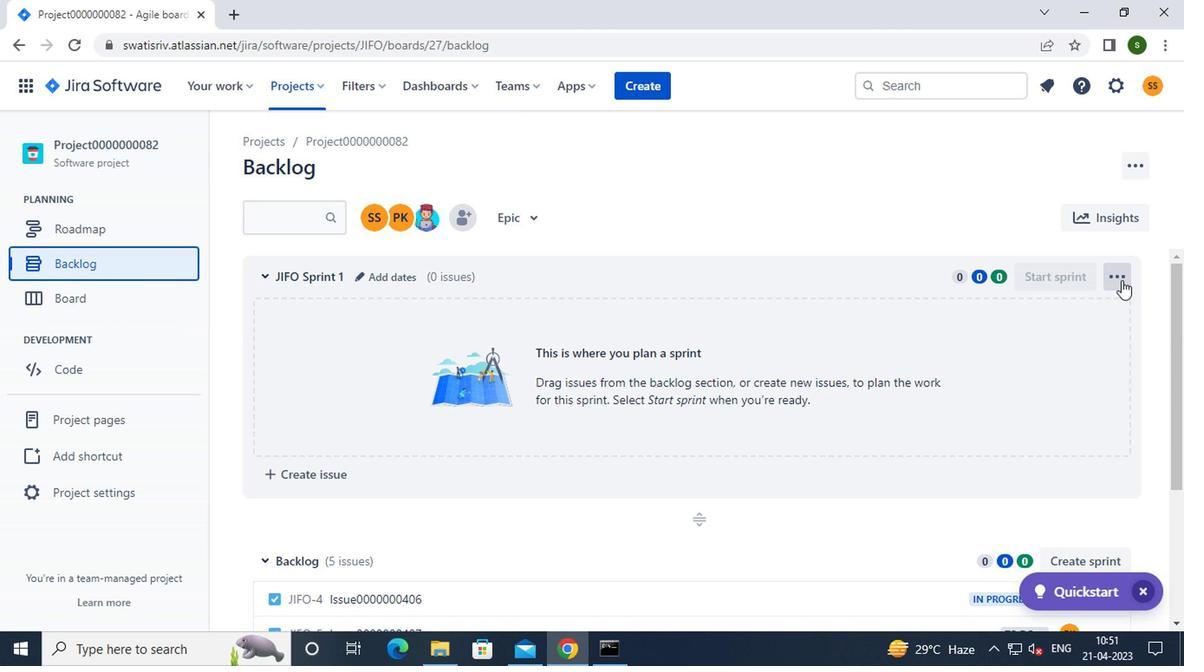 
Action: Mouse moved to (1063, 315)
Screenshot: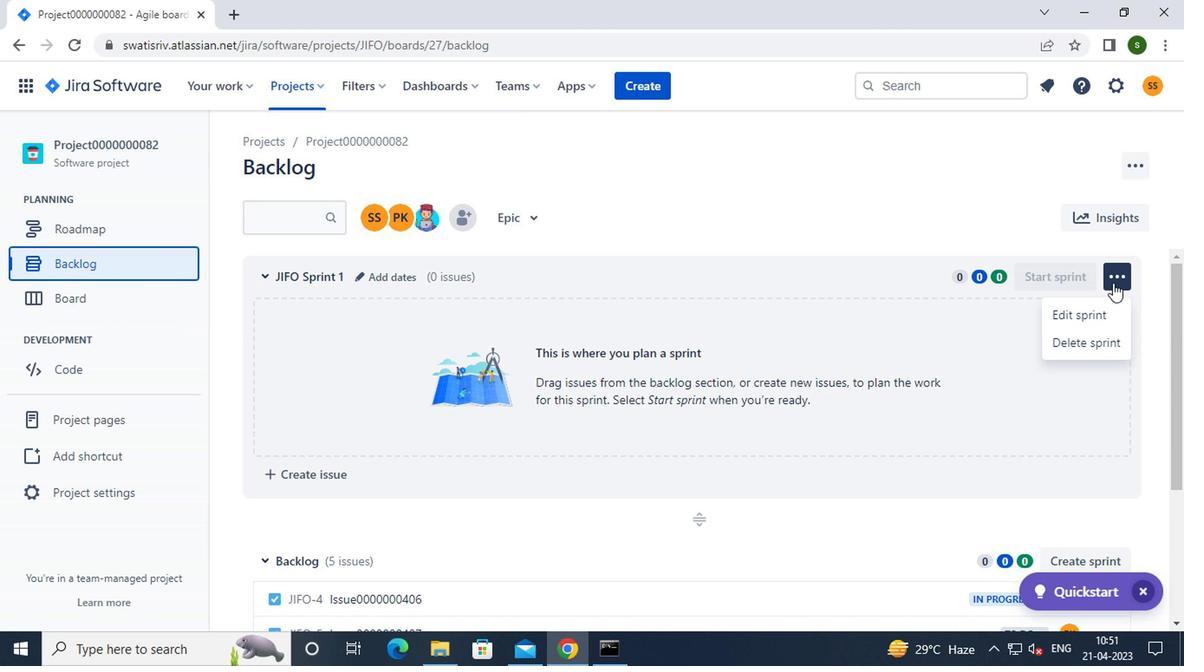 
Action: Mouse pressed left at (1063, 315)
Screenshot: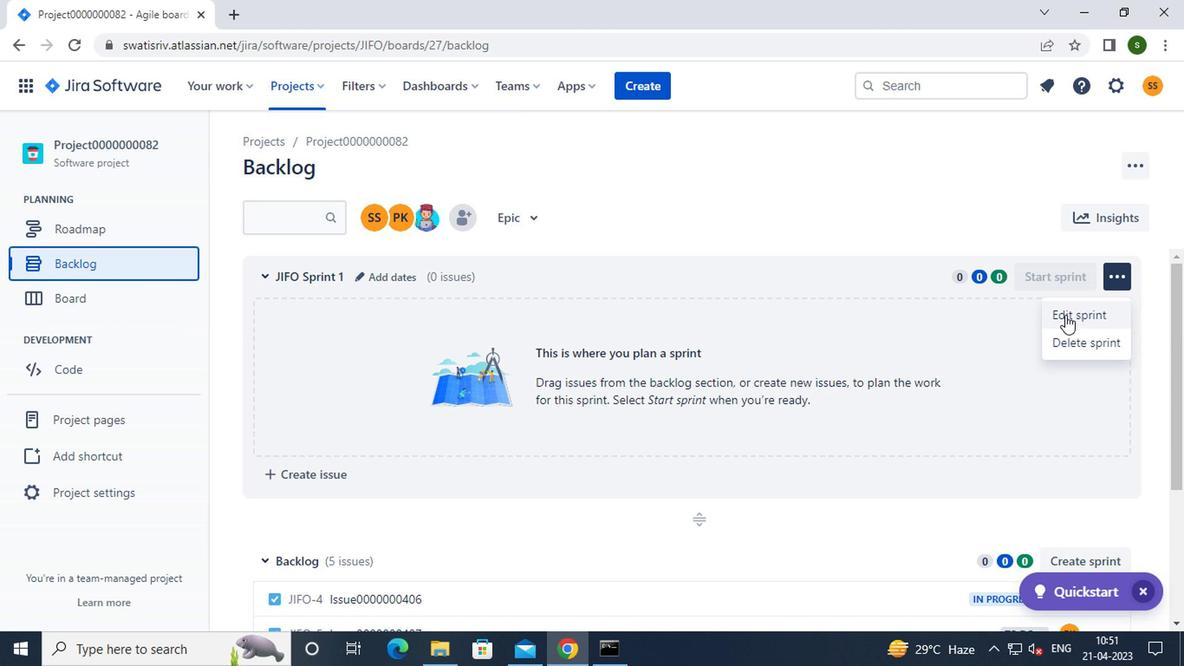 
Action: Mouse moved to (467, 223)
Screenshot: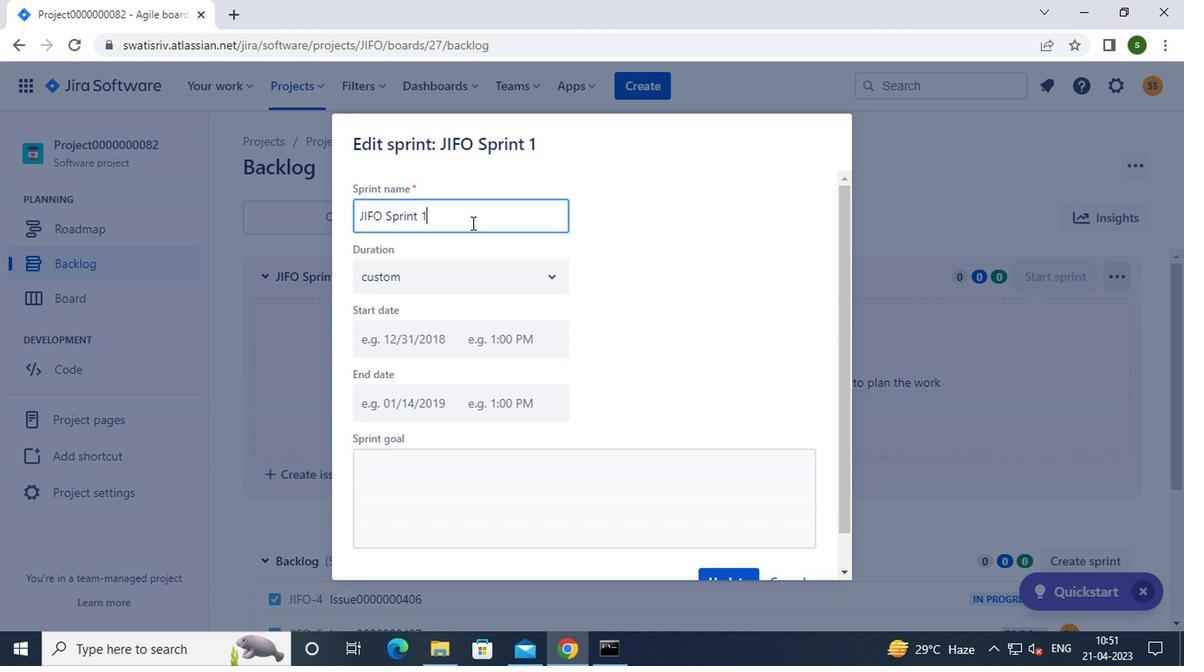 
Action: Key pressed <Key.backspace><Key.backspace><Key.backspace><Key.backspace><Key.backspace><Key.backspace><Key.backspace><Key.backspace><Key.backspace><Key.backspace><Key.backspace><Key.backspace><Key.backspace><Key.backspace><Key.backspace><Key.backspace><Key.backspace><Key.backspace><Key.backspace><Key.backspace><Key.backspace><Key.caps_lock>s<Key.caps_lock>print0000000244
Screenshot: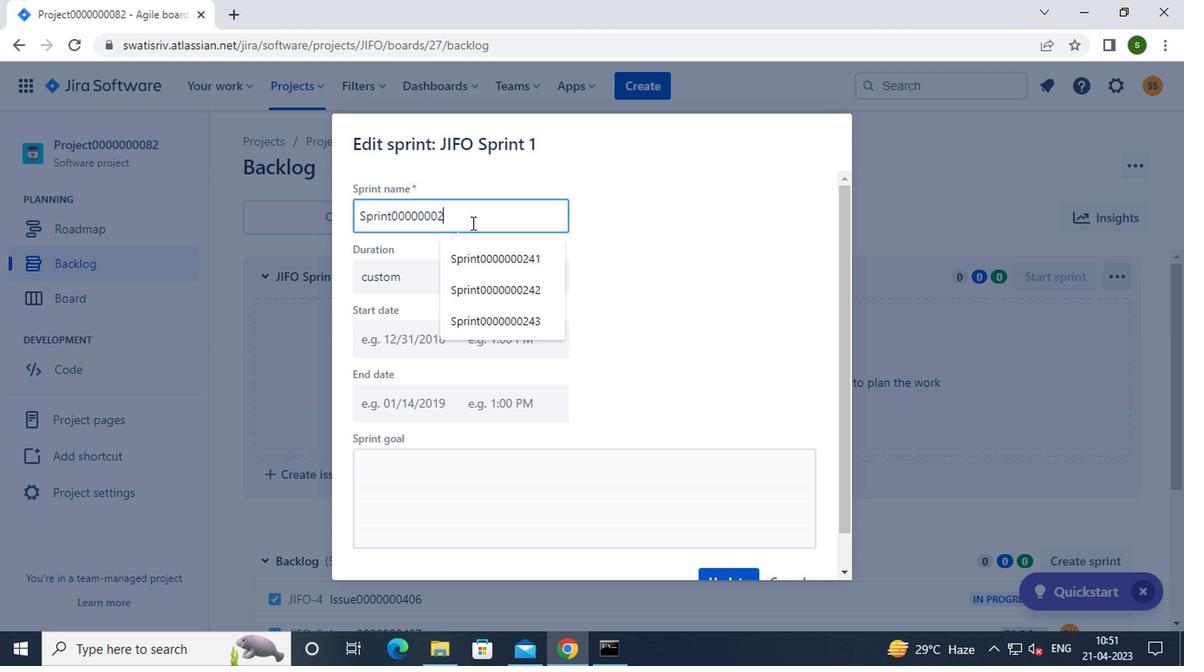 
Action: Mouse moved to (656, 339)
Screenshot: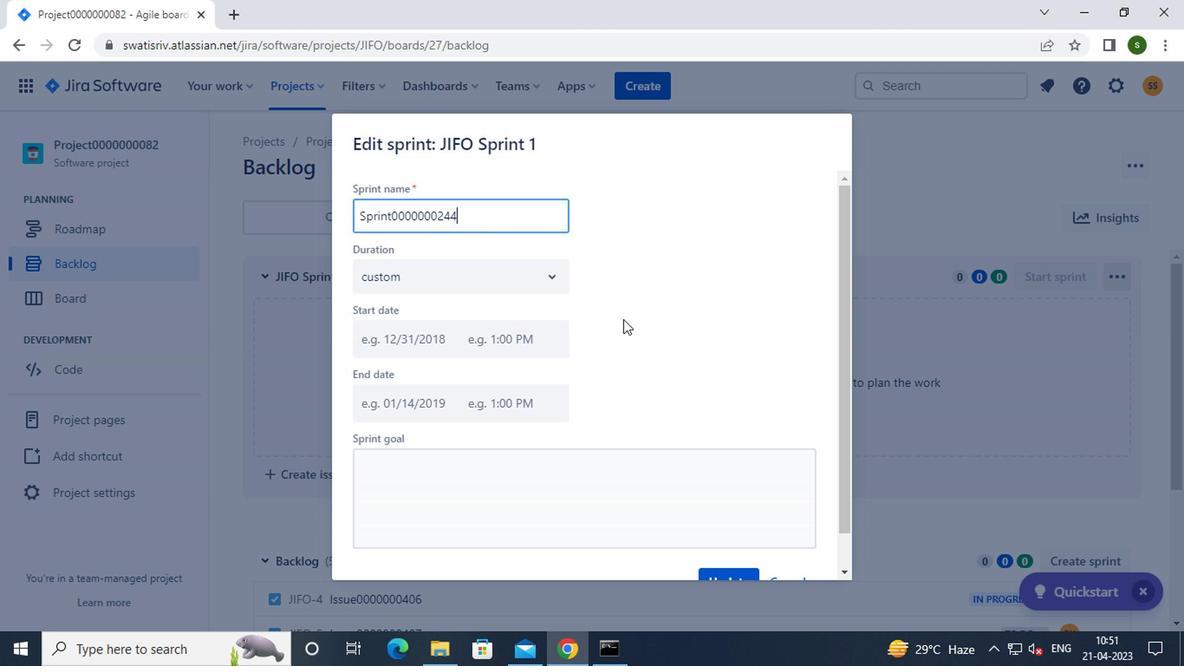
Action: Mouse scrolled (656, 339) with delta (0, 0)
Screenshot: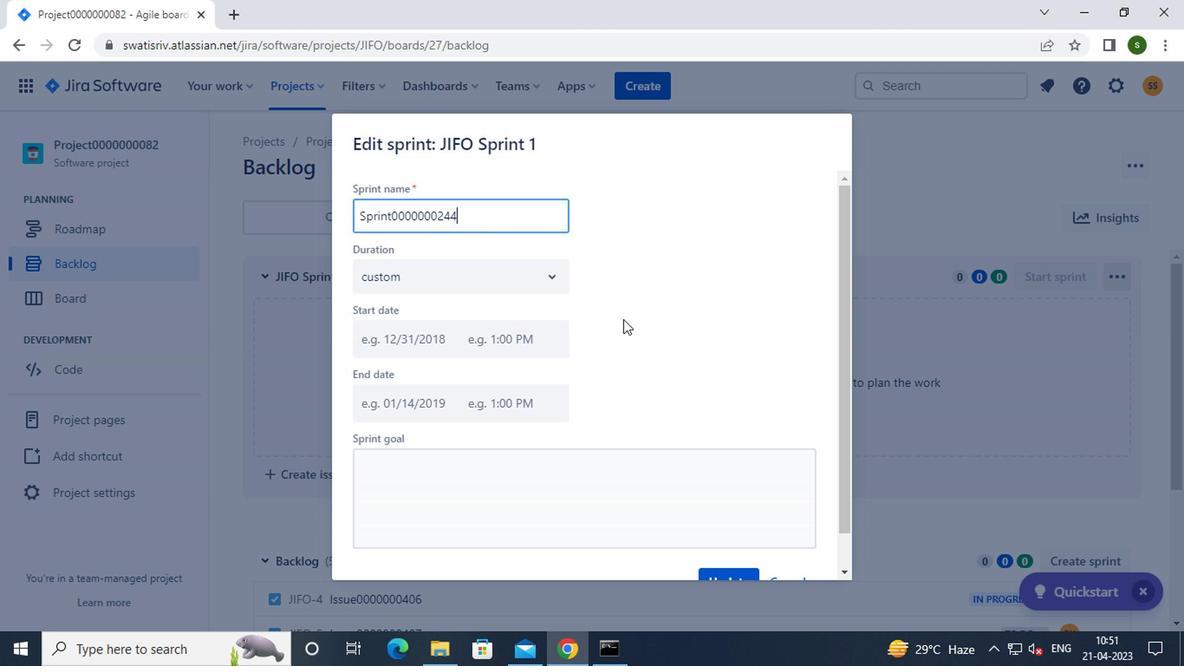 
Action: Mouse moved to (656, 341)
Screenshot: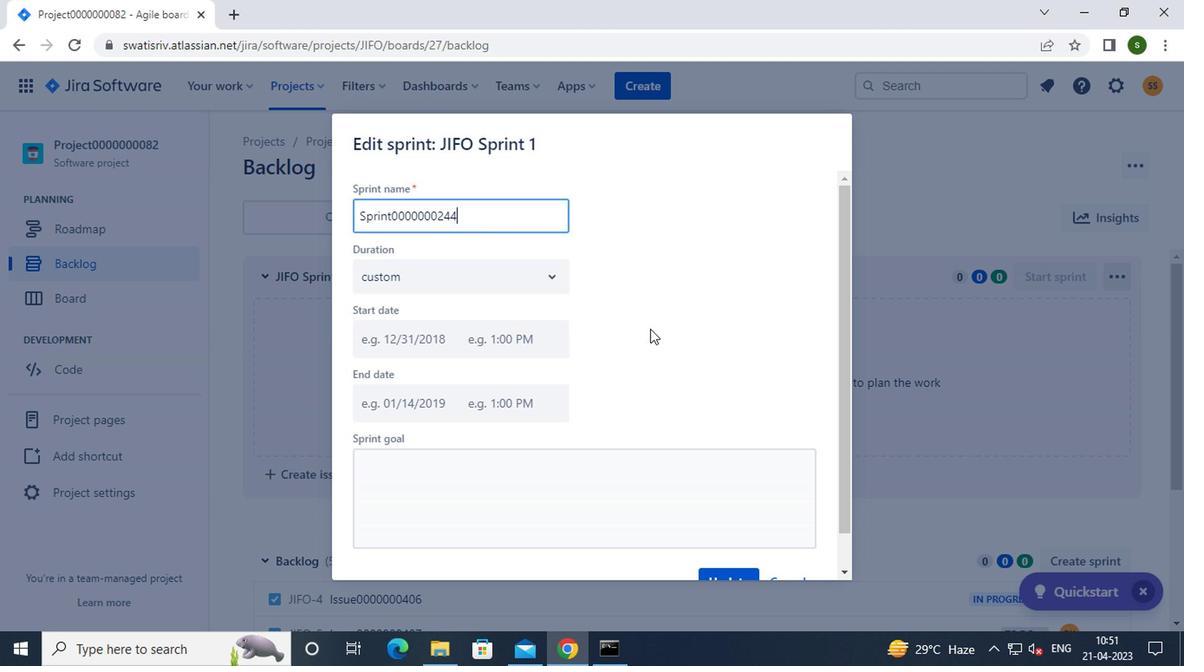 
Action: Mouse scrolled (656, 339) with delta (0, -1)
Screenshot: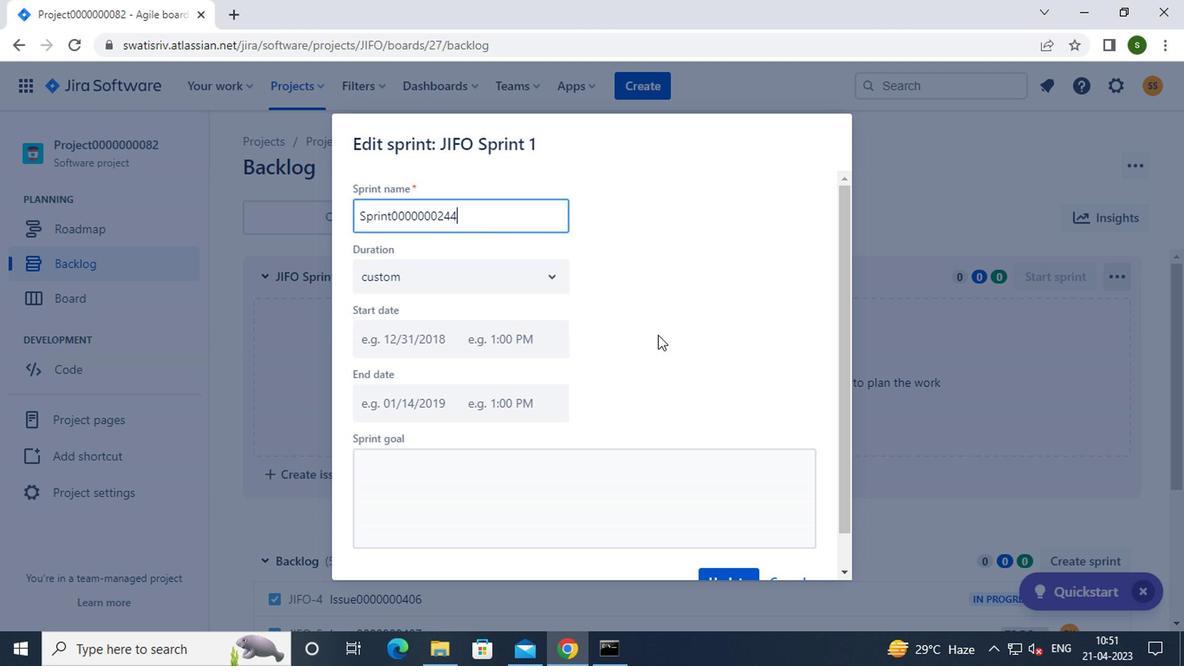 
Action: Mouse moved to (720, 537)
Screenshot: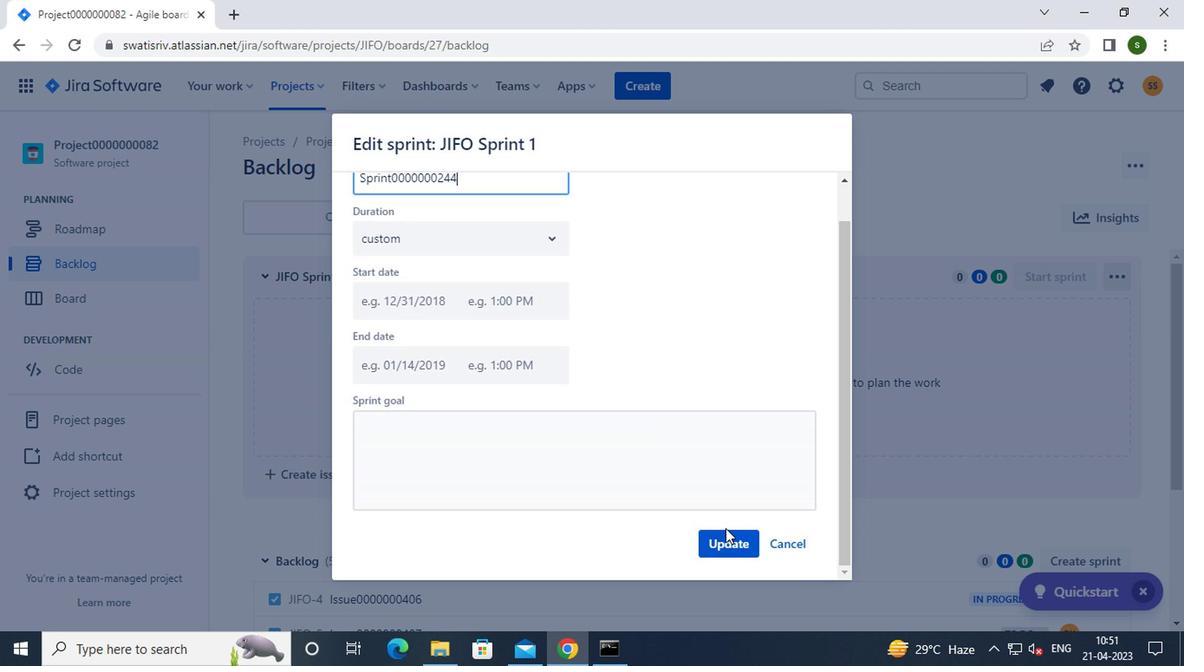 
Action: Mouse pressed left at (720, 537)
Screenshot: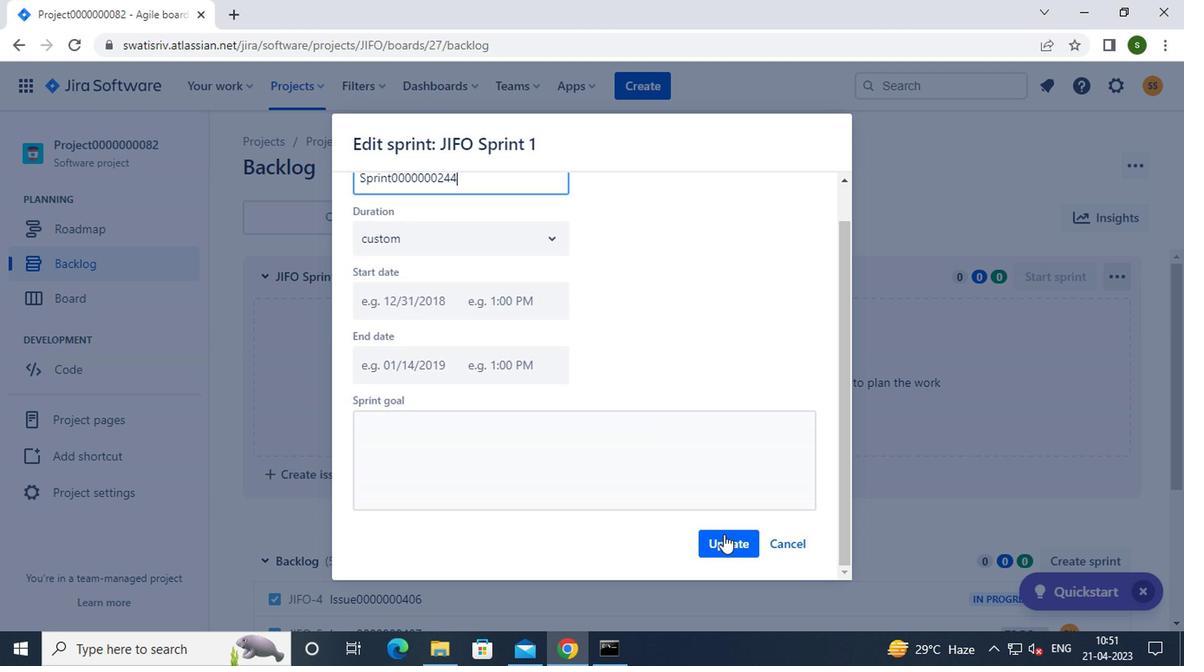 
Action: Mouse moved to (743, 169)
Screenshot: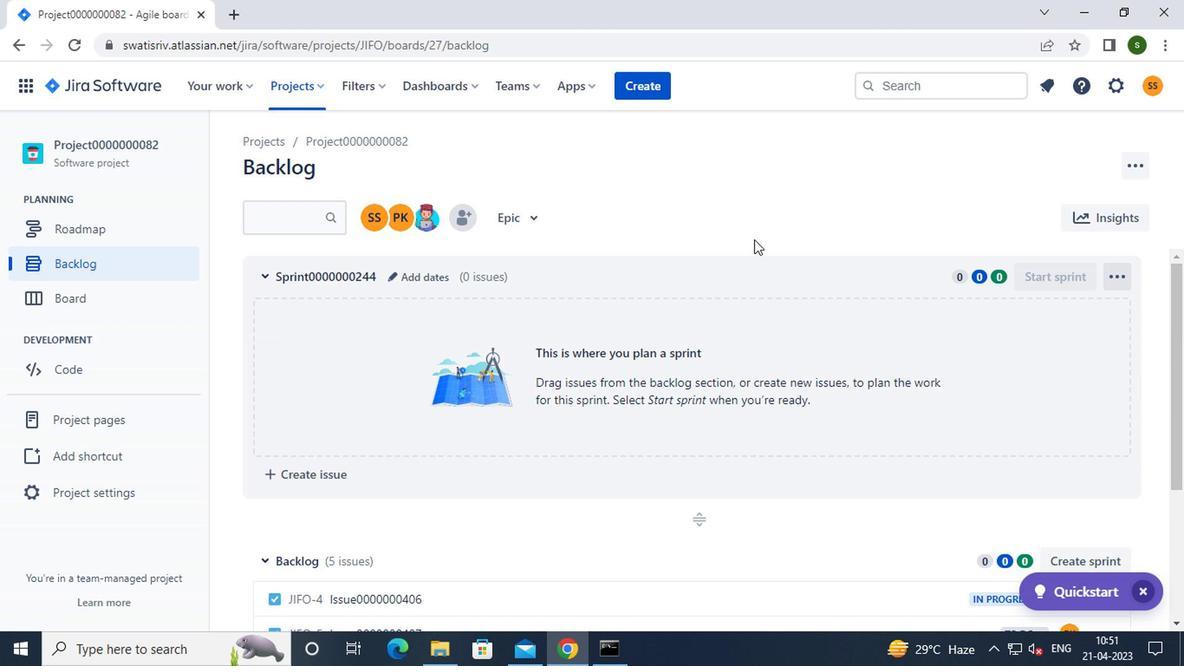 
